 Task: Find connections with filter location Diksmuide with filter topic #cloudwith filter profile language Spanish with filter current company Idexcel with filter school International Institute of Business Studies, No.70, Sujatha Complex, KHB Main Road, RT Nagar, Bangalore-560 032 with filter industry Building Finishing Contractors with filter service category Research with filter keywords title Machinery Operator
Action: Mouse moved to (614, 114)
Screenshot: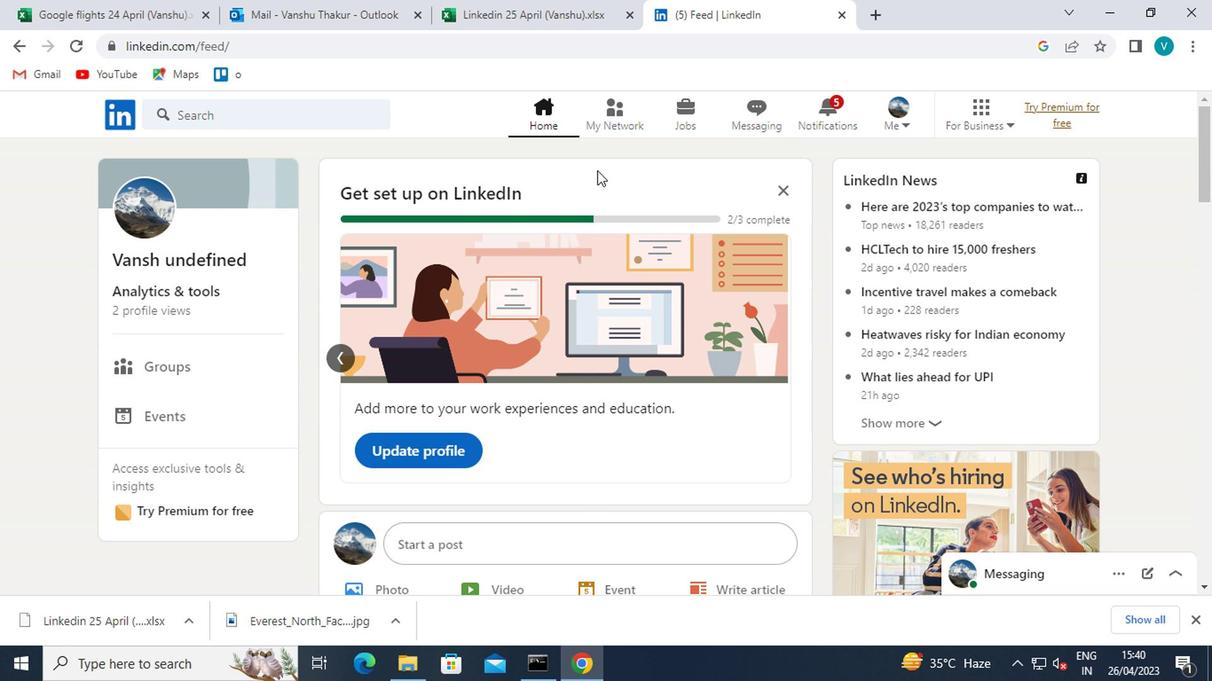 
Action: Mouse pressed left at (614, 114)
Screenshot: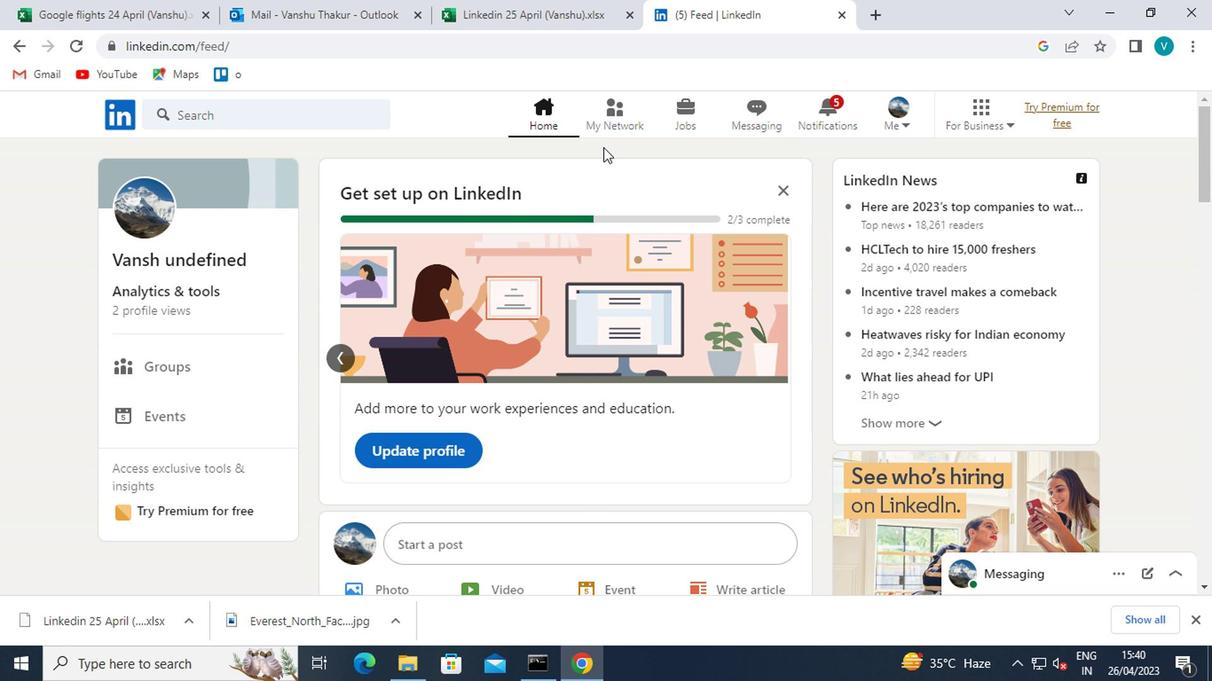 
Action: Mouse moved to (167, 210)
Screenshot: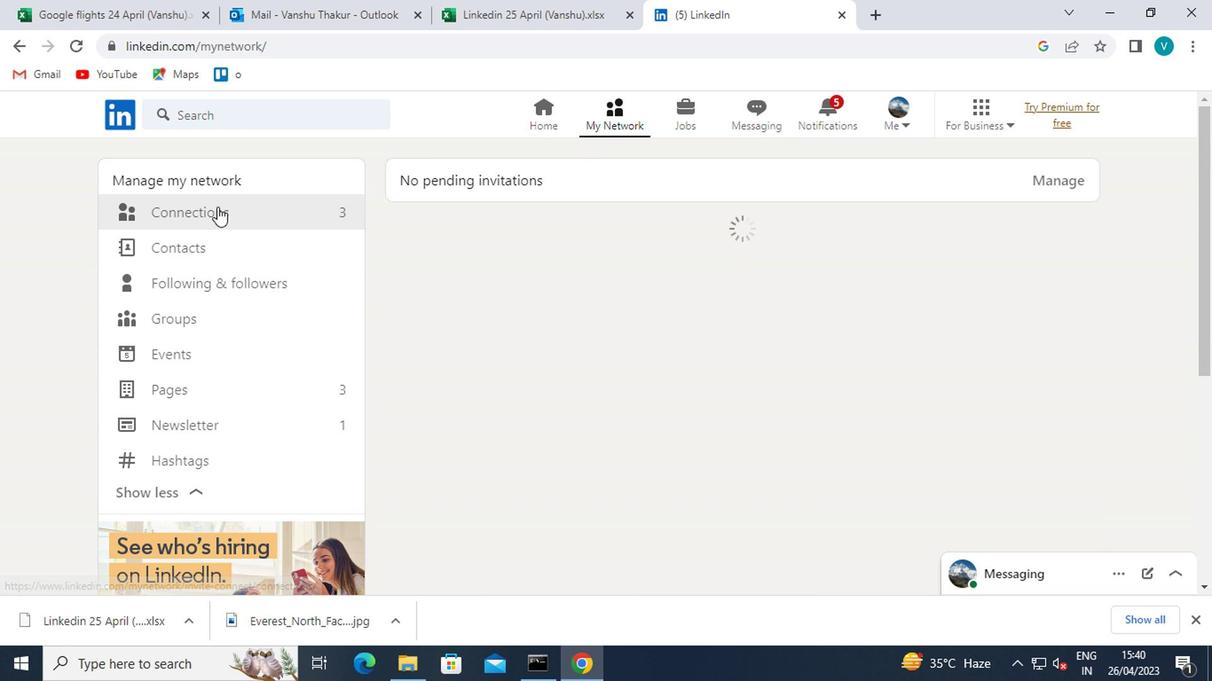 
Action: Mouse pressed left at (167, 210)
Screenshot: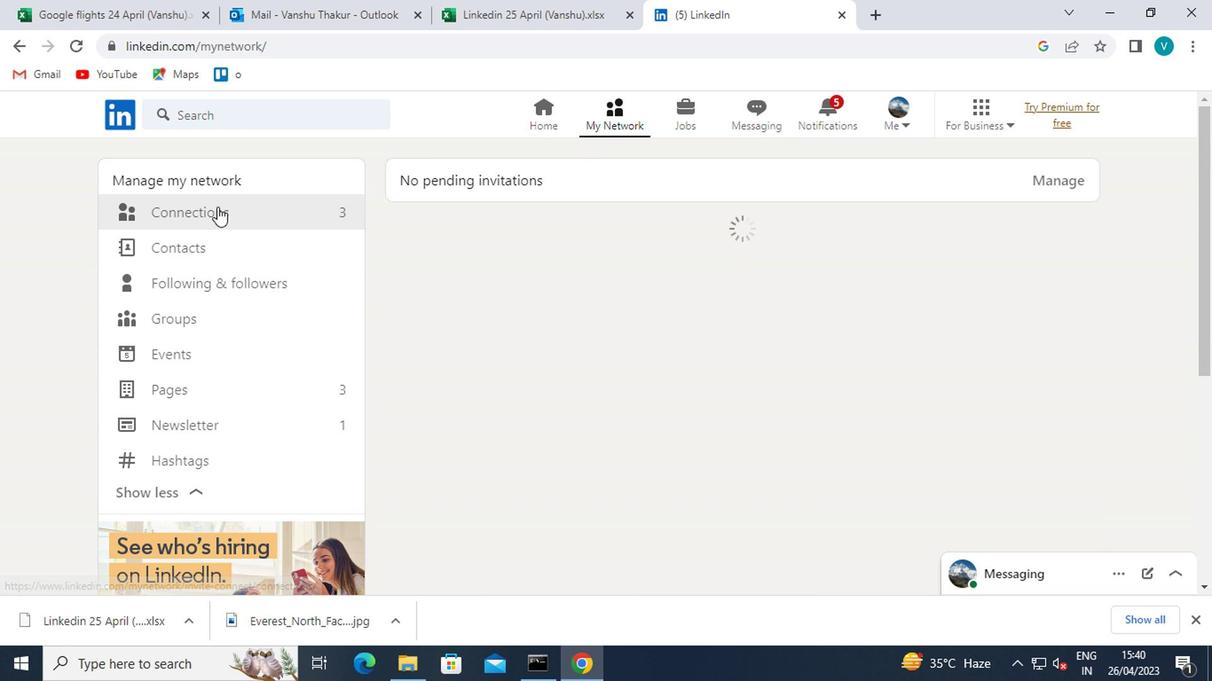 
Action: Mouse moved to (723, 218)
Screenshot: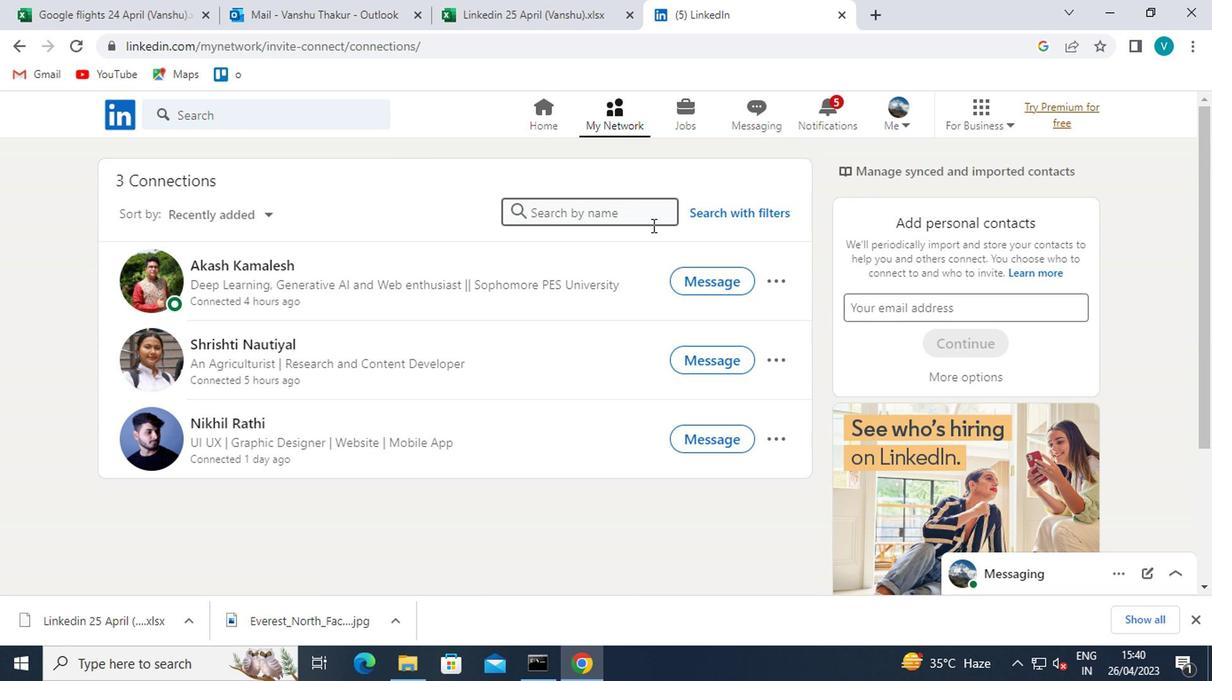 
Action: Mouse pressed left at (723, 218)
Screenshot: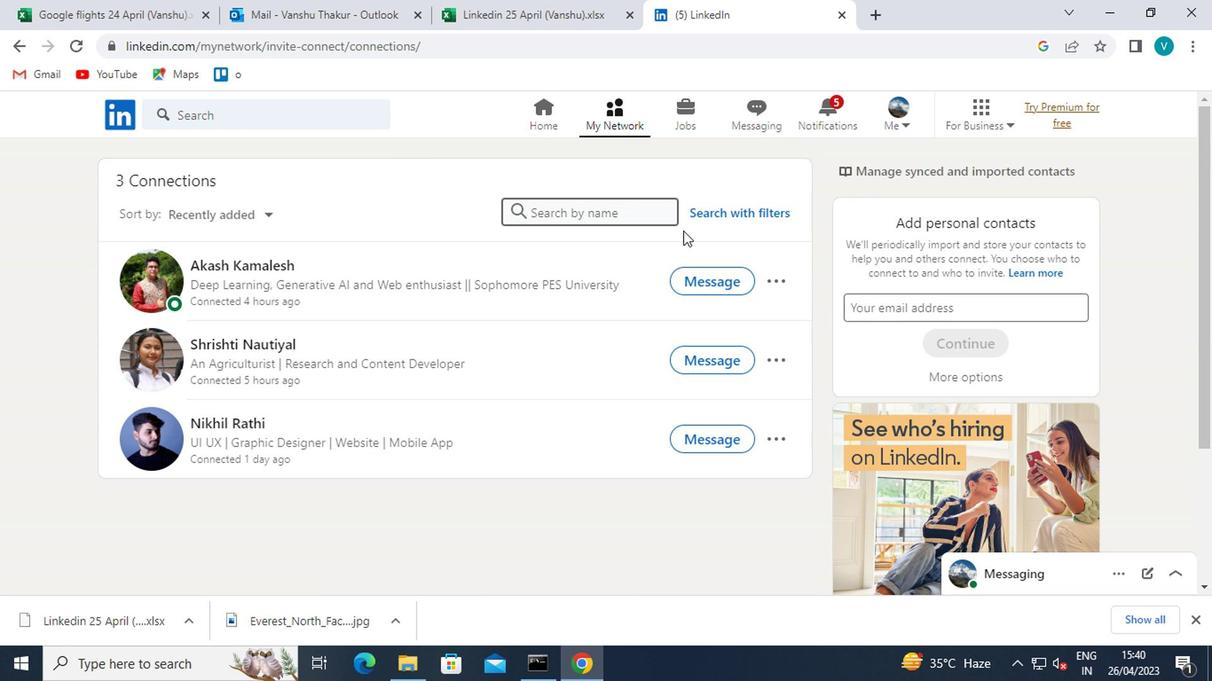 
Action: Mouse moved to (554, 161)
Screenshot: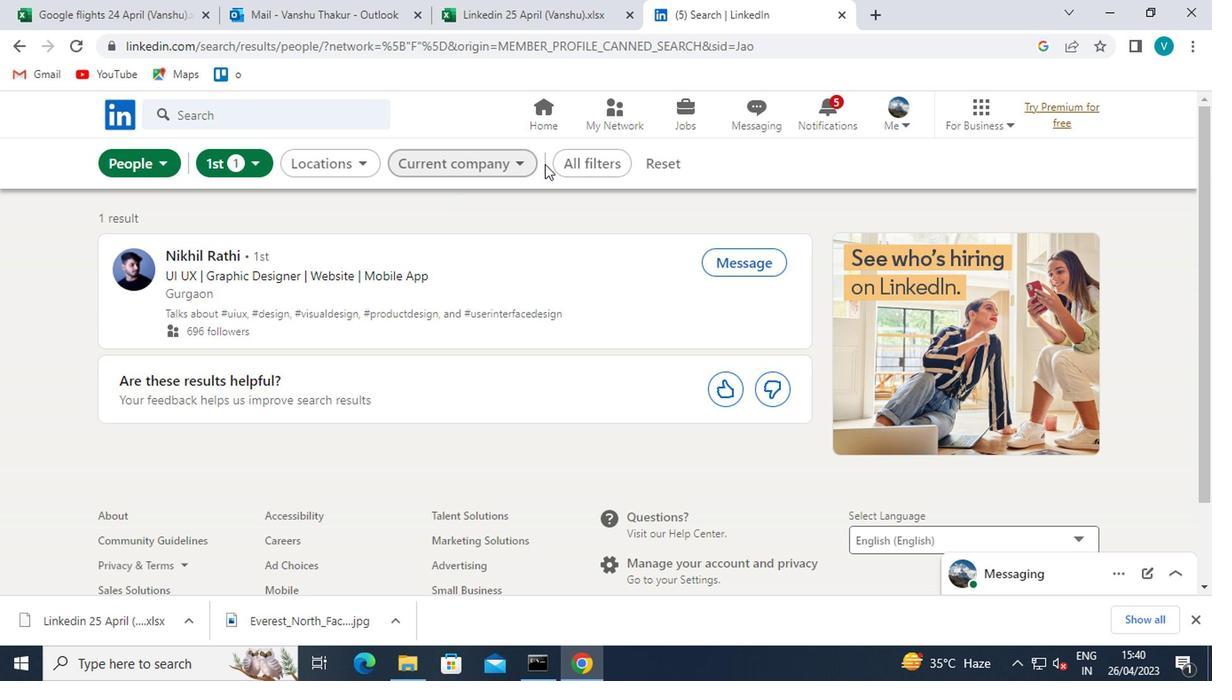 
Action: Mouse pressed left at (554, 161)
Screenshot: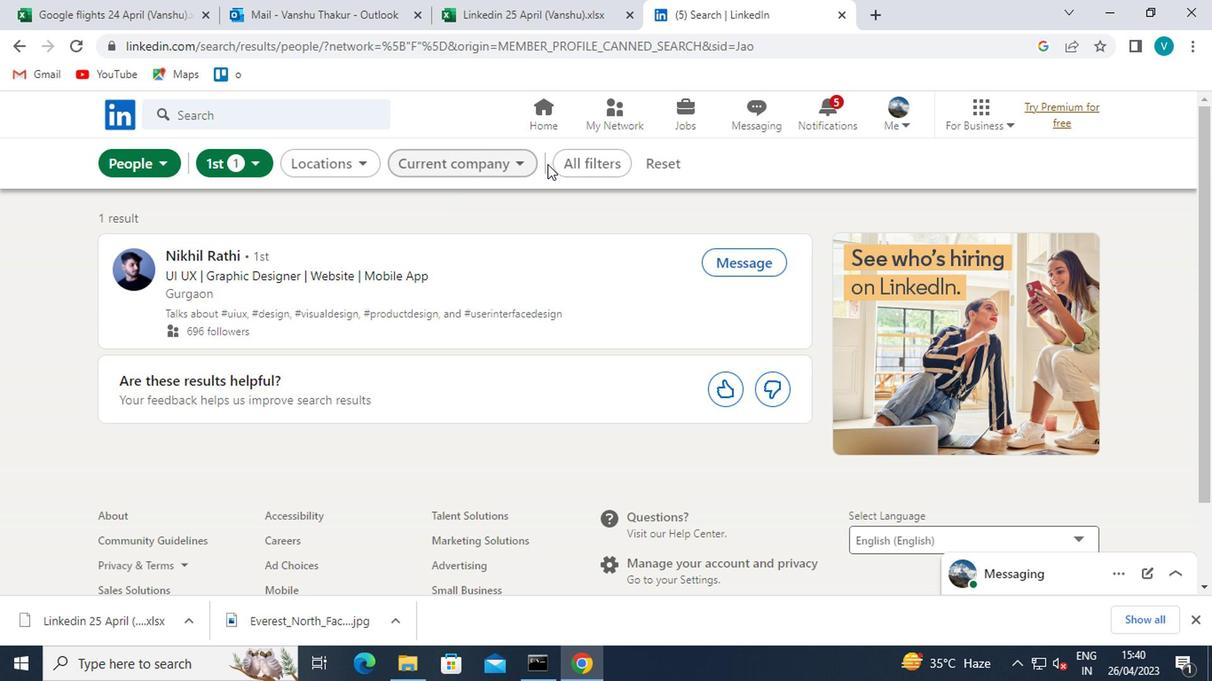 
Action: Mouse moved to (869, 375)
Screenshot: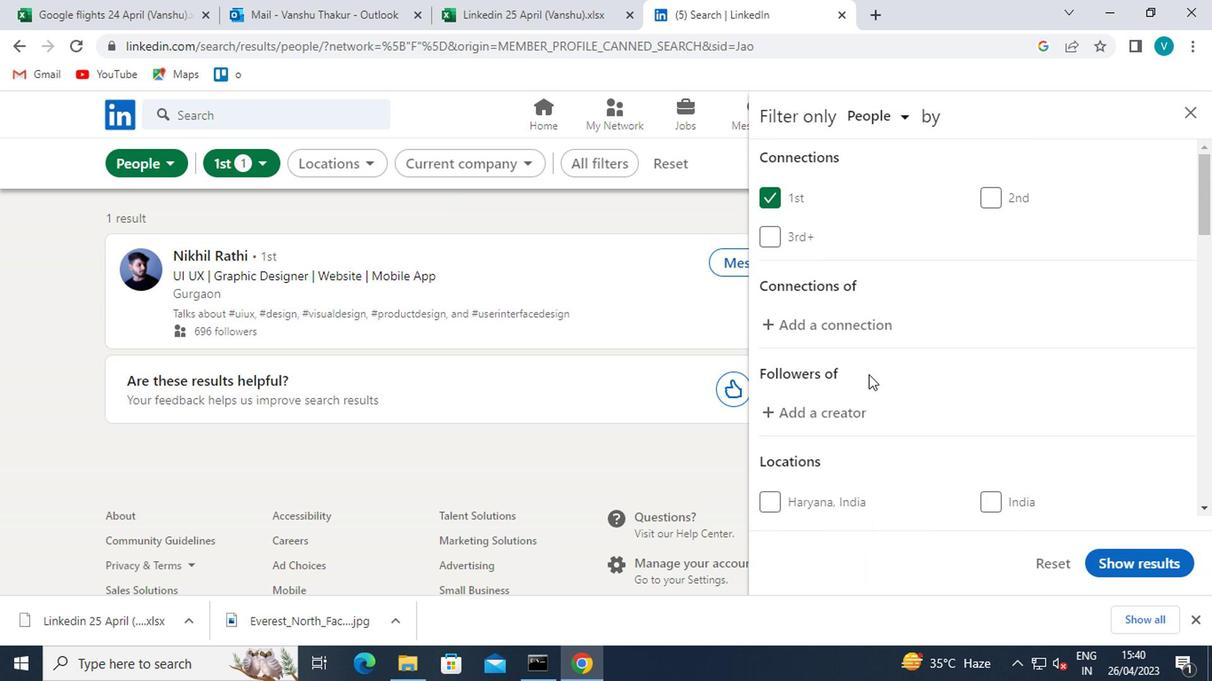 
Action: Mouse scrolled (869, 373) with delta (0, -1)
Screenshot: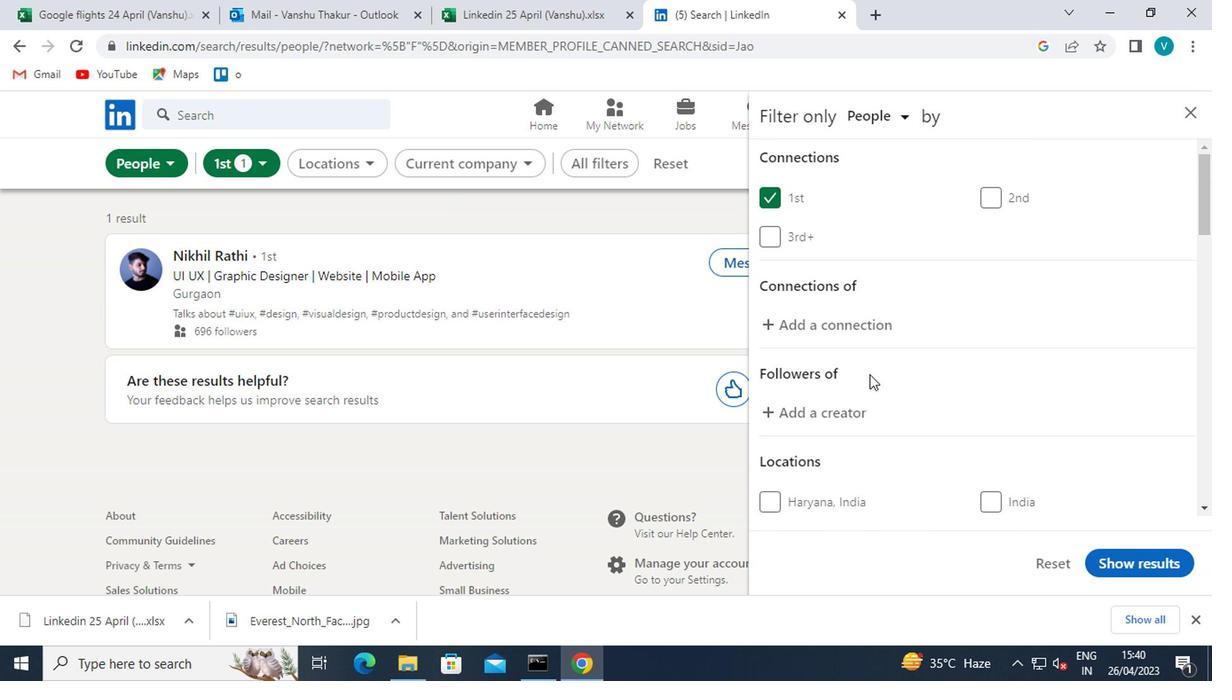 
Action: Mouse moved to (840, 496)
Screenshot: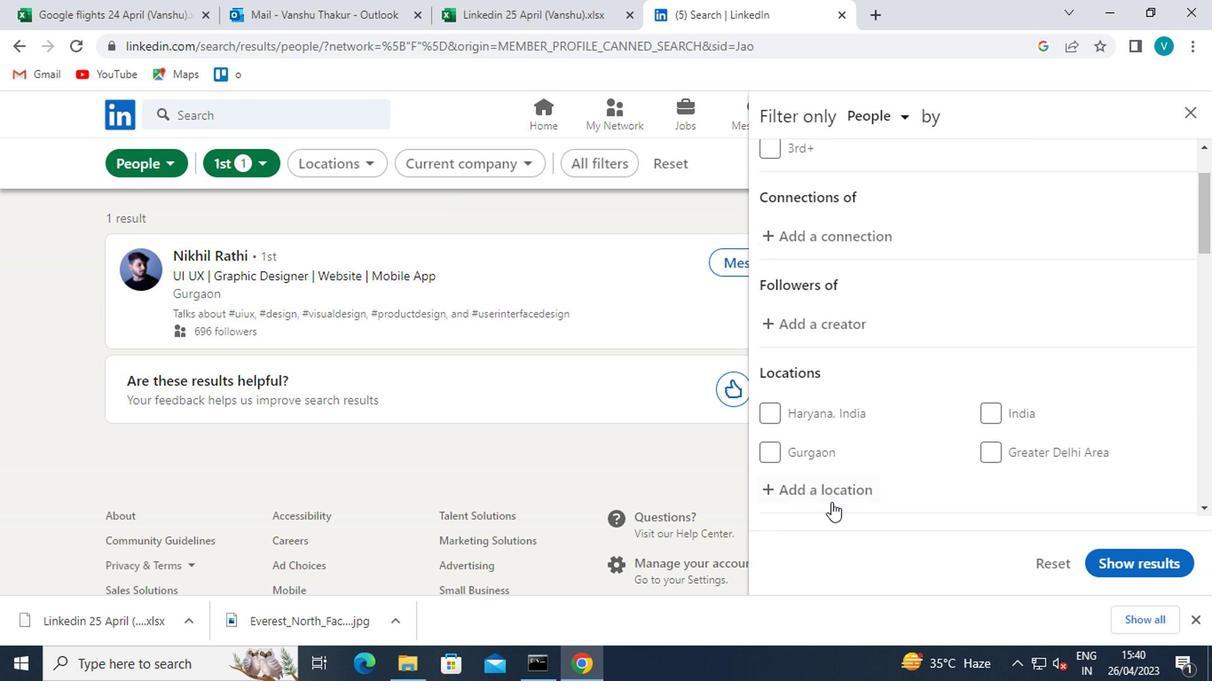 
Action: Mouse pressed left at (840, 496)
Screenshot: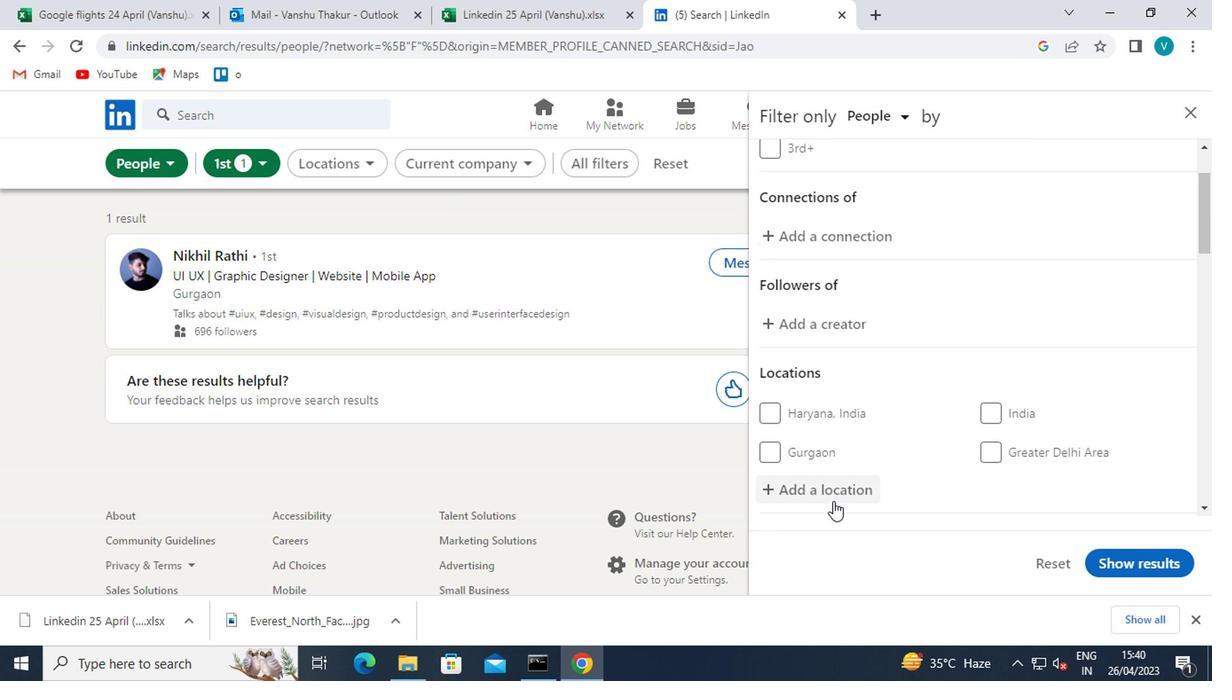 
Action: Key pressed <Key.shift>DIKS
Screenshot: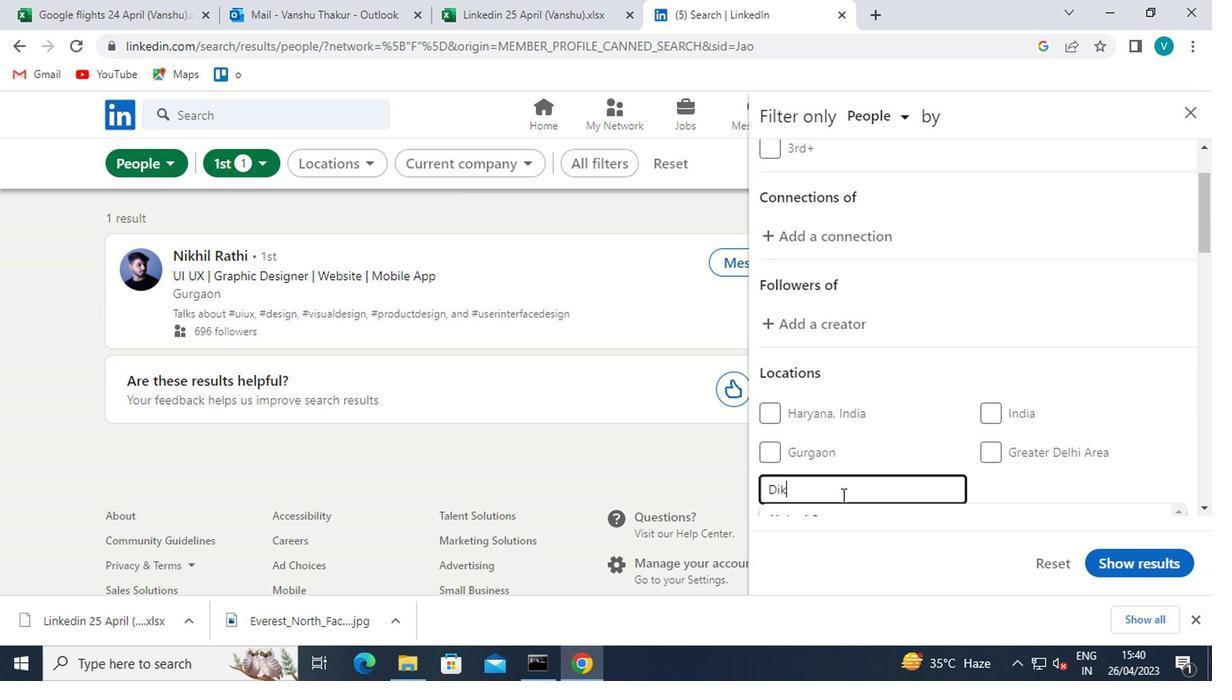 
Action: Mouse moved to (1077, 442)
Screenshot: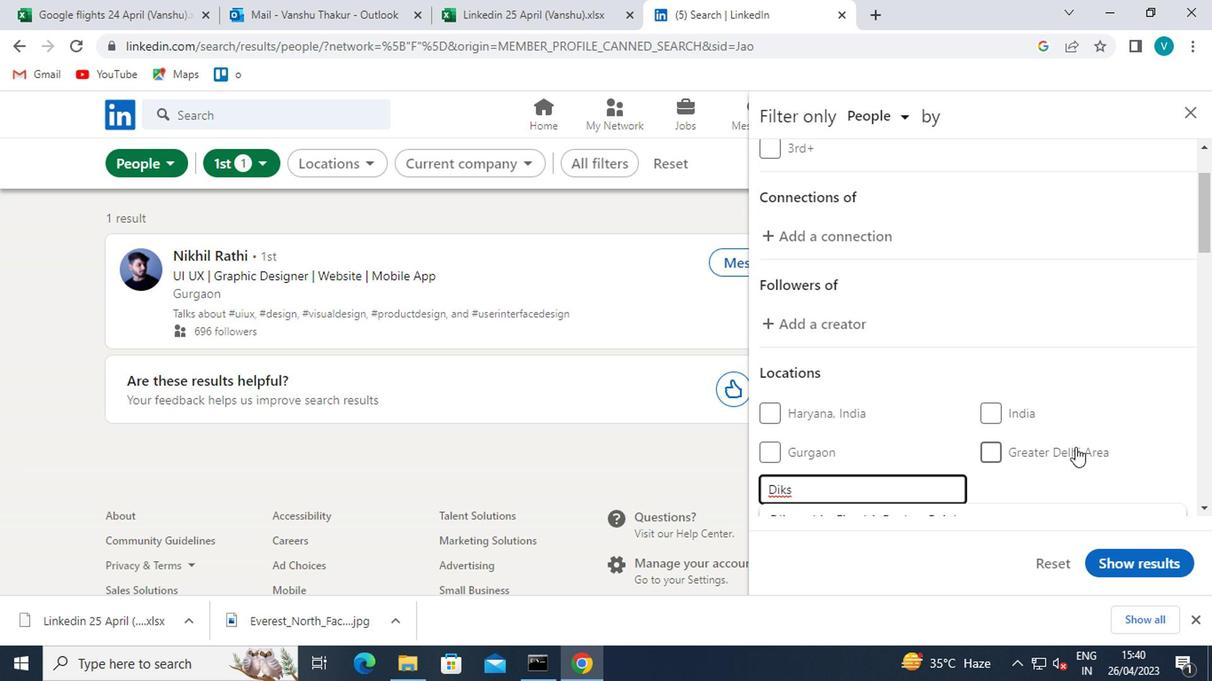 
Action: Mouse scrolled (1077, 441) with delta (0, 0)
Screenshot: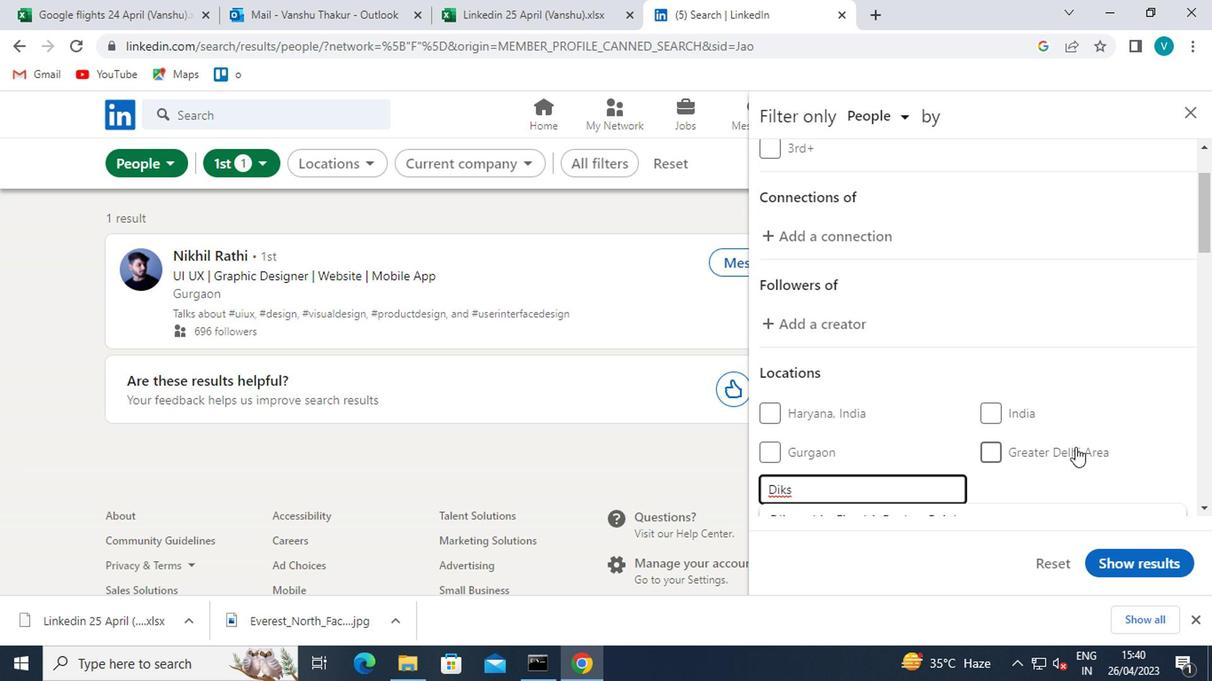 
Action: Mouse moved to (1116, 409)
Screenshot: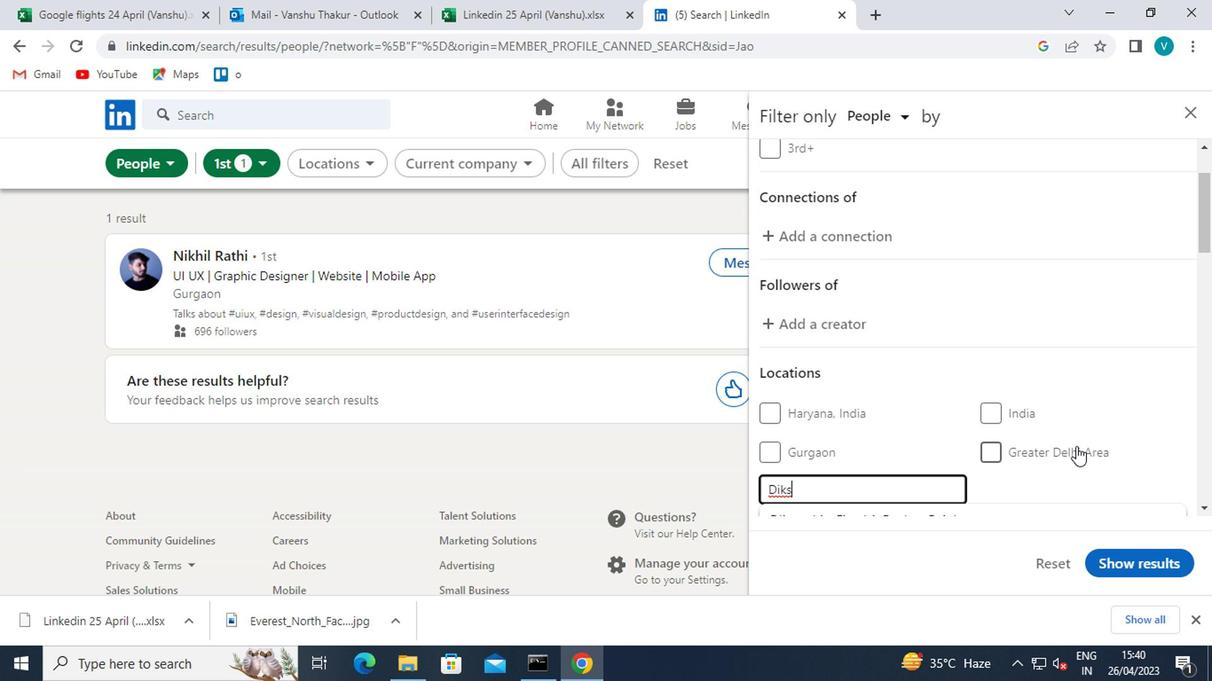 
Action: Mouse scrolled (1116, 409) with delta (0, 0)
Screenshot: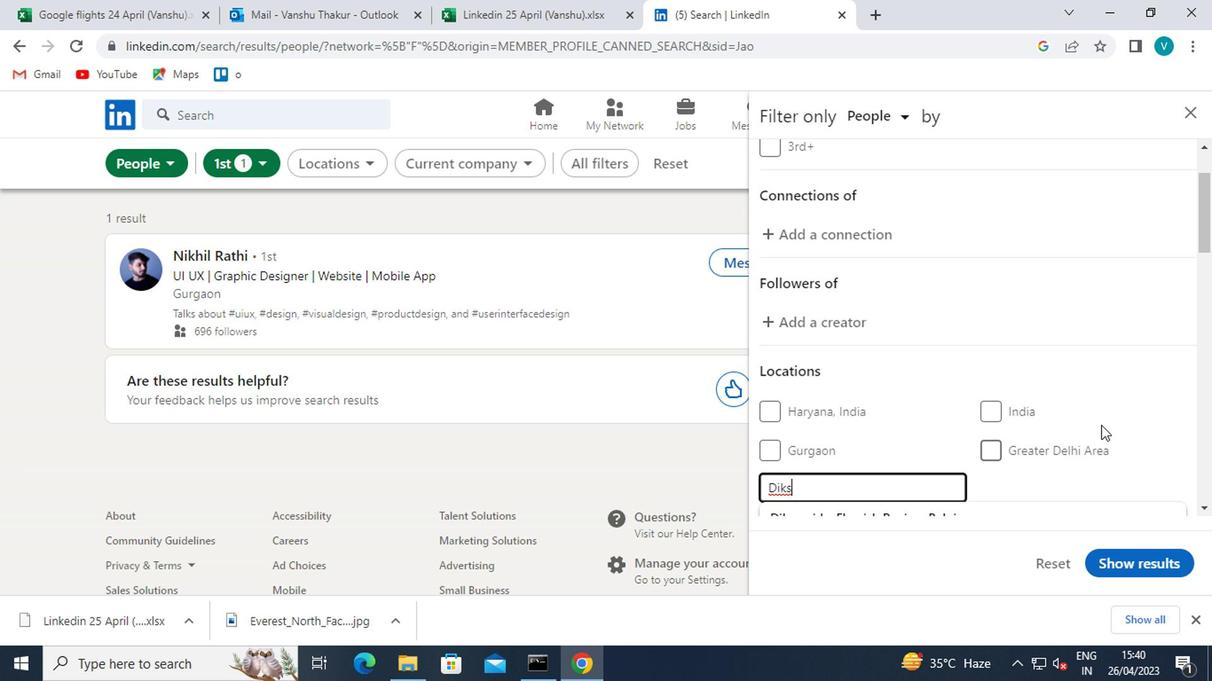 
Action: Mouse moved to (862, 349)
Screenshot: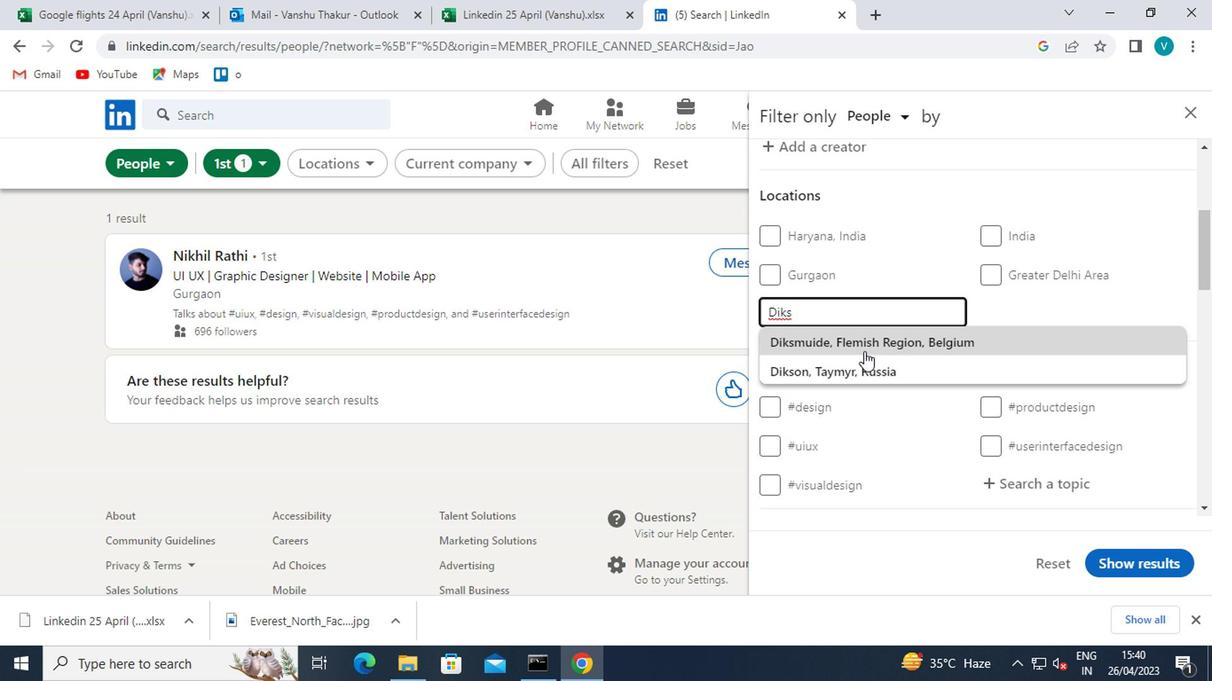 
Action: Mouse pressed left at (862, 349)
Screenshot: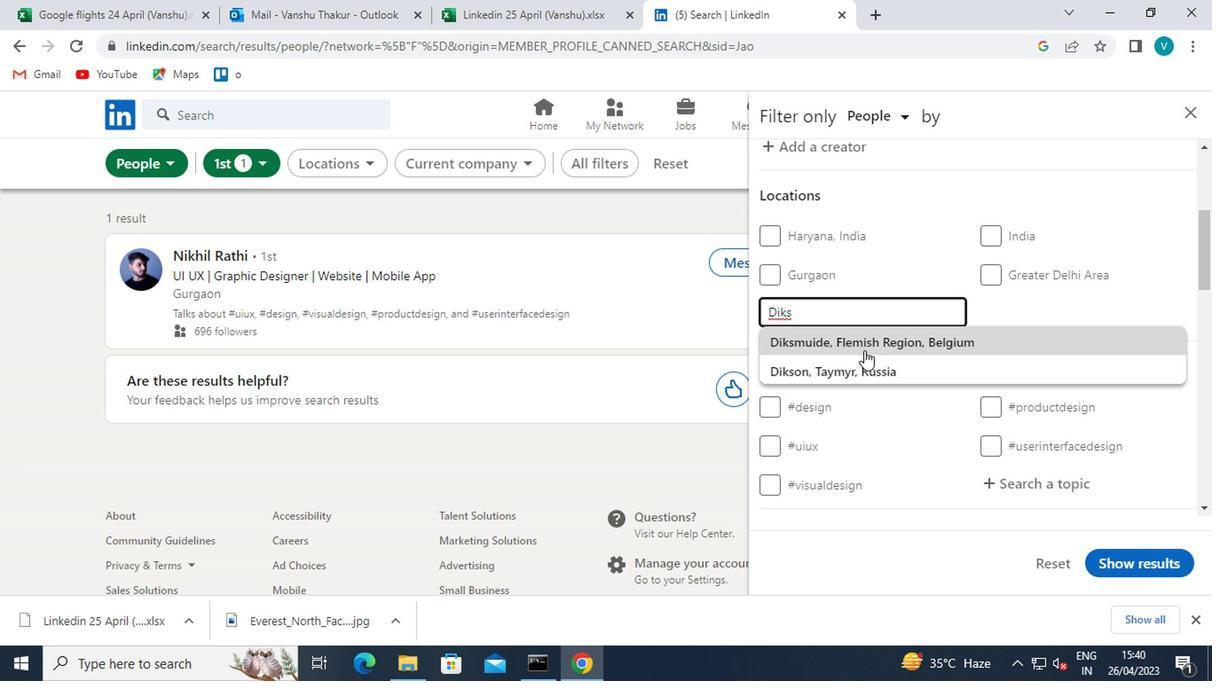 
Action: Mouse scrolled (862, 349) with delta (0, 0)
Screenshot: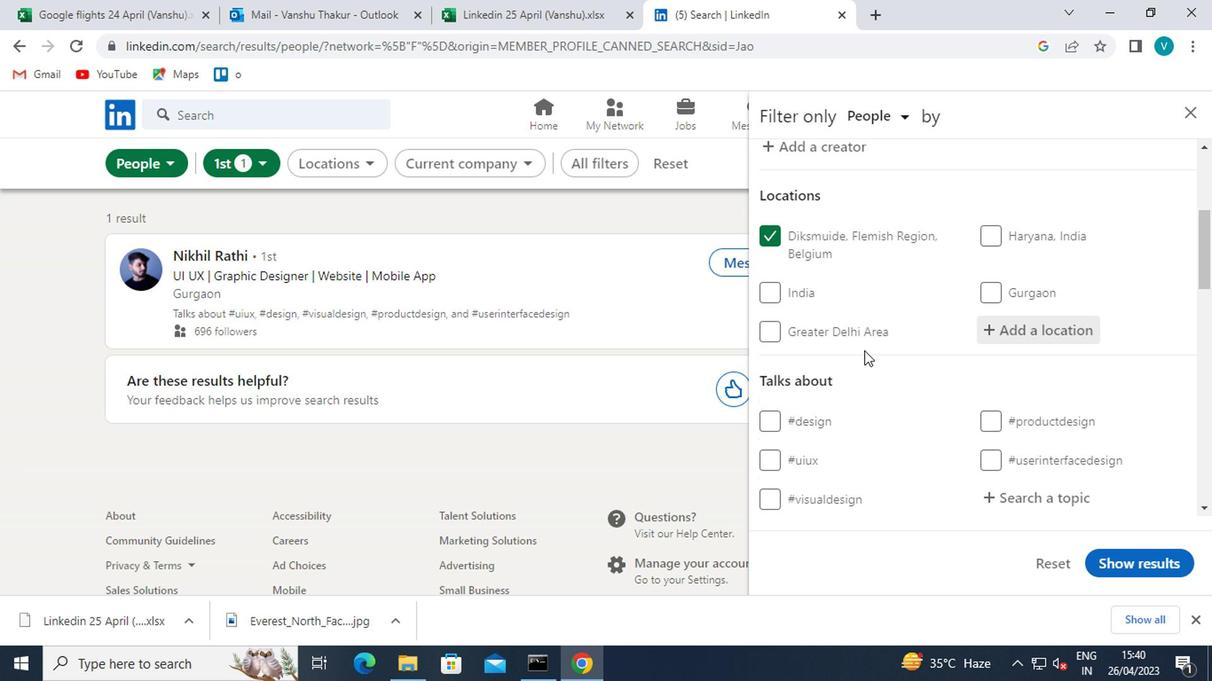 
Action: Mouse scrolled (862, 349) with delta (0, 0)
Screenshot: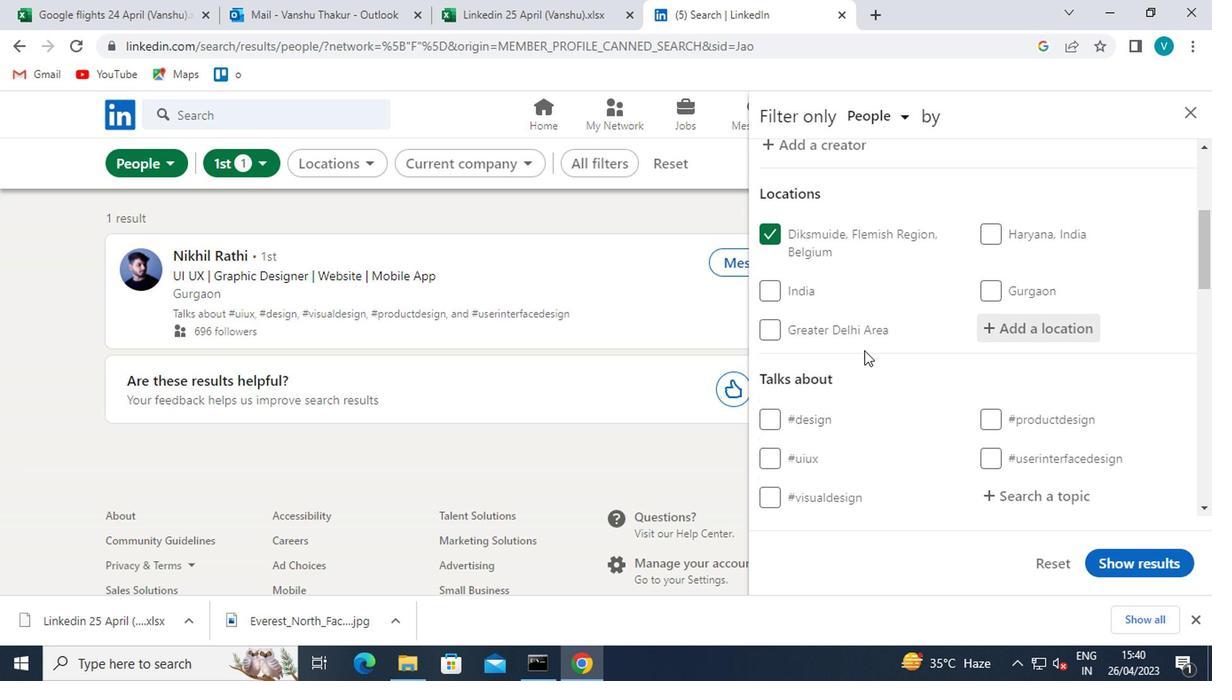
Action: Mouse moved to (1043, 322)
Screenshot: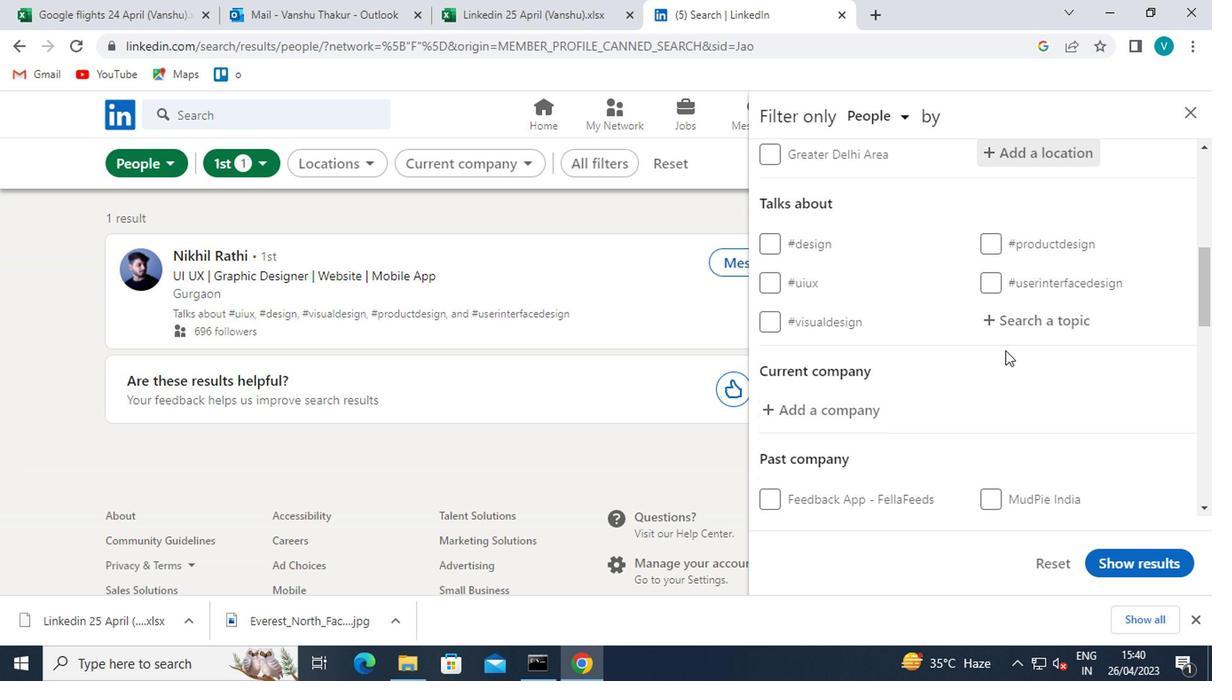 
Action: Mouse pressed left at (1043, 322)
Screenshot: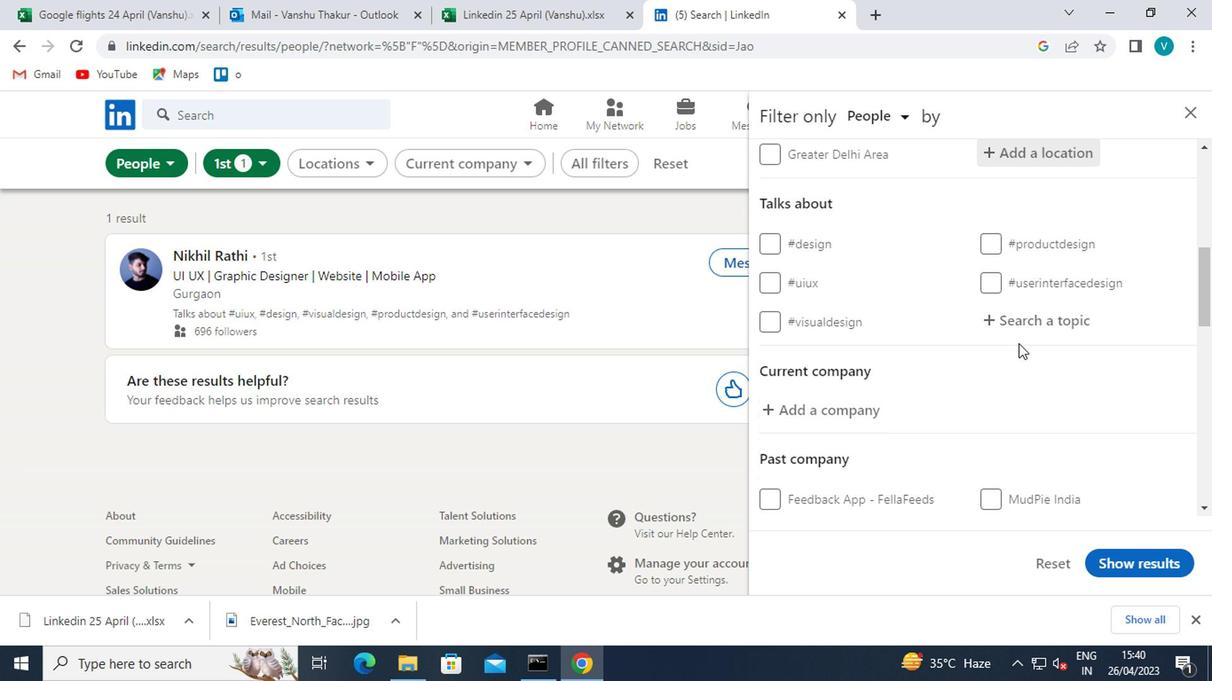 
Action: Key pressed <Key.shift>
Screenshot: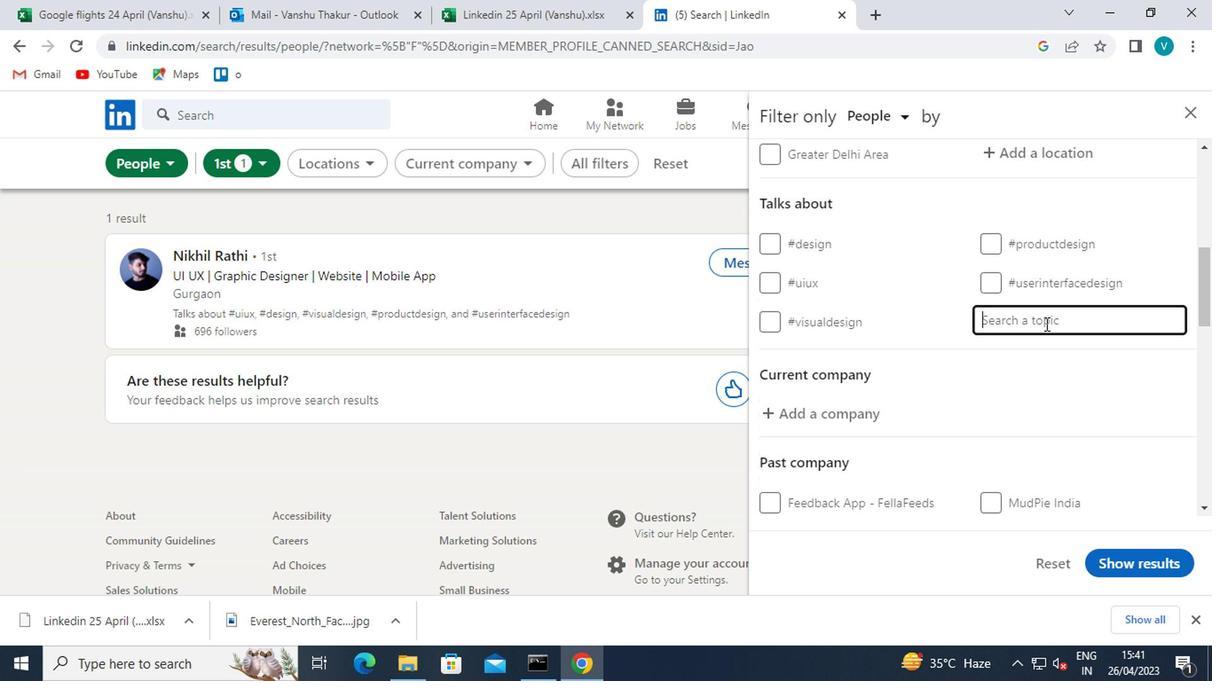 
Action: Mouse moved to (1041, 323)
Screenshot: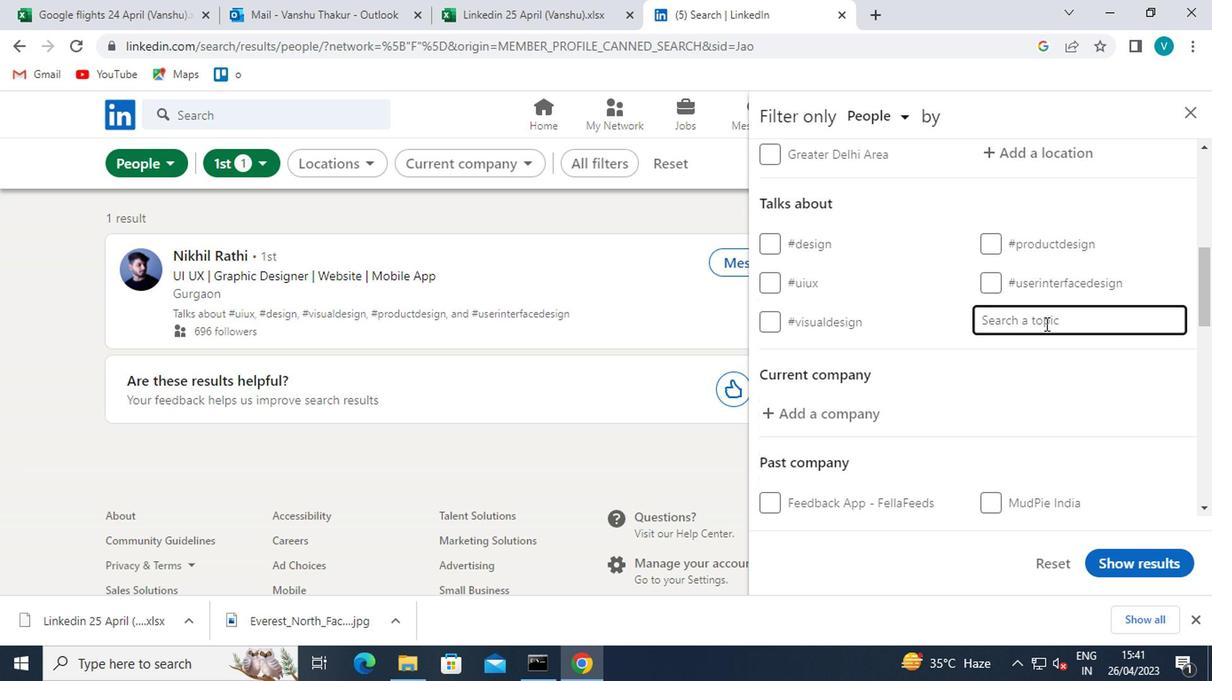 
Action: Key pressed <Key.shift>
Screenshot: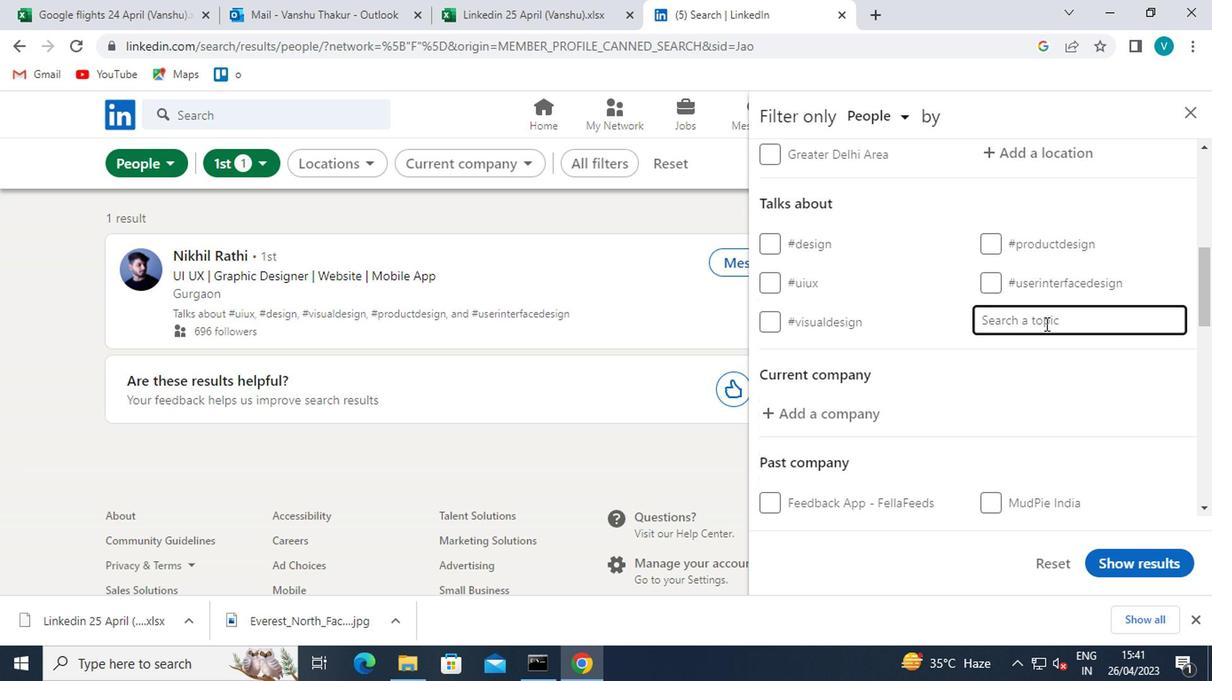 
Action: Mouse moved to (1041, 323)
Screenshot: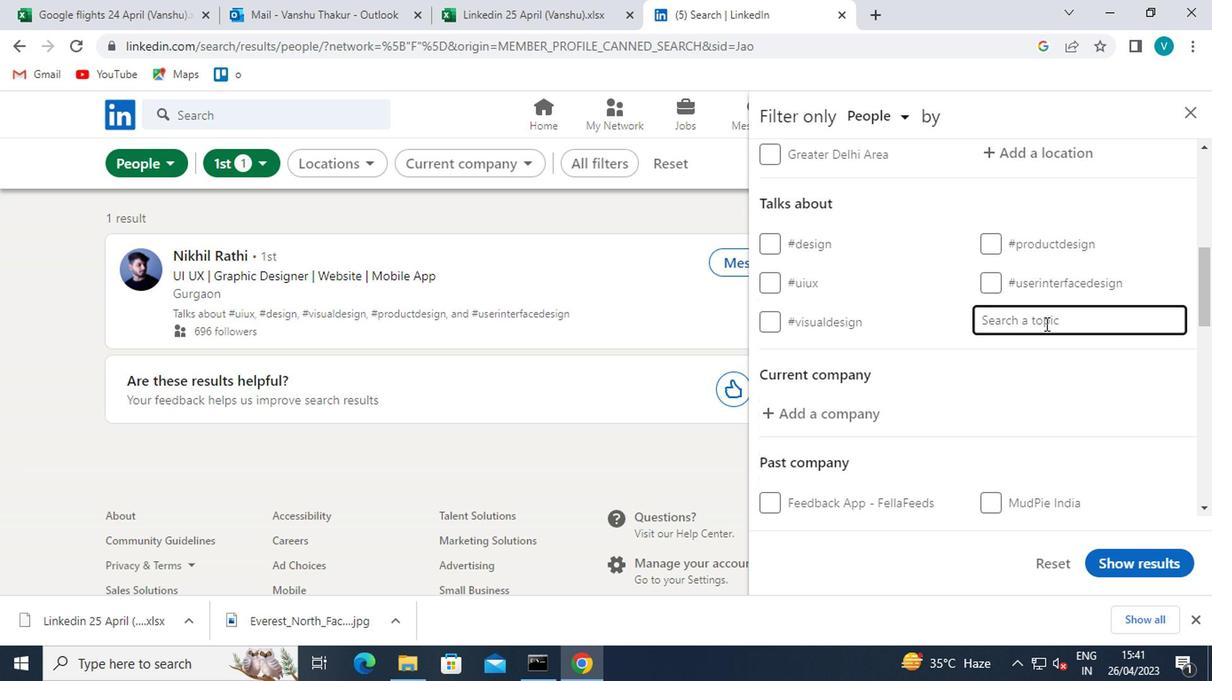 
Action: Key pressed <Key.shift>
Screenshot: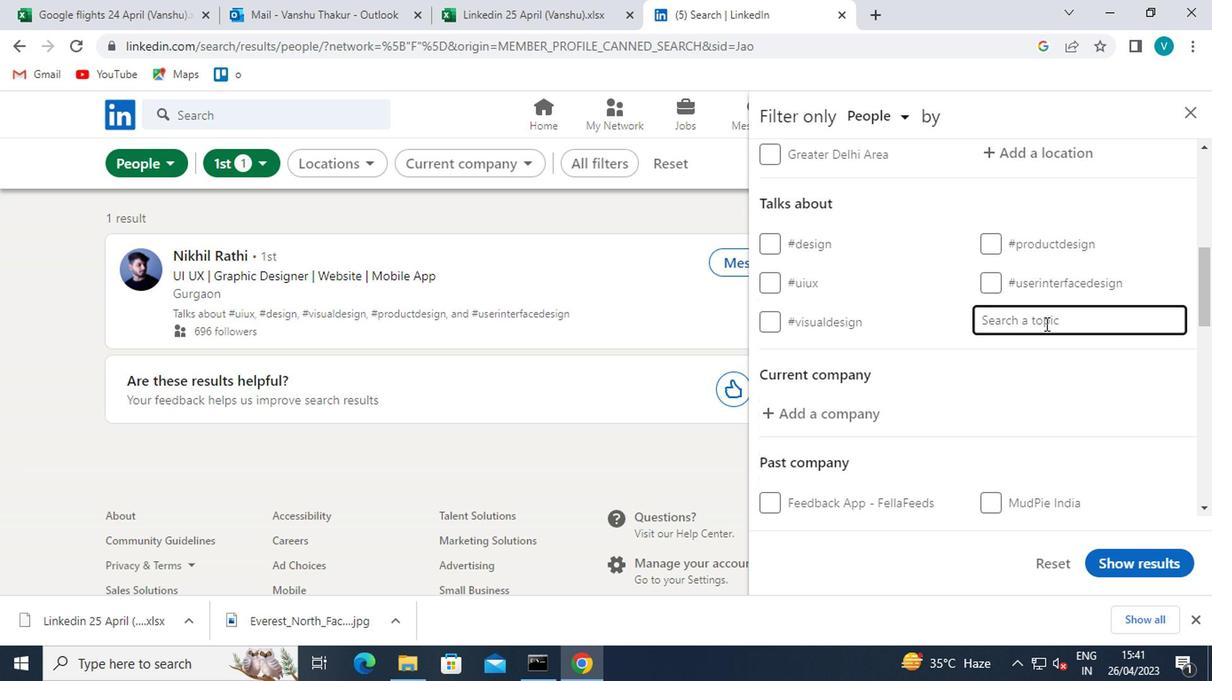 
Action: Mouse moved to (1041, 324)
Screenshot: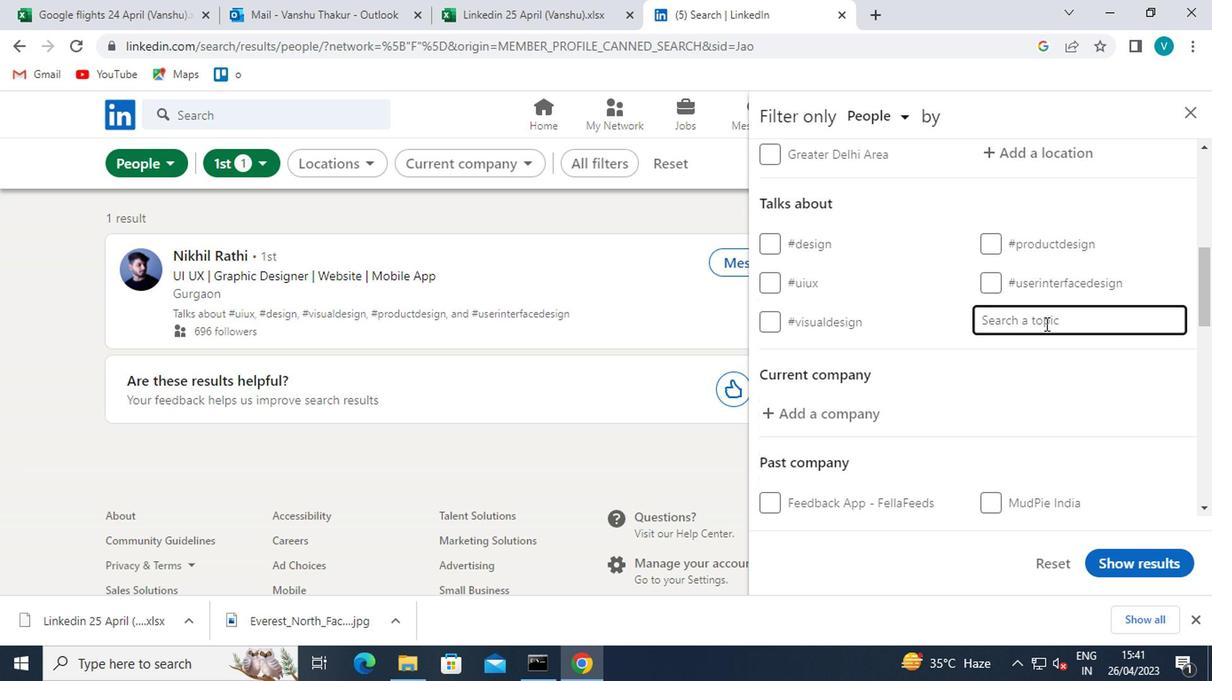 
Action: Key pressed <Key.shift><Key.shift><Key.shift><Key.shift><Key.shift><Key.shift><Key.shift><Key.shift><Key.shift><Key.shift><Key.shift>
Screenshot: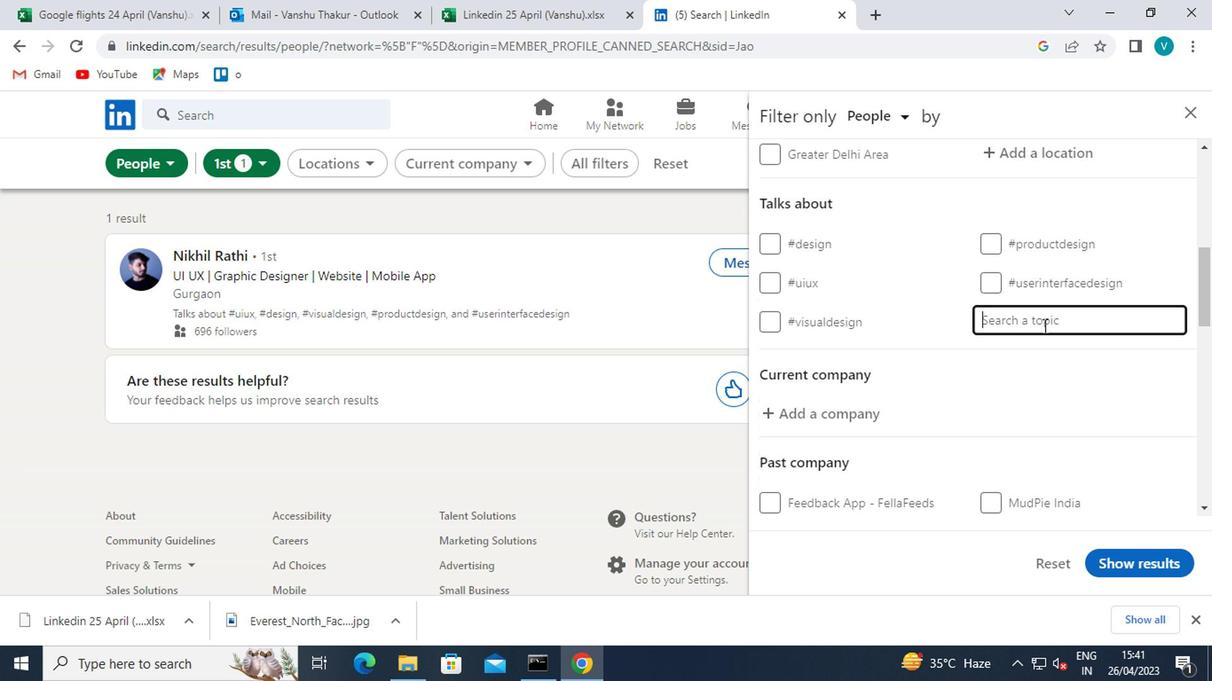 
Action: Mouse moved to (1040, 324)
Screenshot: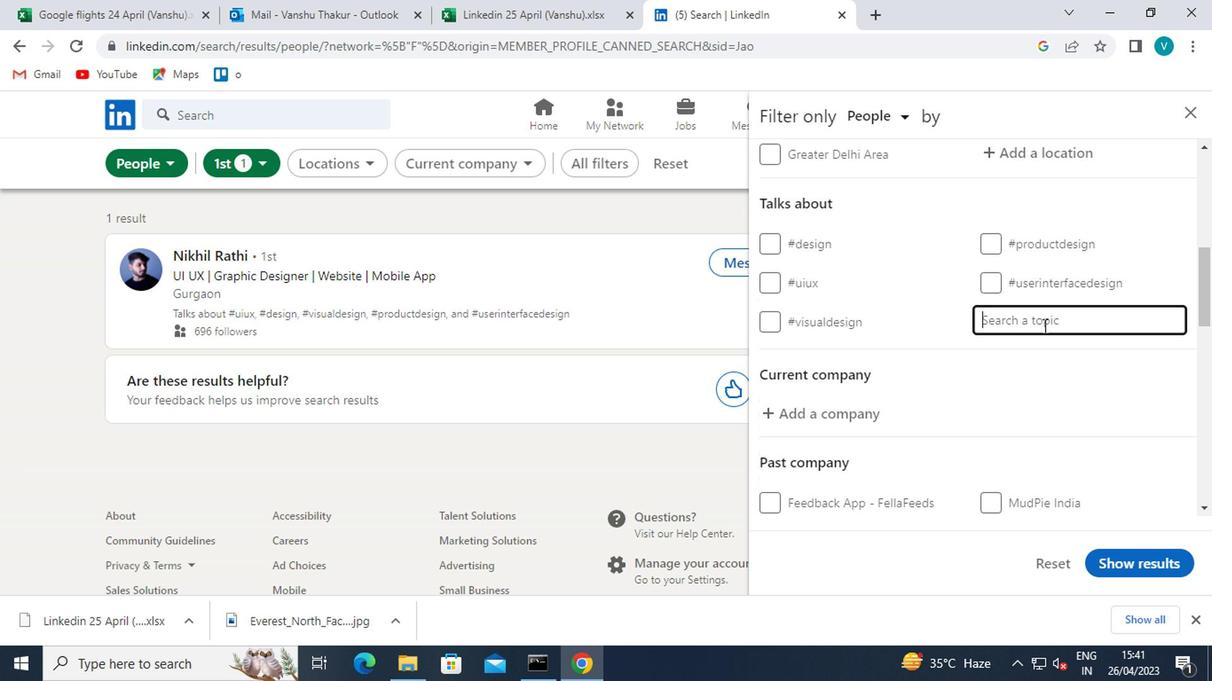
Action: Key pressed <Key.shift>
Screenshot: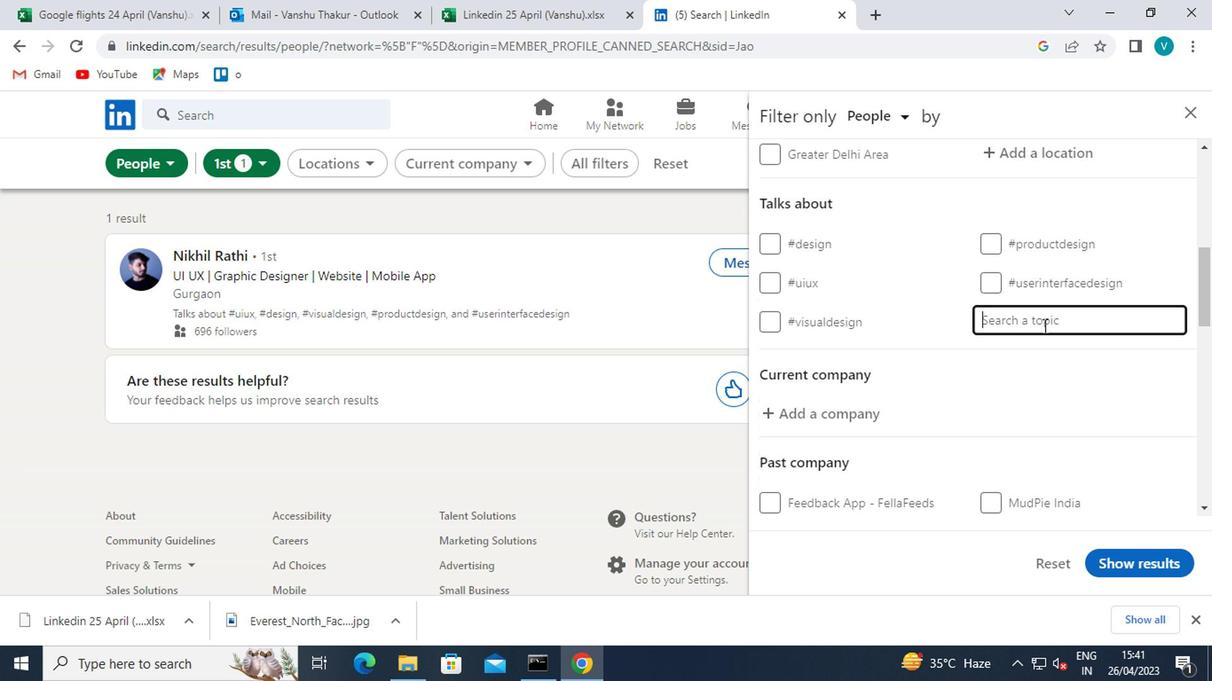 
Action: Mouse moved to (1039, 325)
Screenshot: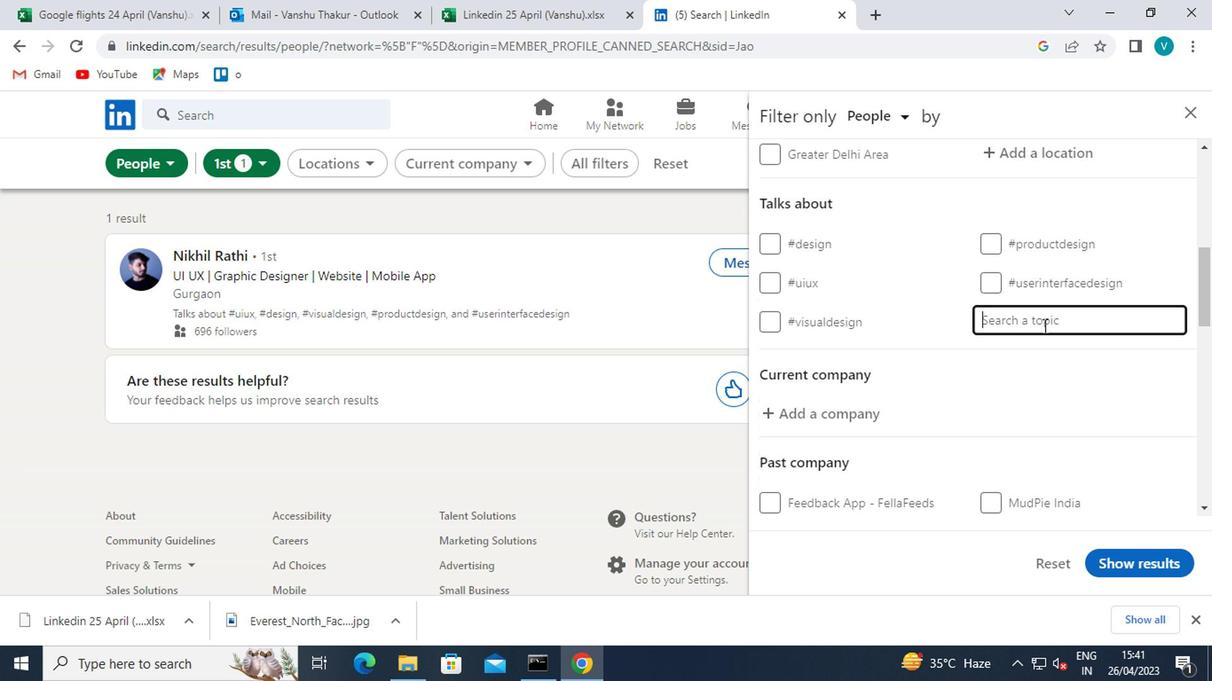 
Action: Key pressed <Key.shift><Key.shift><Key.shift><Key.shift><Key.shift><Key.shift><Key.shift><Key.shift><Key.shift><Key.shift><Key.shift><Key.shift>#
Screenshot: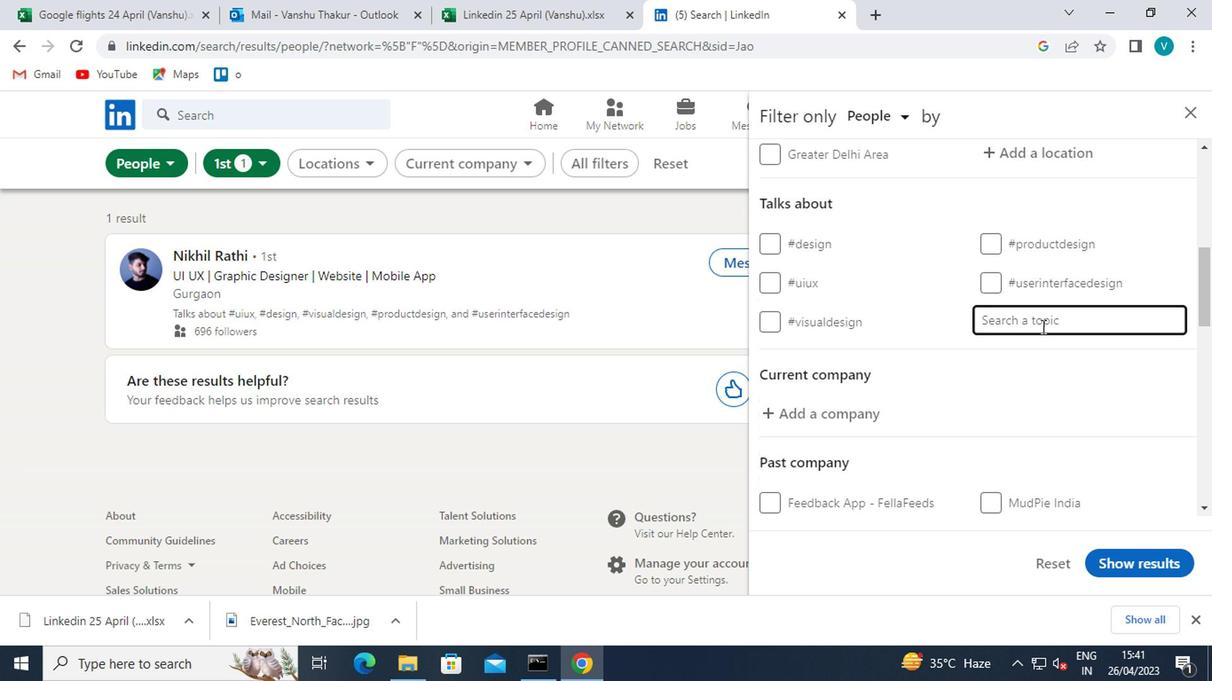 
Action: Mouse moved to (1037, 325)
Screenshot: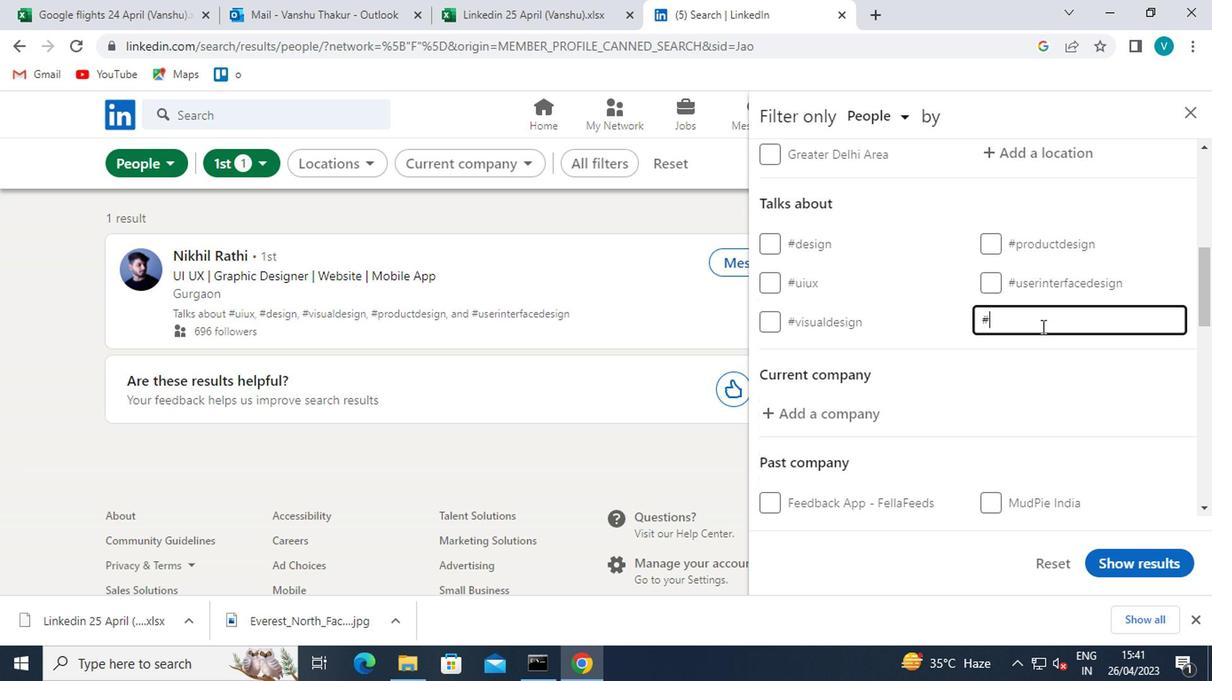 
Action: Key pressed CLOUD
Screenshot: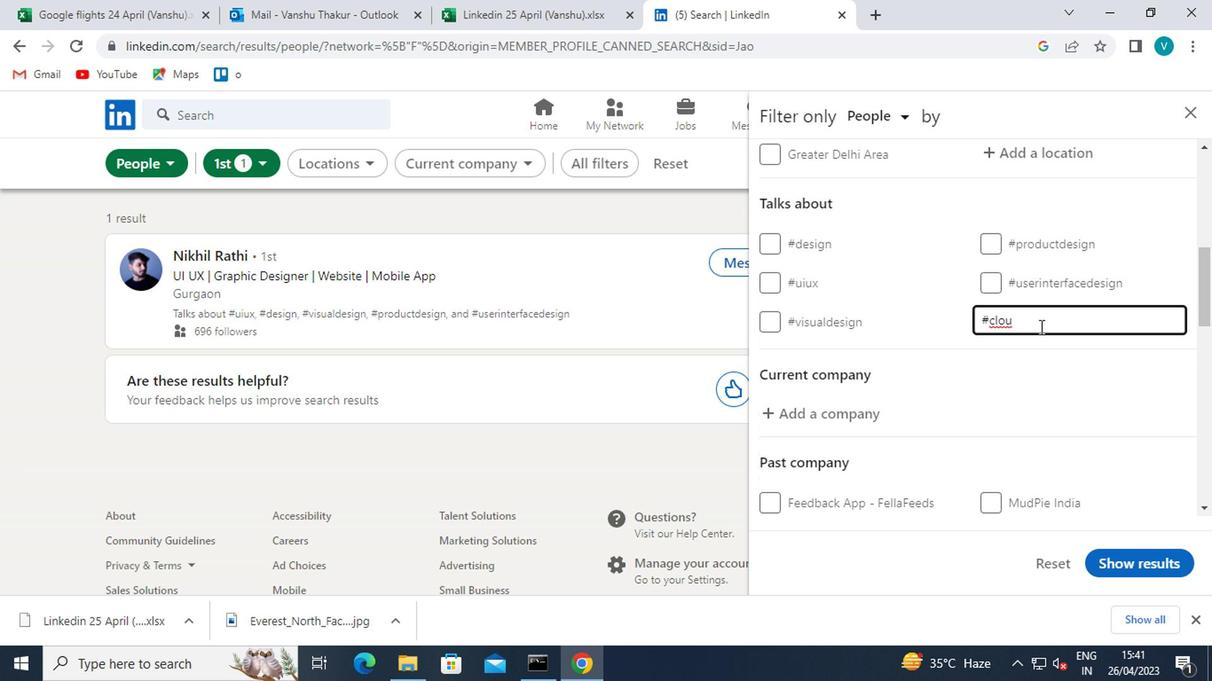 
Action: Mouse moved to (1022, 337)
Screenshot: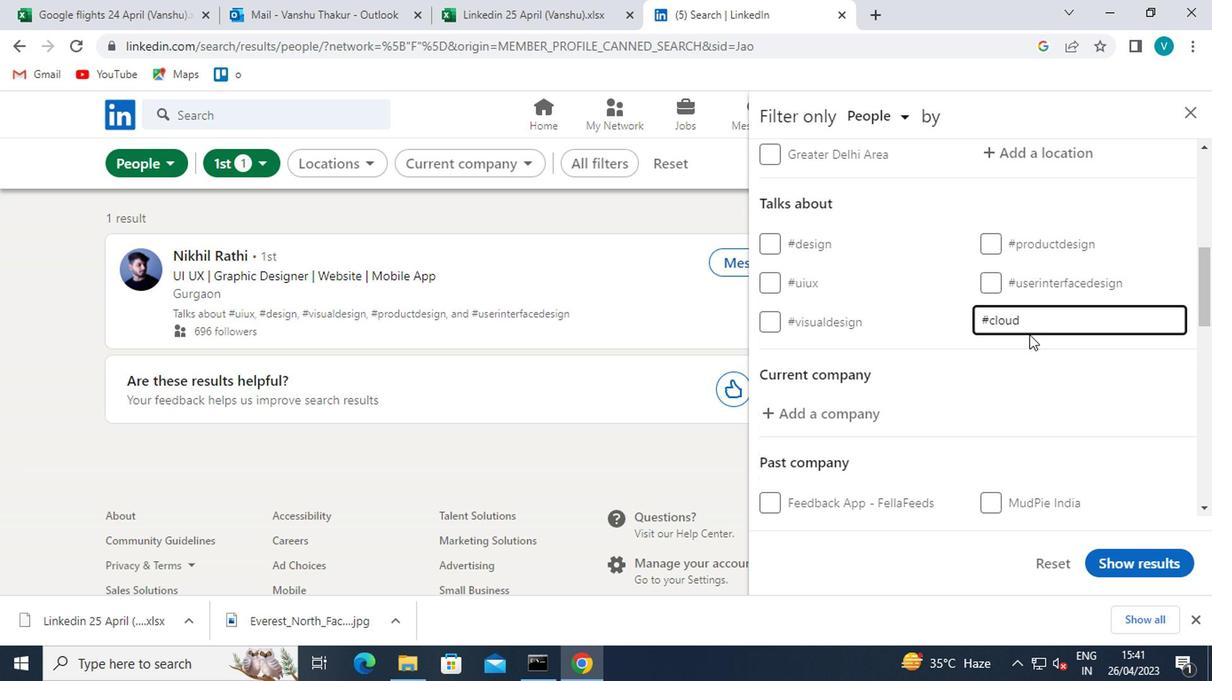 
Action: Key pressed W<Key.backspace>
Screenshot: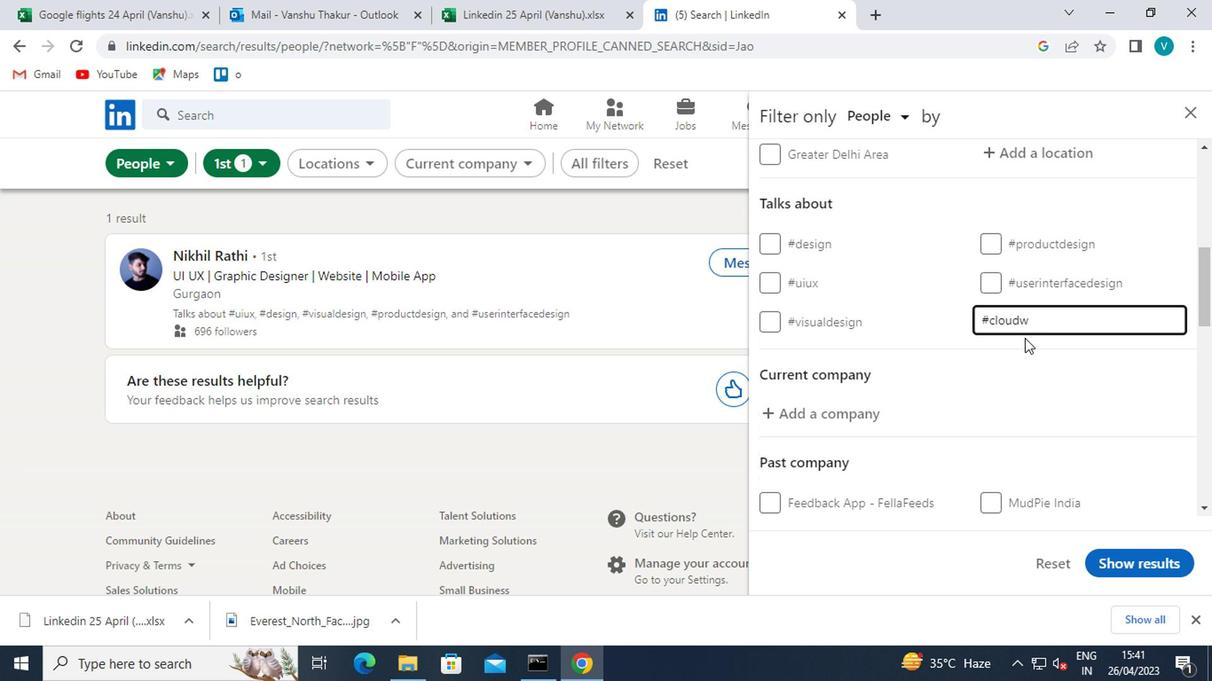 
Action: Mouse moved to (1016, 340)
Screenshot: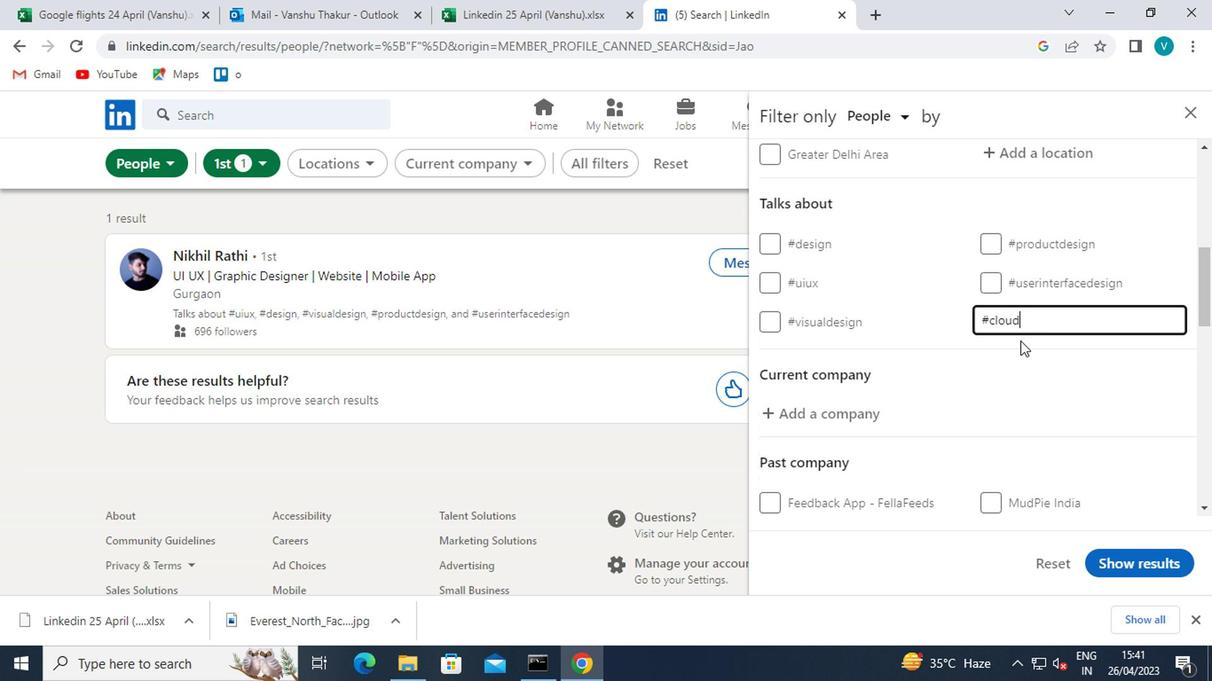 
Action: Mouse pressed left at (1016, 340)
Screenshot: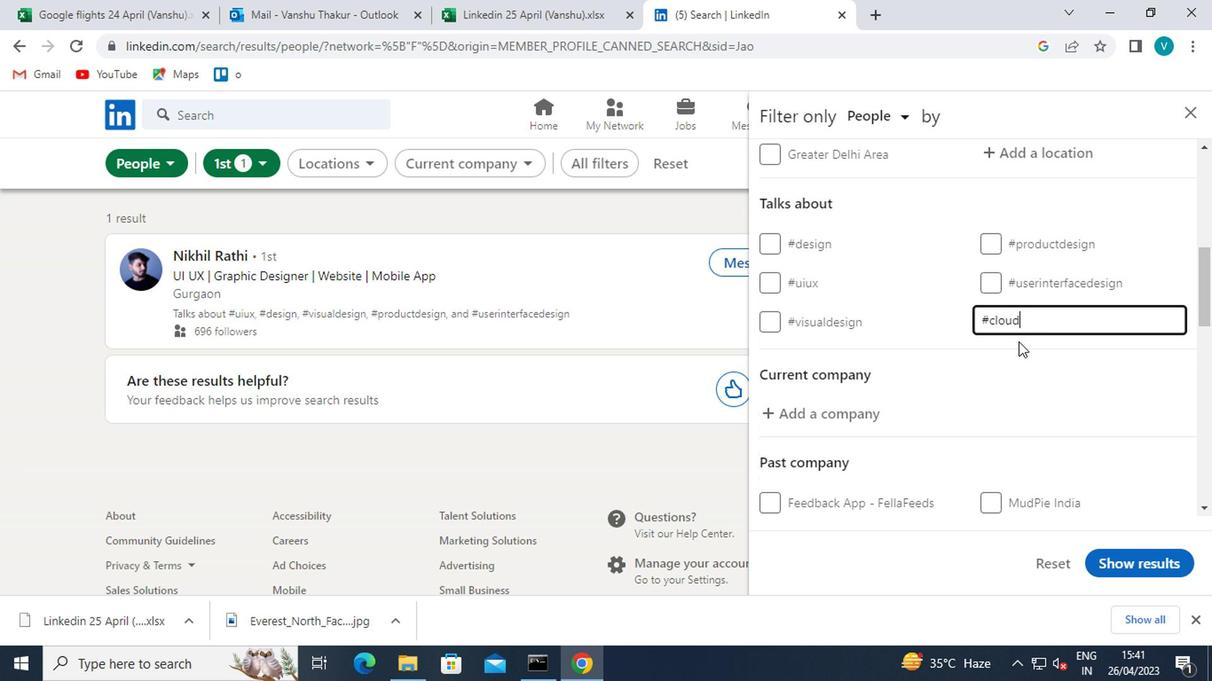 
Action: Mouse moved to (1014, 344)
Screenshot: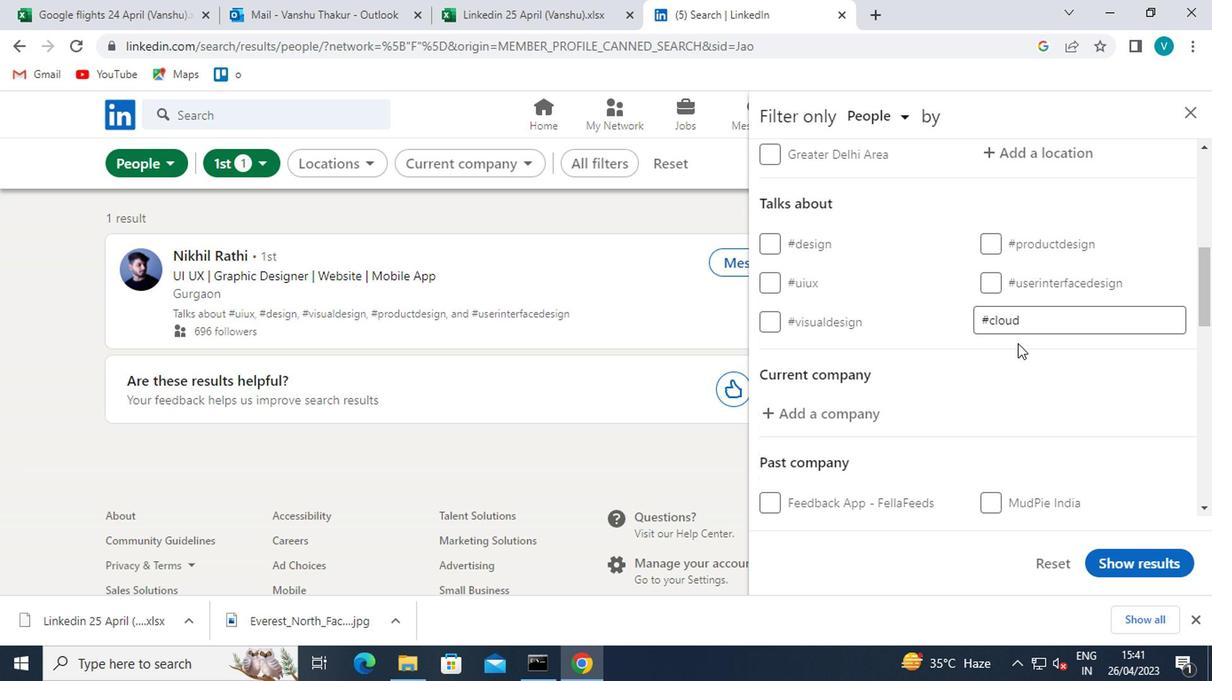 
Action: Mouse scrolled (1014, 343) with delta (0, 0)
Screenshot: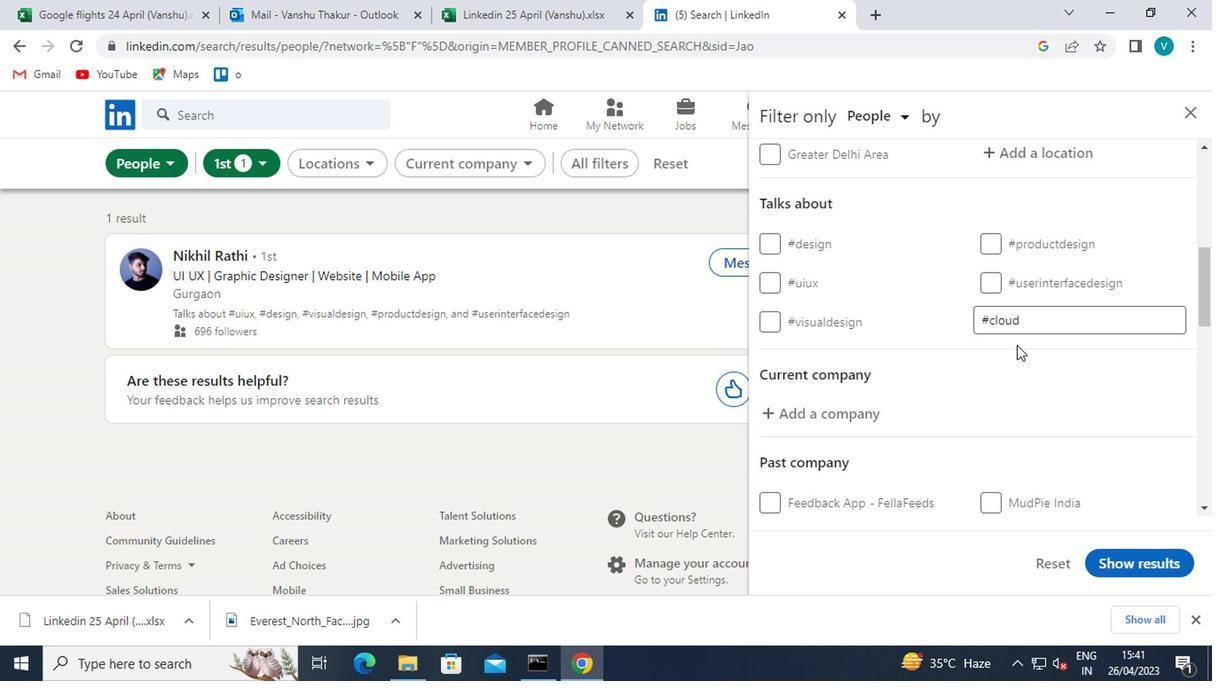 
Action: Mouse scrolled (1014, 343) with delta (0, 0)
Screenshot: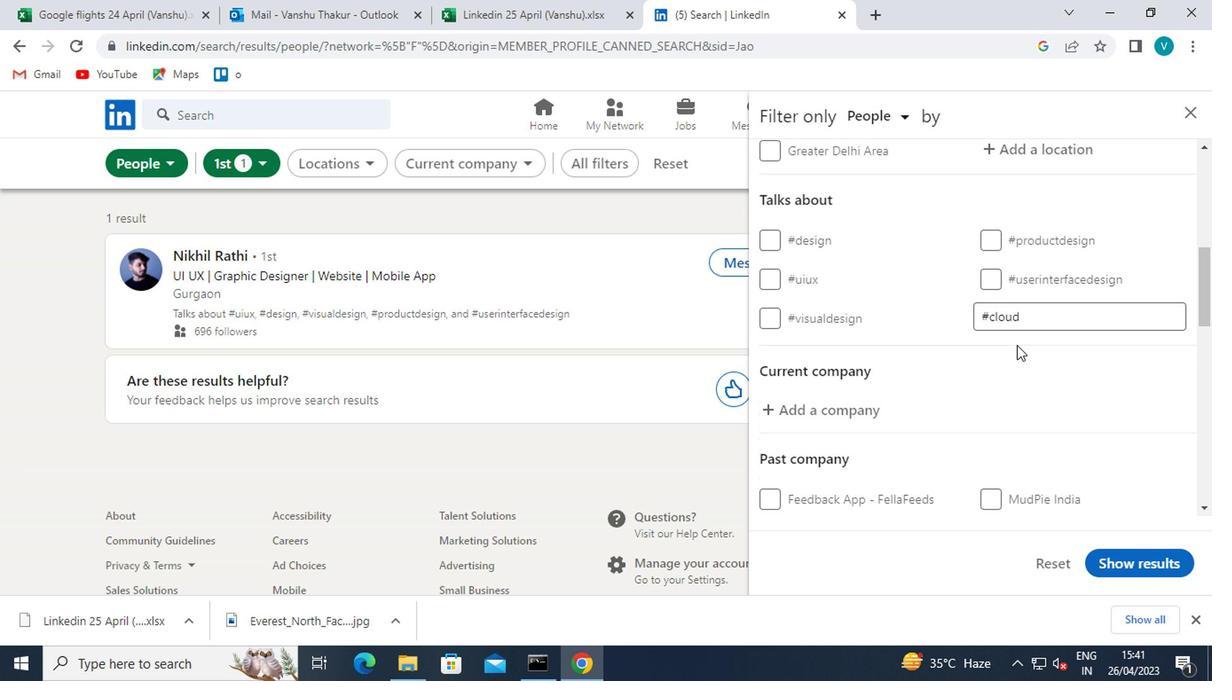 
Action: Mouse moved to (805, 234)
Screenshot: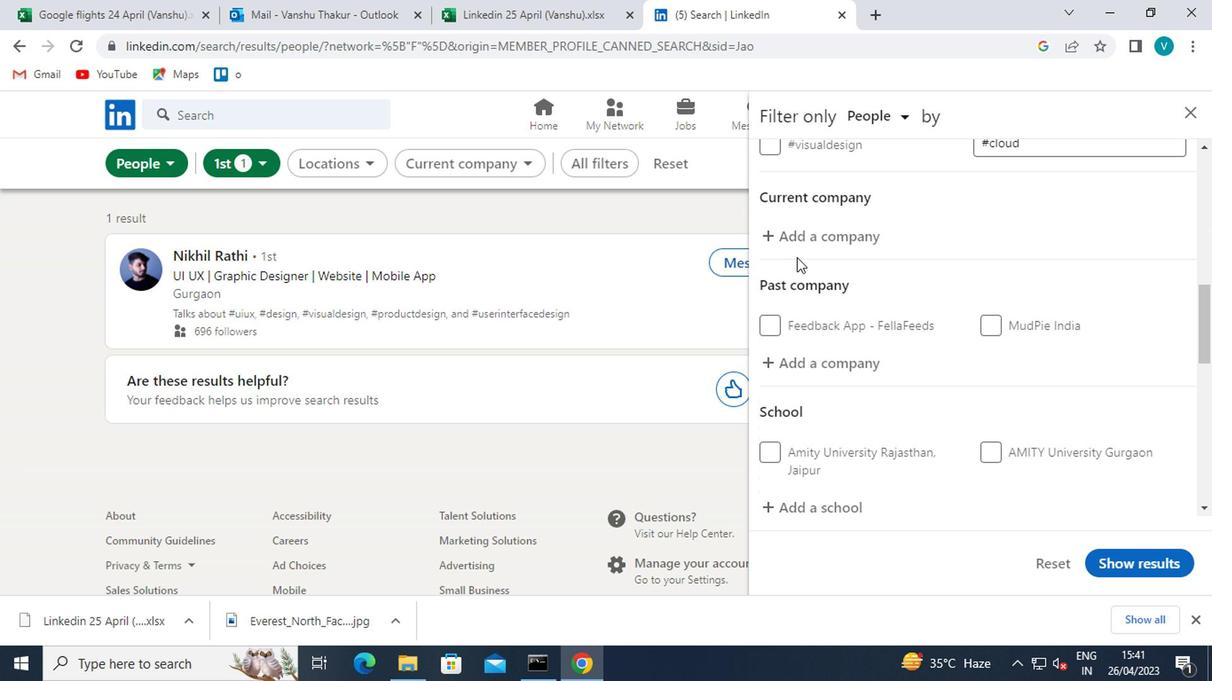 
Action: Mouse pressed left at (805, 234)
Screenshot: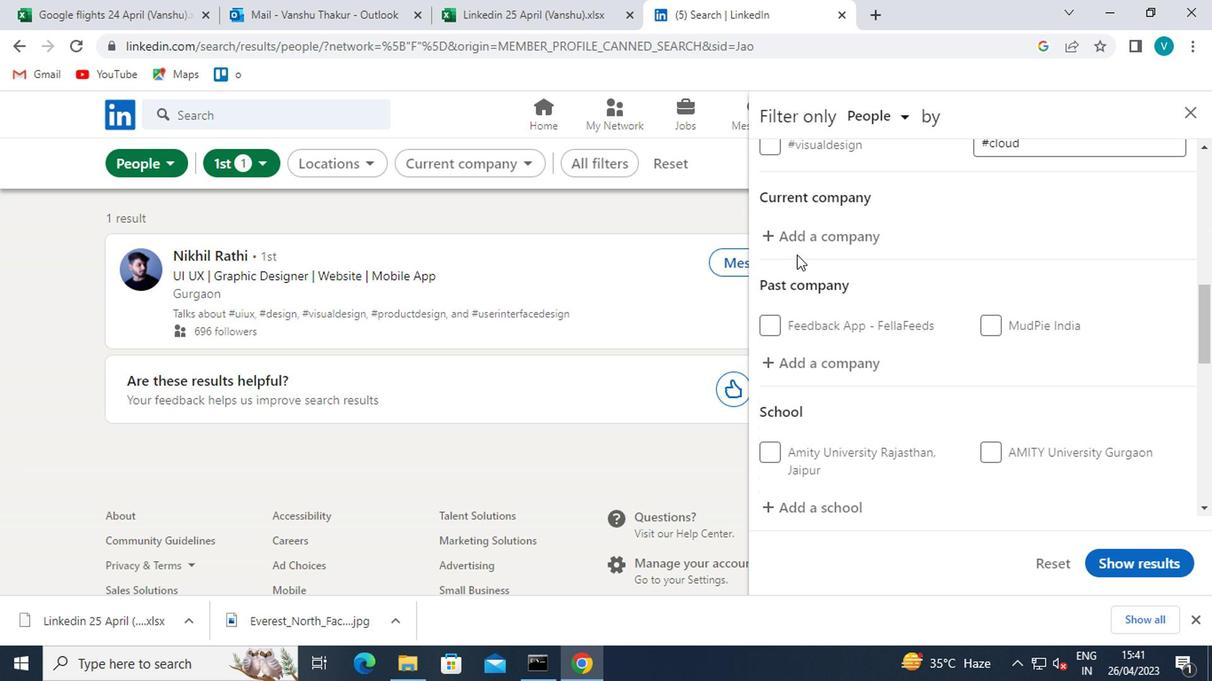 
Action: Mouse moved to (806, 233)
Screenshot: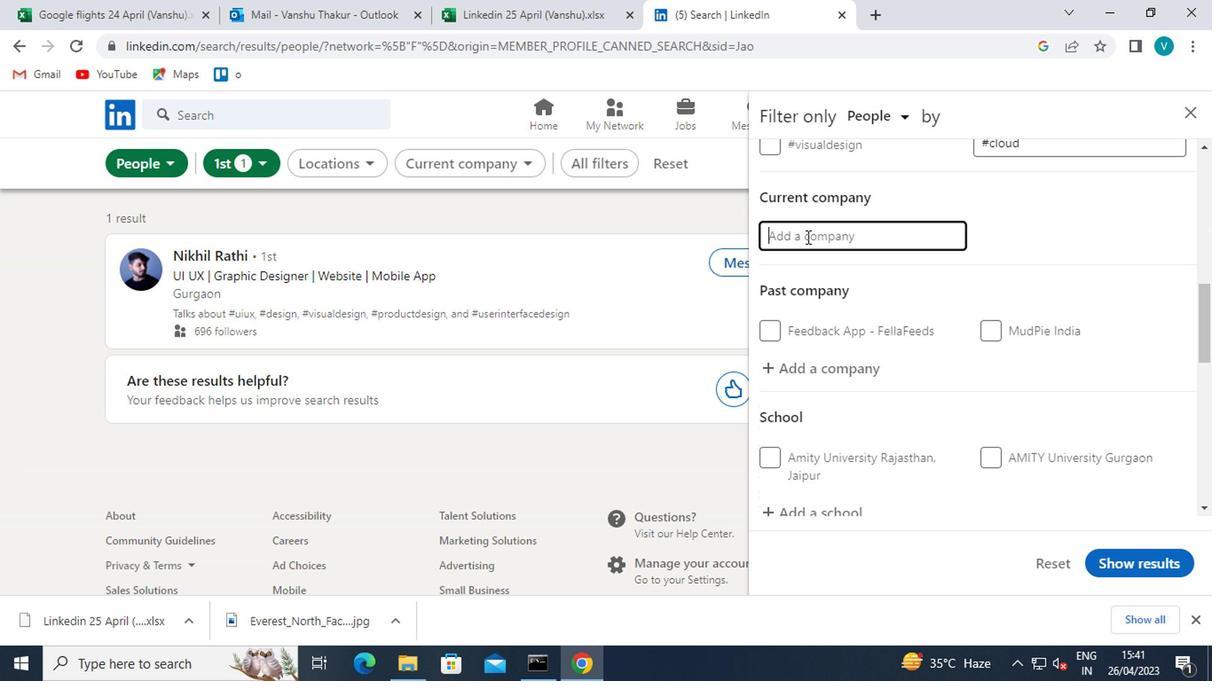 
Action: Key pressed LDEXCEL
Screenshot: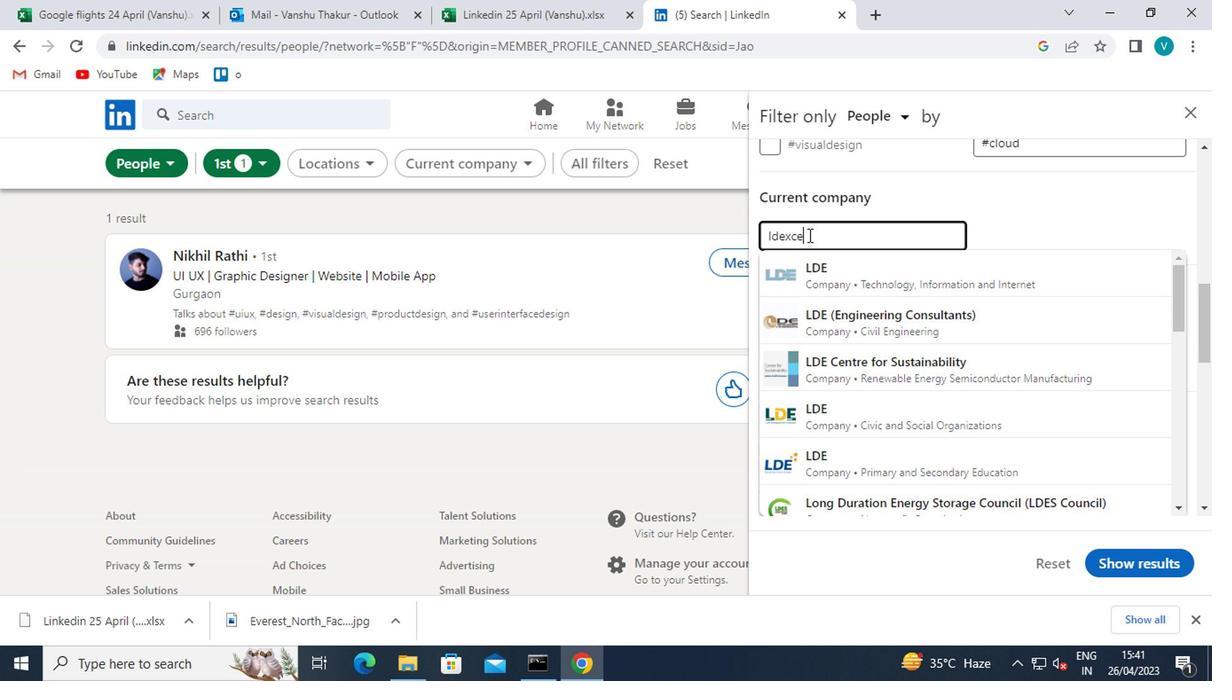 
Action: Mouse moved to (840, 266)
Screenshot: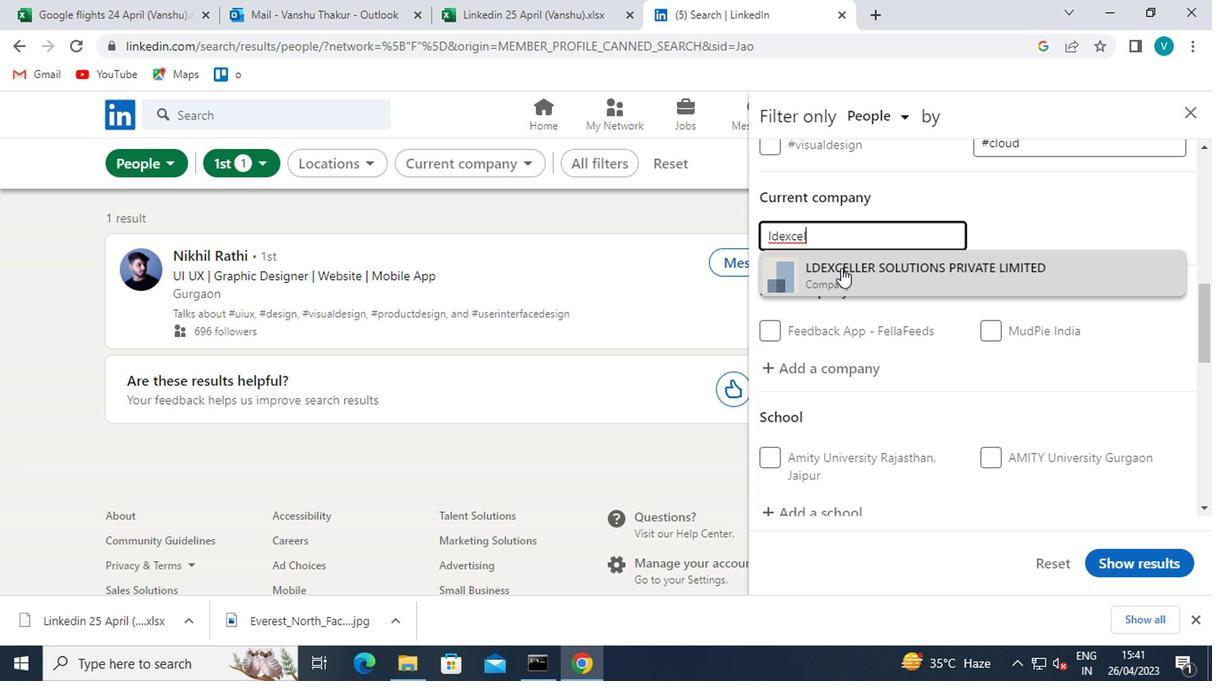 
Action: Mouse pressed left at (840, 266)
Screenshot: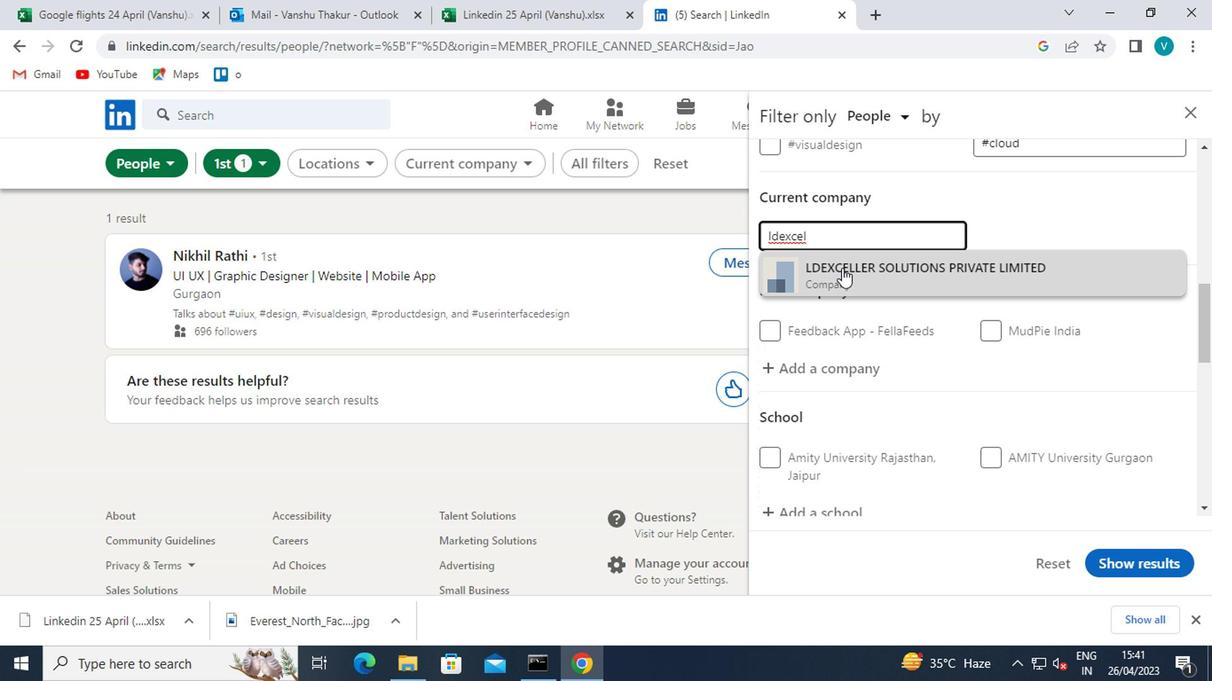 
Action: Mouse scrolled (840, 265) with delta (0, -1)
Screenshot: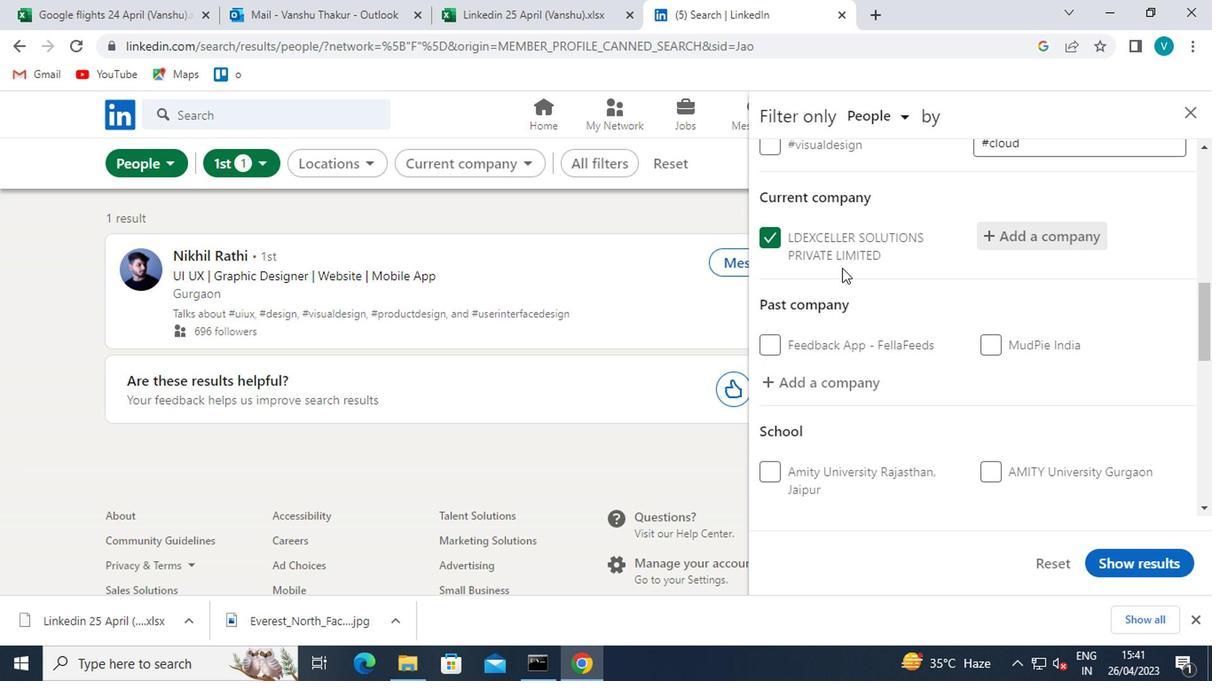
Action: Mouse moved to (816, 443)
Screenshot: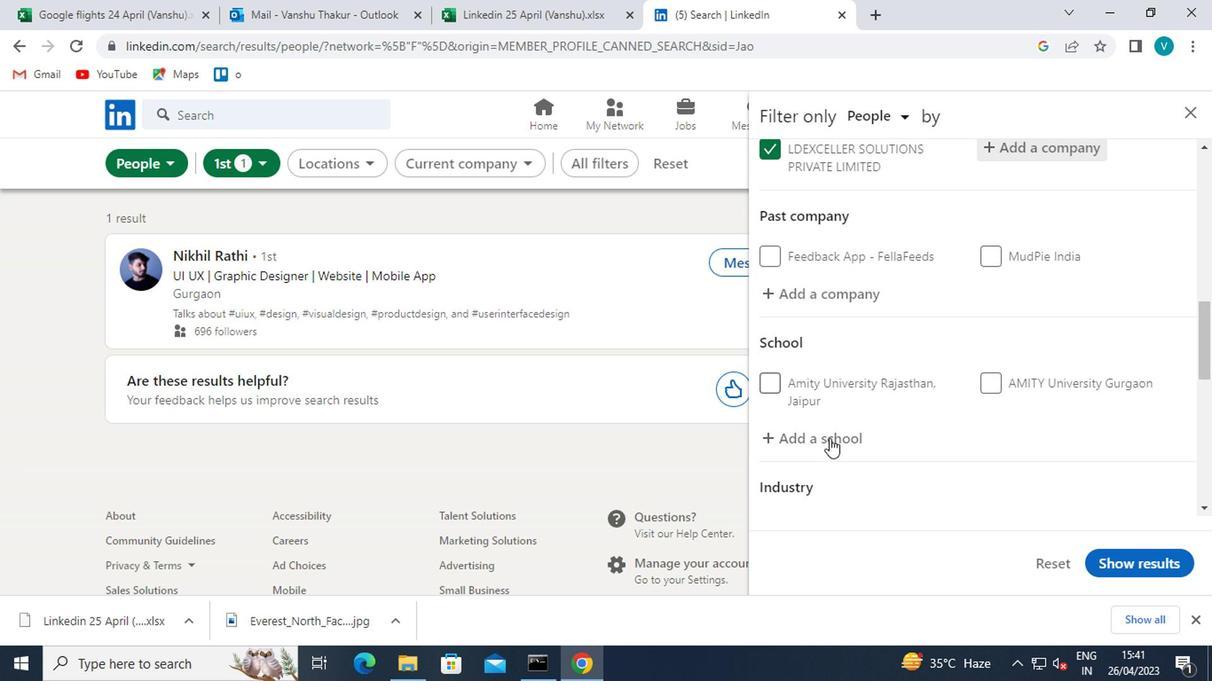 
Action: Mouse pressed left at (816, 443)
Screenshot: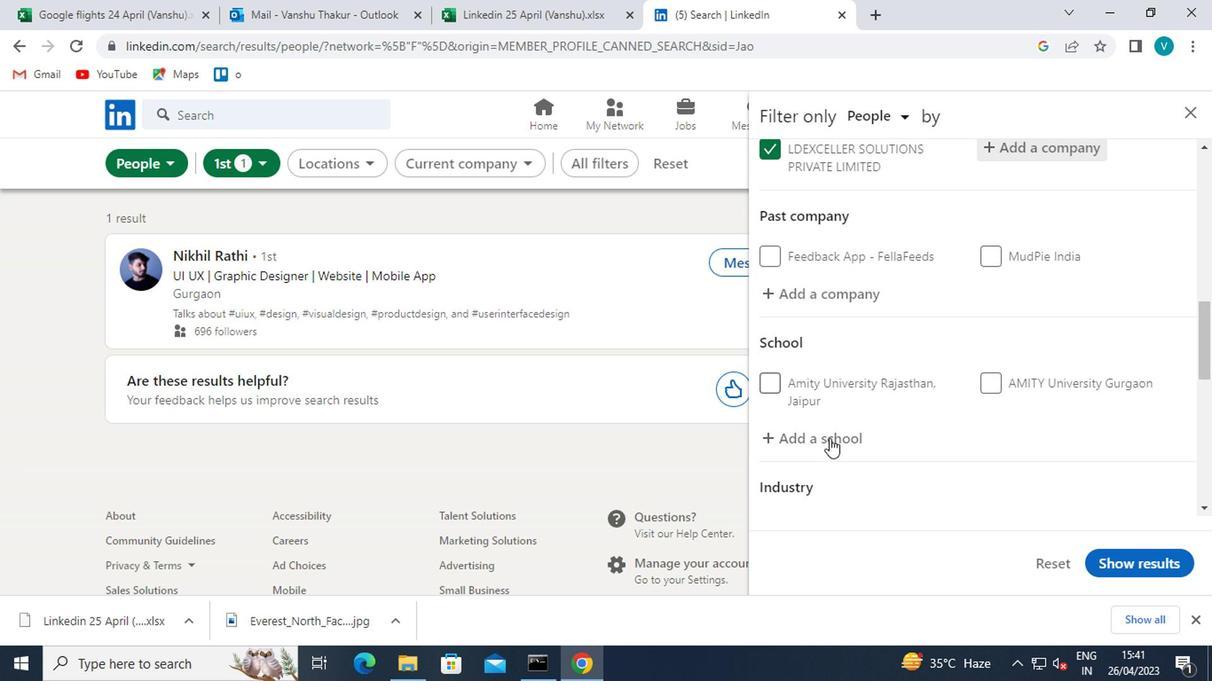 
Action: Mouse moved to (836, 443)
Screenshot: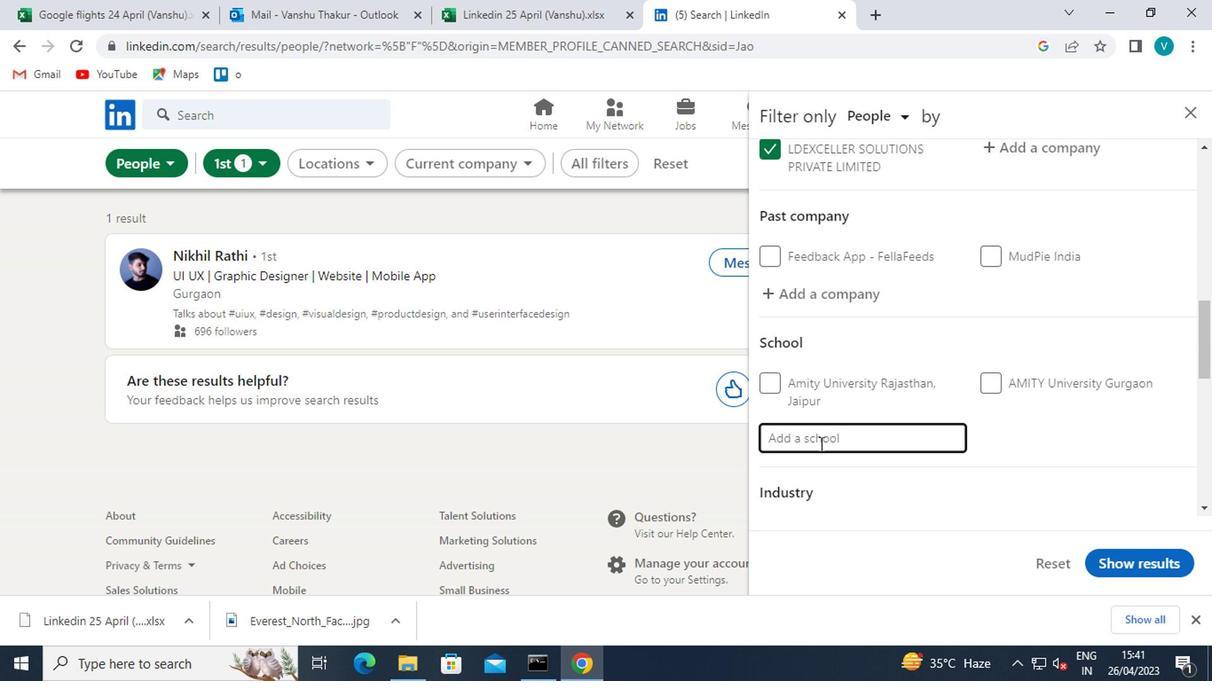 
Action: Key pressed <Key.shift>INTERNATIONAL
Screenshot: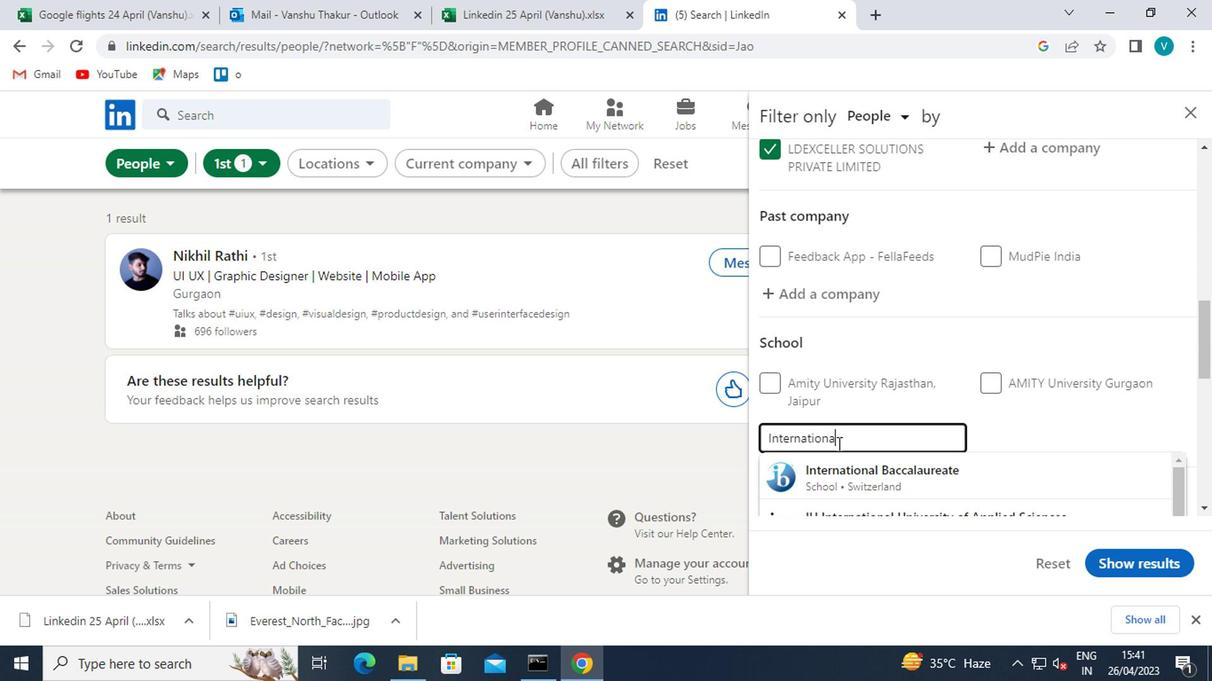 
Action: Mouse moved to (1101, 426)
Screenshot: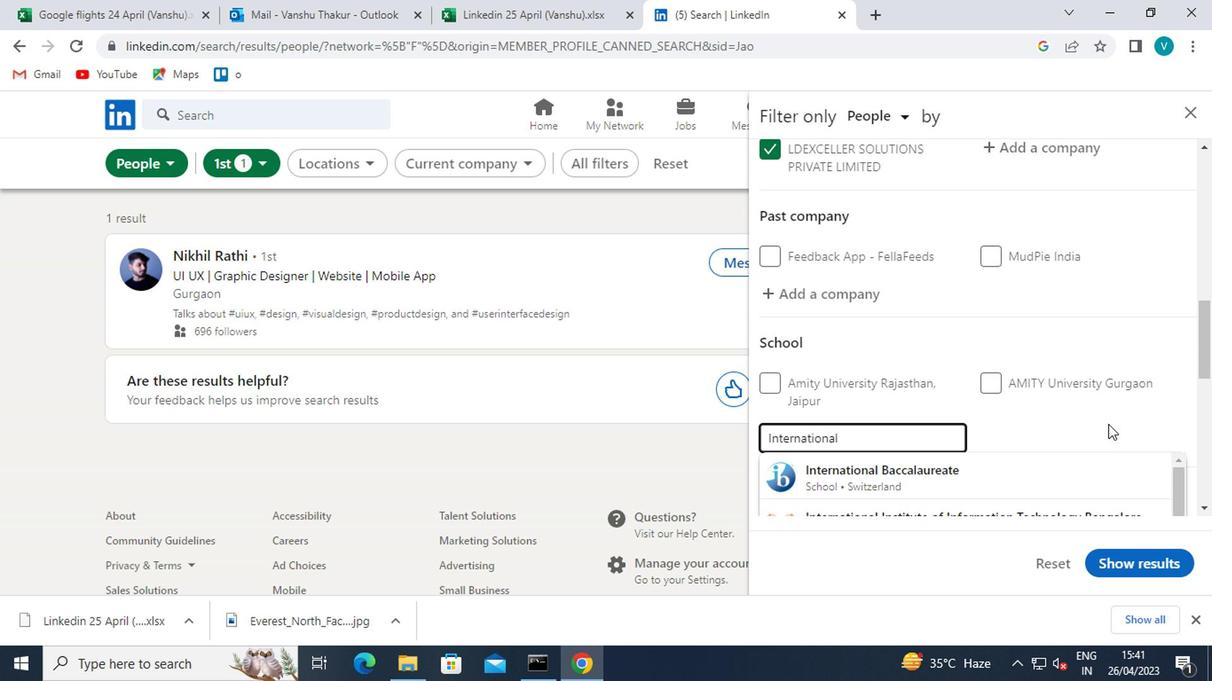 
Action: Mouse scrolled (1101, 426) with delta (0, 0)
Screenshot: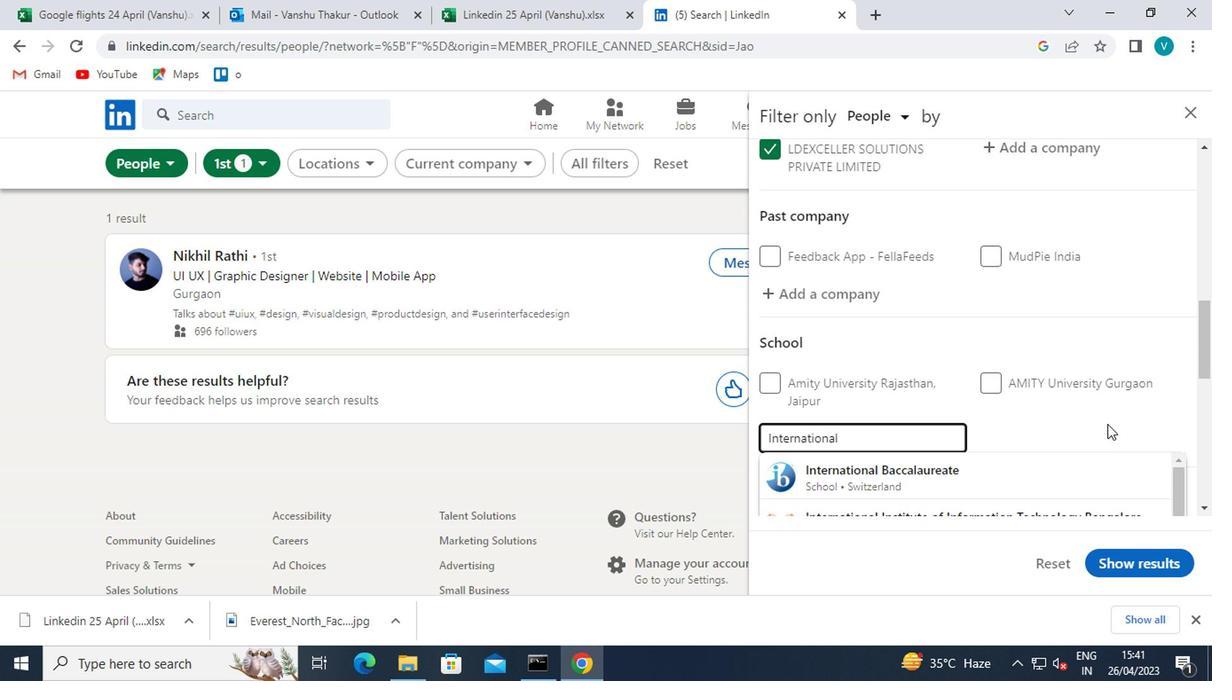 
Action: Mouse moved to (1082, 441)
Screenshot: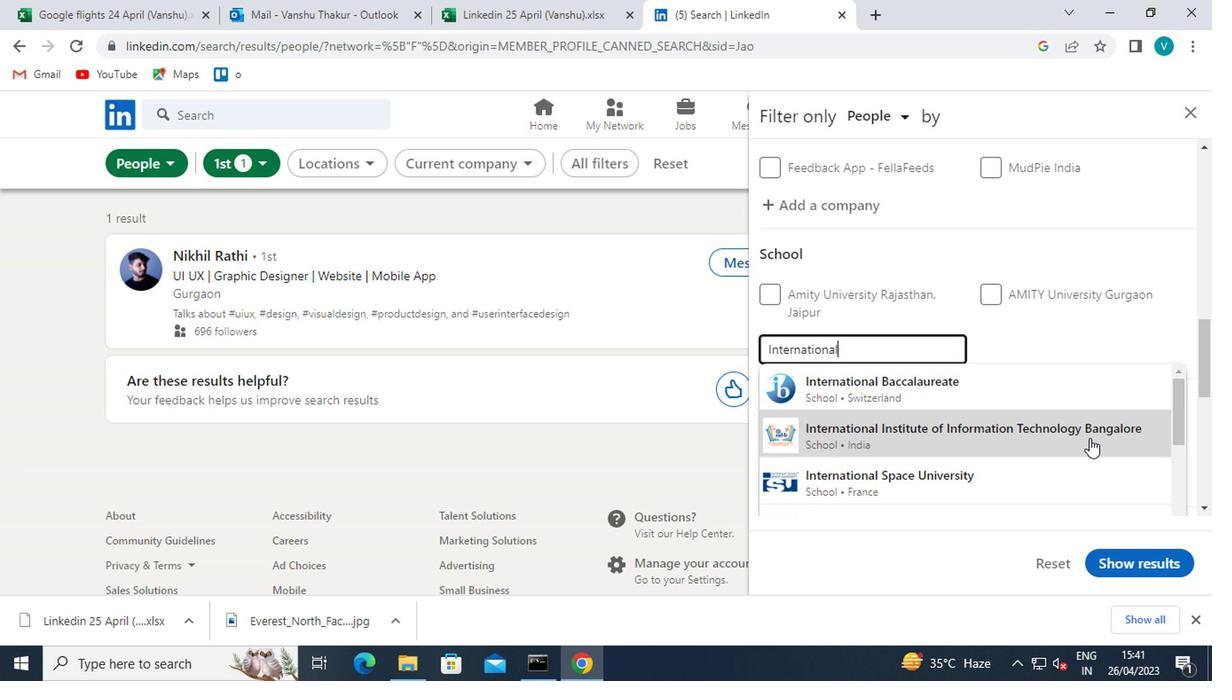 
Action: Mouse scrolled (1082, 440) with delta (0, 0)
Screenshot: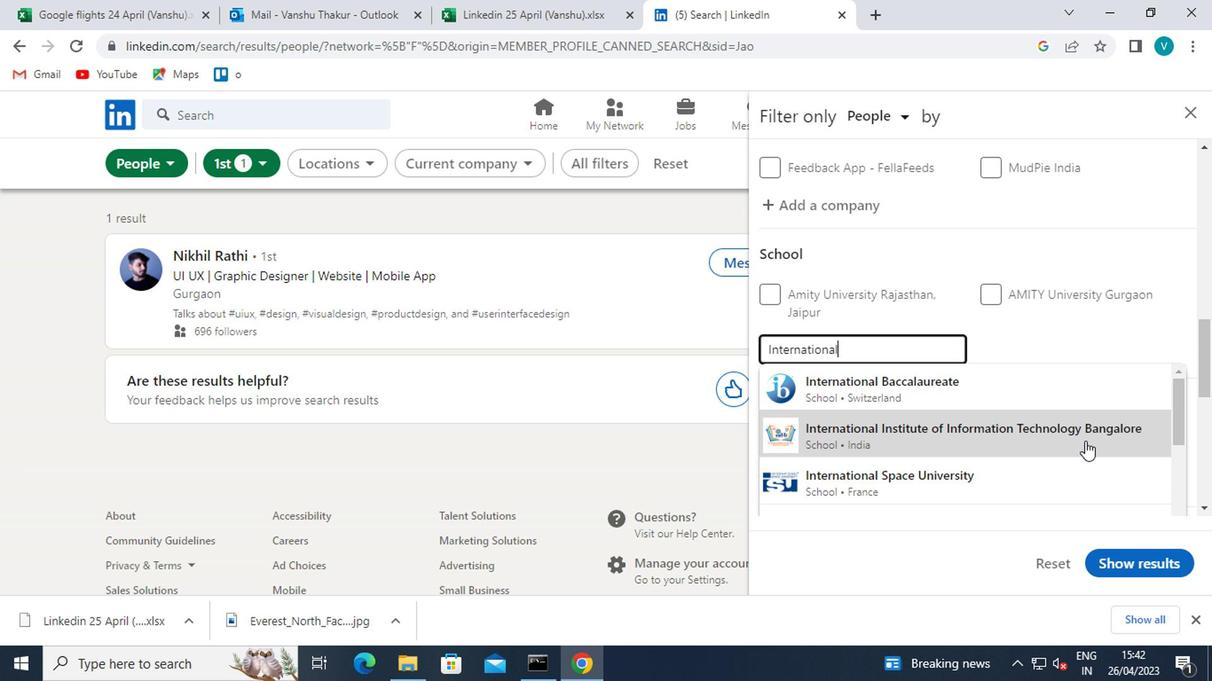 
Action: Mouse scrolled (1082, 440) with delta (0, 0)
Screenshot: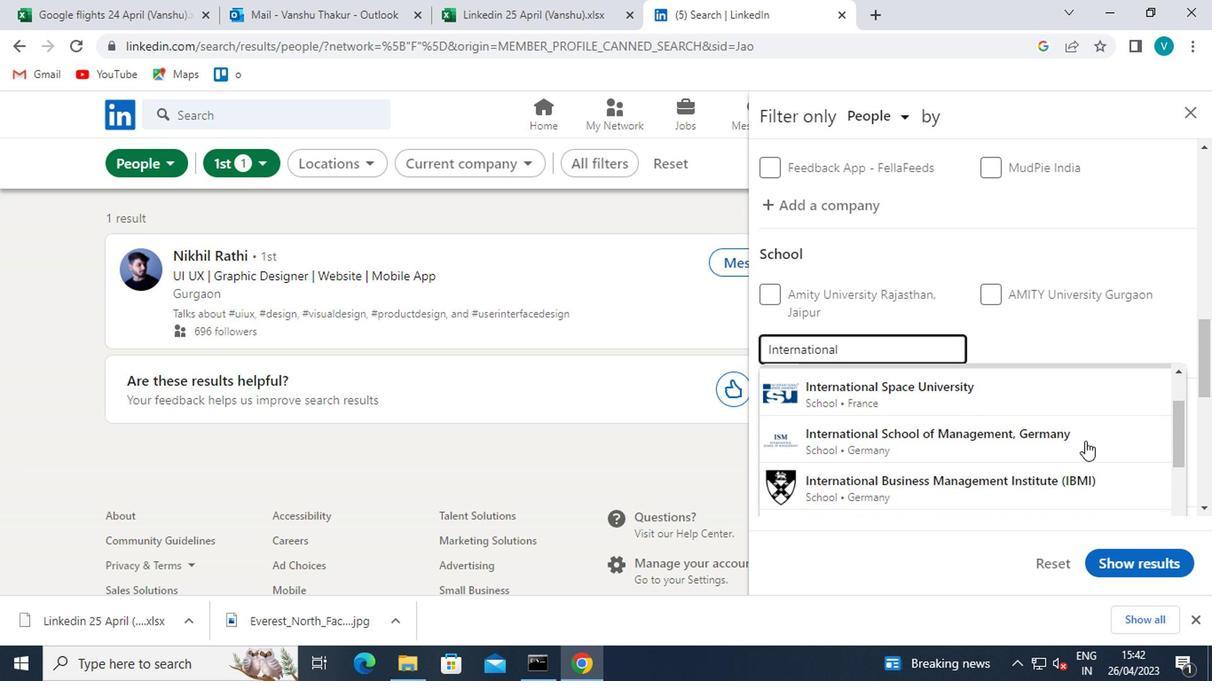 
Action: Mouse scrolled (1082, 440) with delta (0, 0)
Screenshot: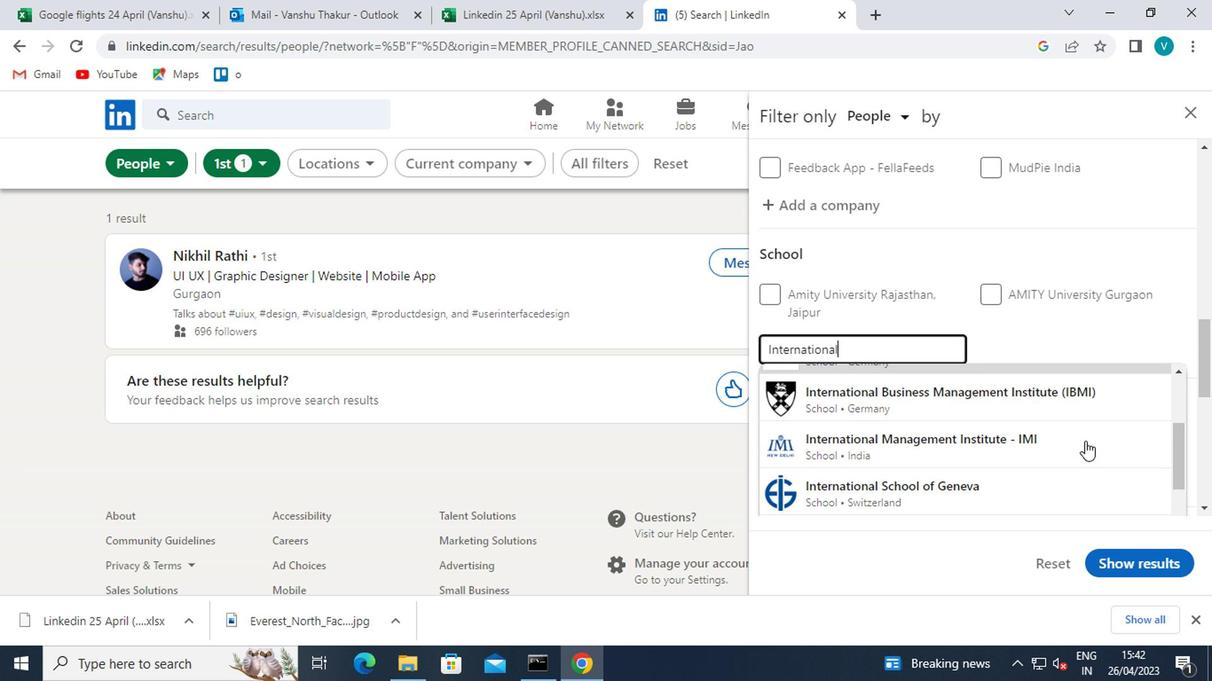 
Action: Mouse scrolled (1082, 440) with delta (0, 0)
Screenshot: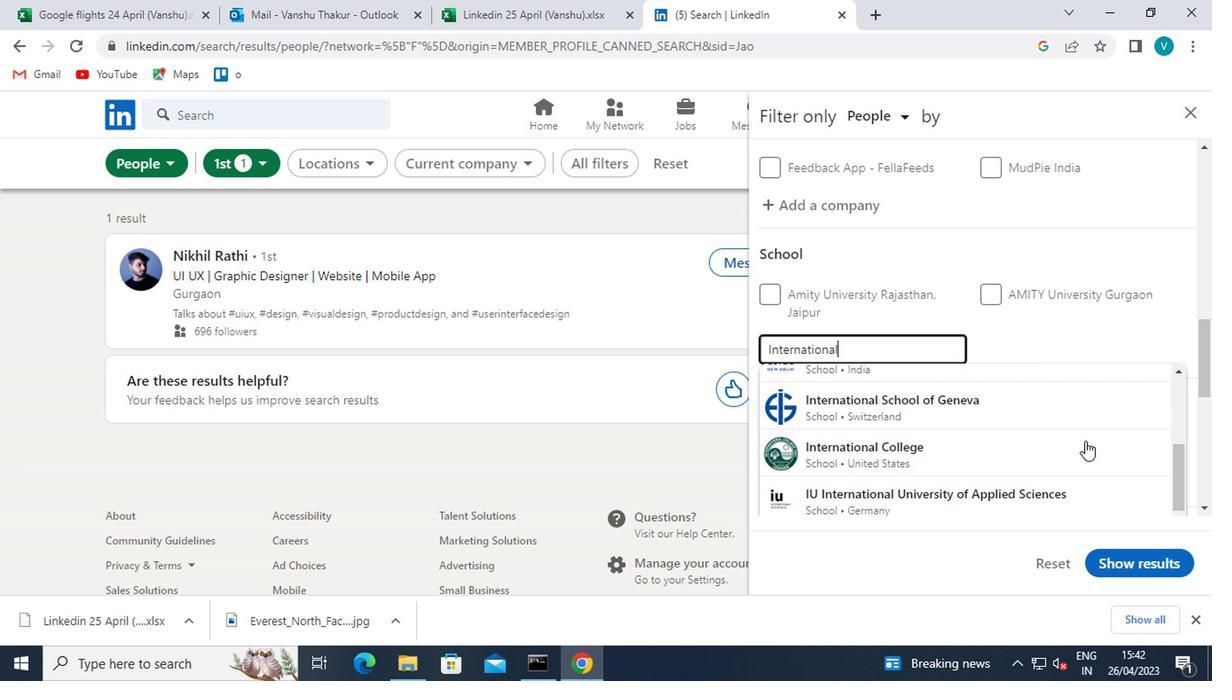 
Action: Mouse scrolled (1082, 440) with delta (0, 0)
Screenshot: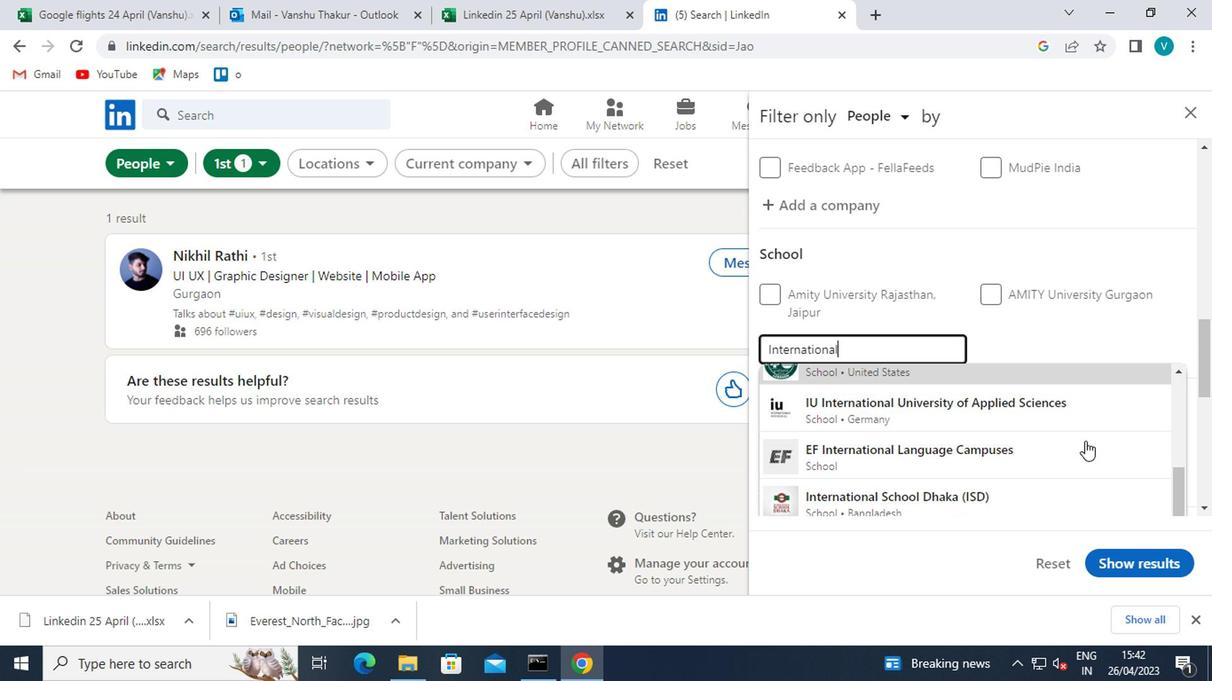 
Action: Mouse scrolled (1082, 440) with delta (0, 0)
Screenshot: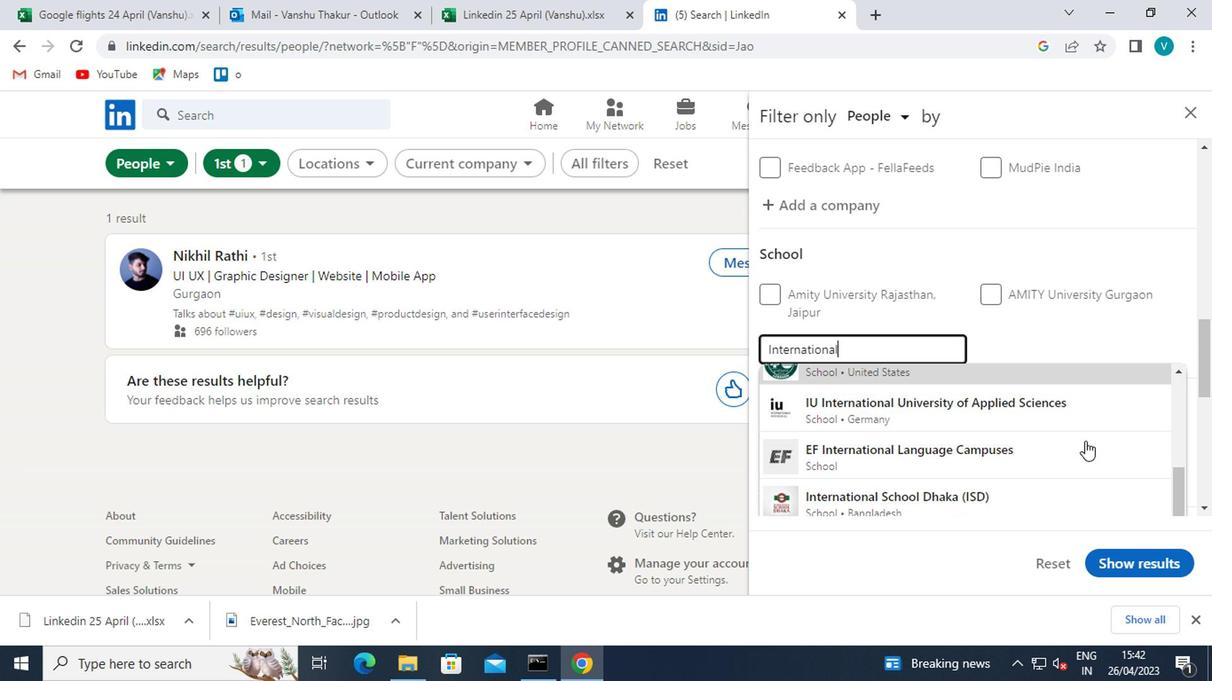 
Action: Mouse scrolled (1082, 440) with delta (0, 0)
Screenshot: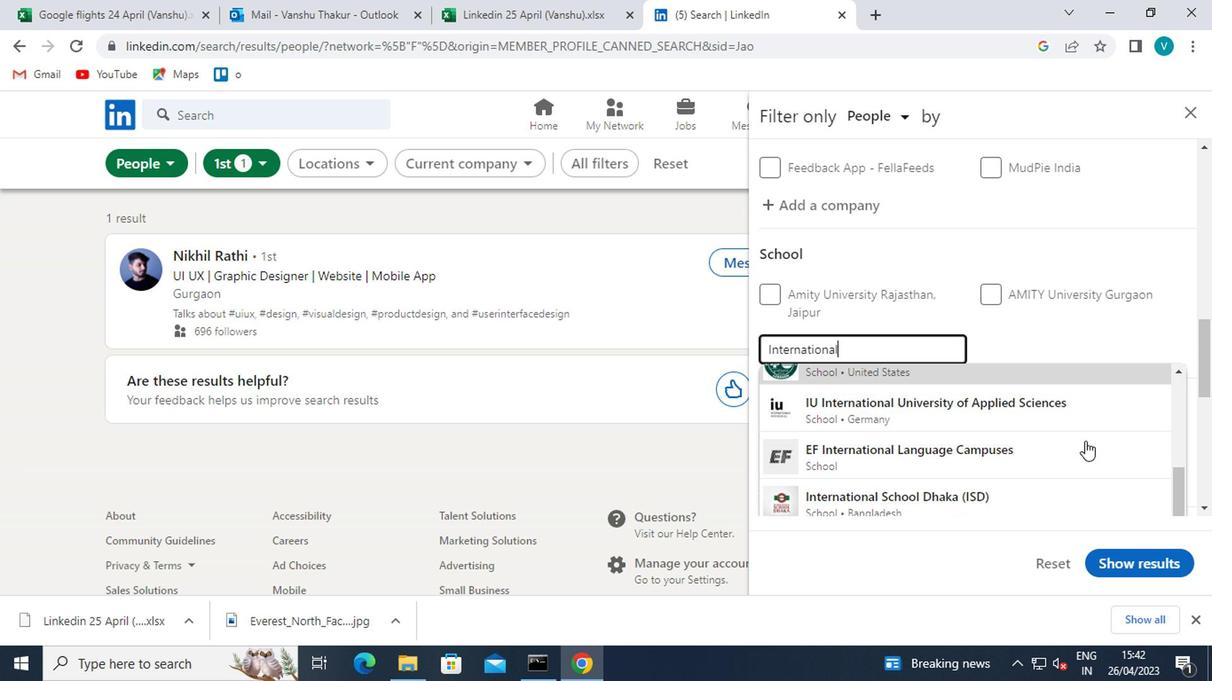 
Action: Mouse scrolled (1082, 442) with delta (0, 0)
Screenshot: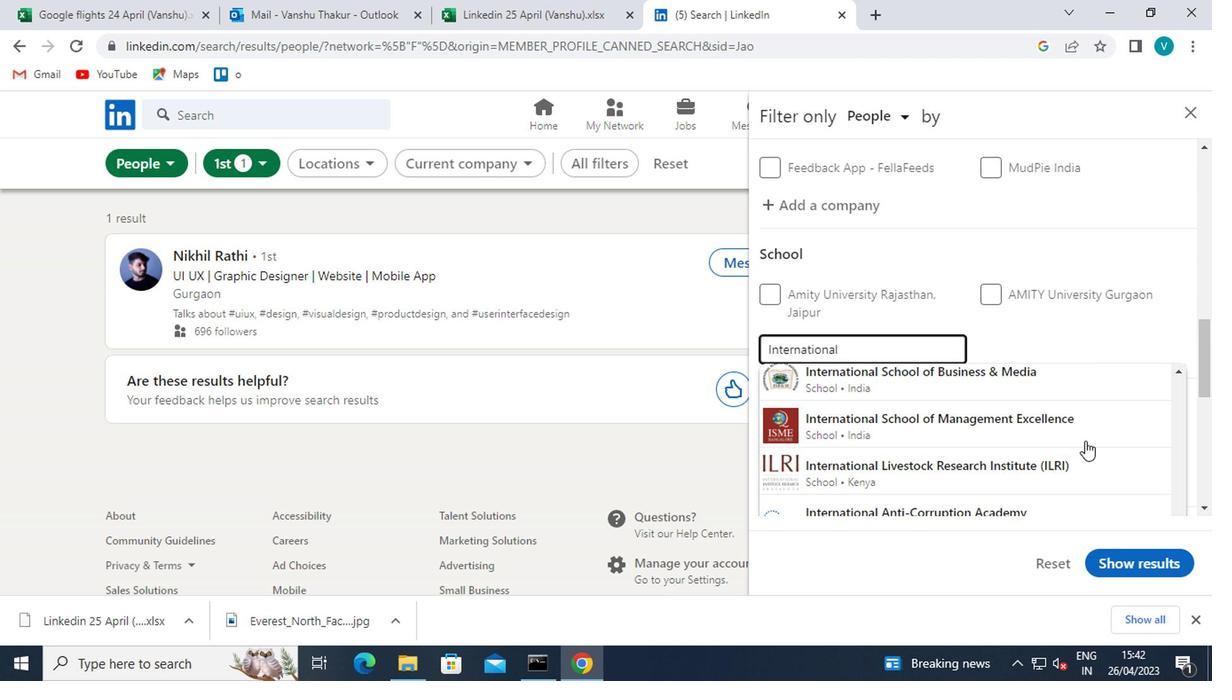 
Action: Mouse scrolled (1082, 442) with delta (0, 0)
Screenshot: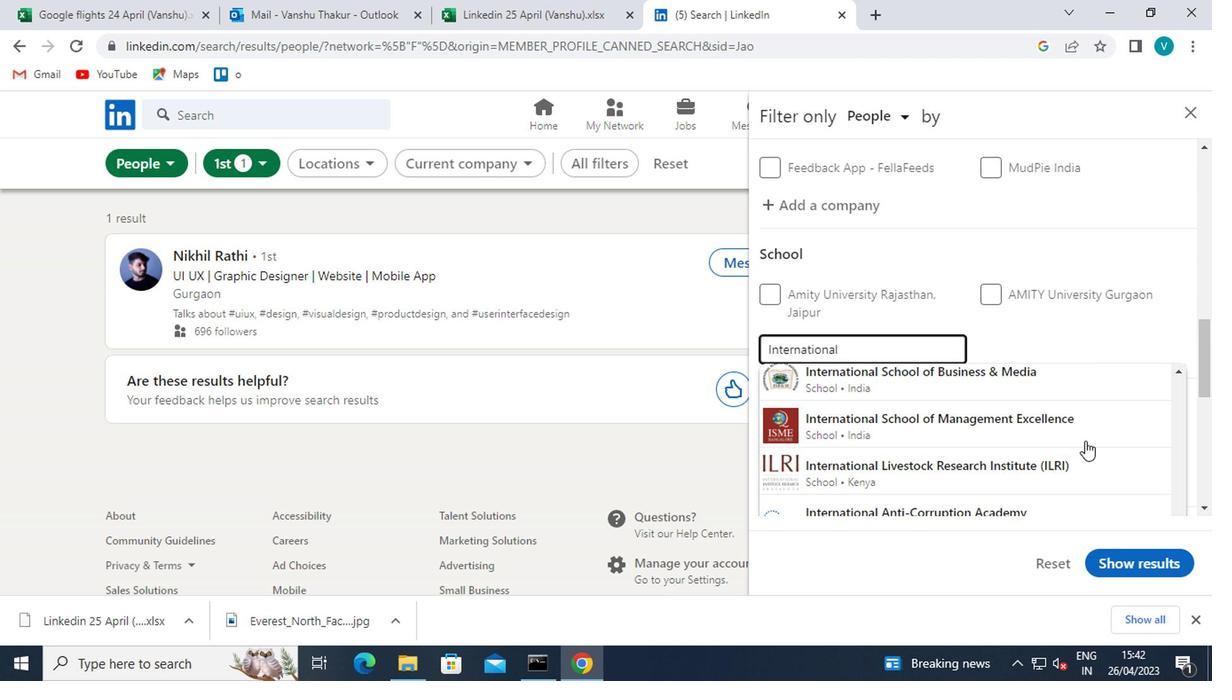 
Action: Mouse scrolled (1082, 442) with delta (0, 0)
Screenshot: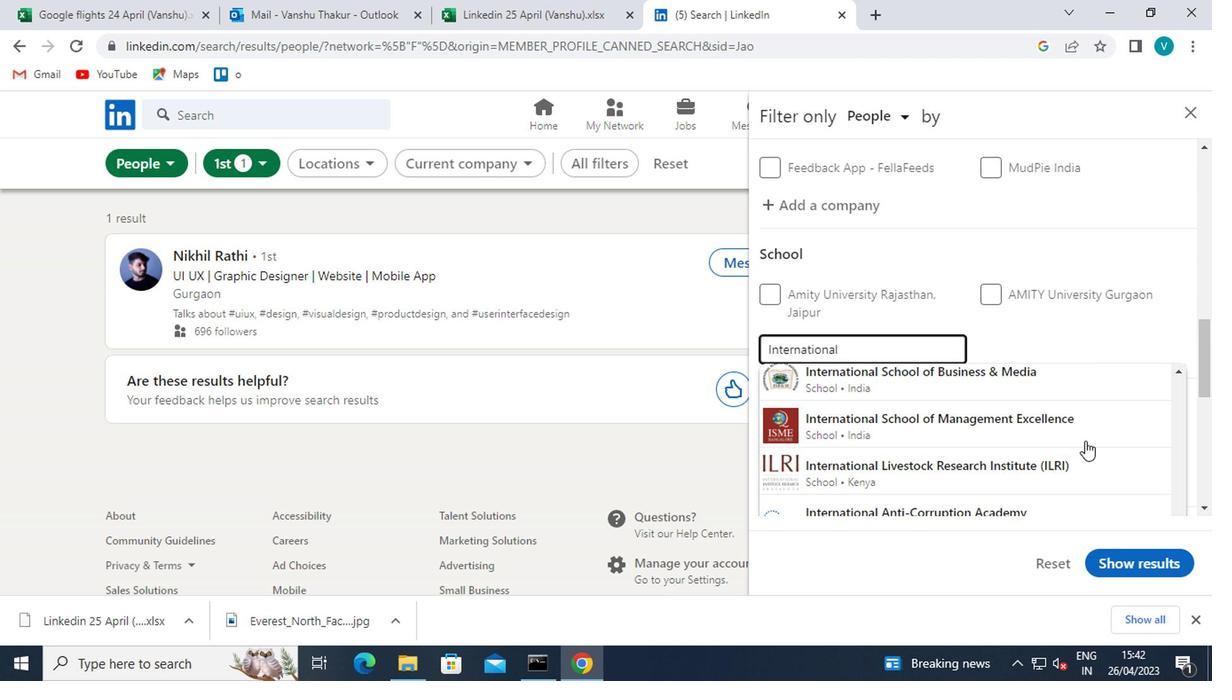 
Action: Mouse scrolled (1082, 442) with delta (0, 0)
Screenshot: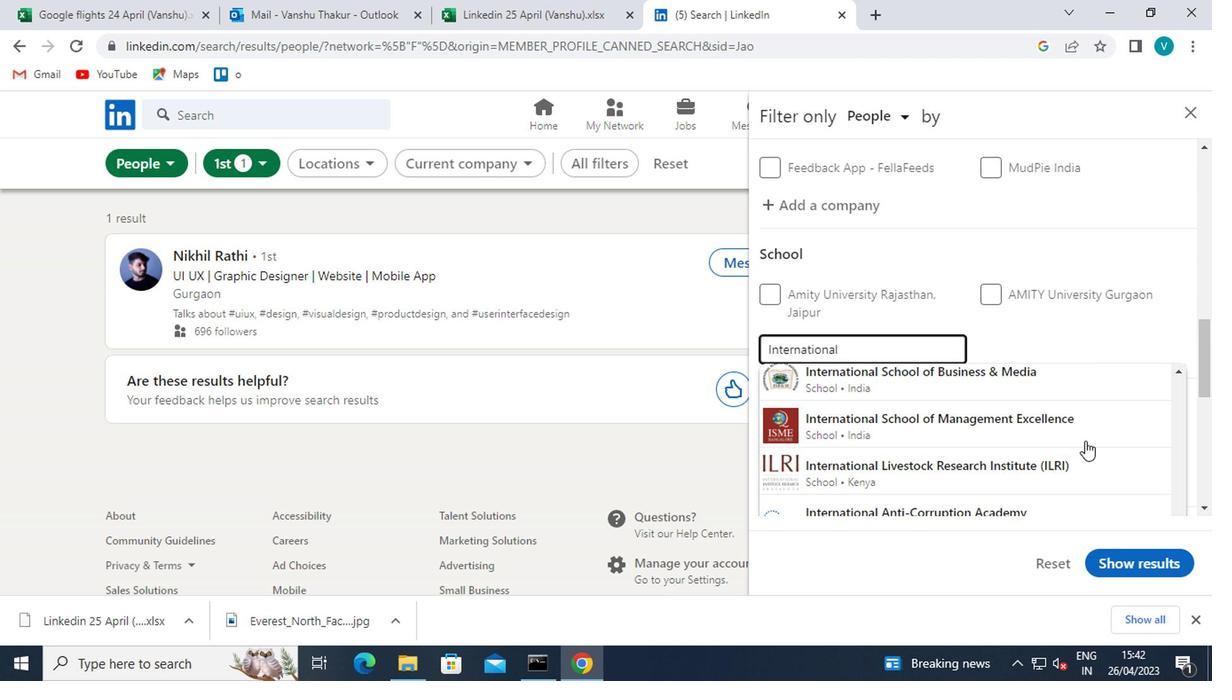 
Action: Mouse scrolled (1082, 442) with delta (0, 0)
Screenshot: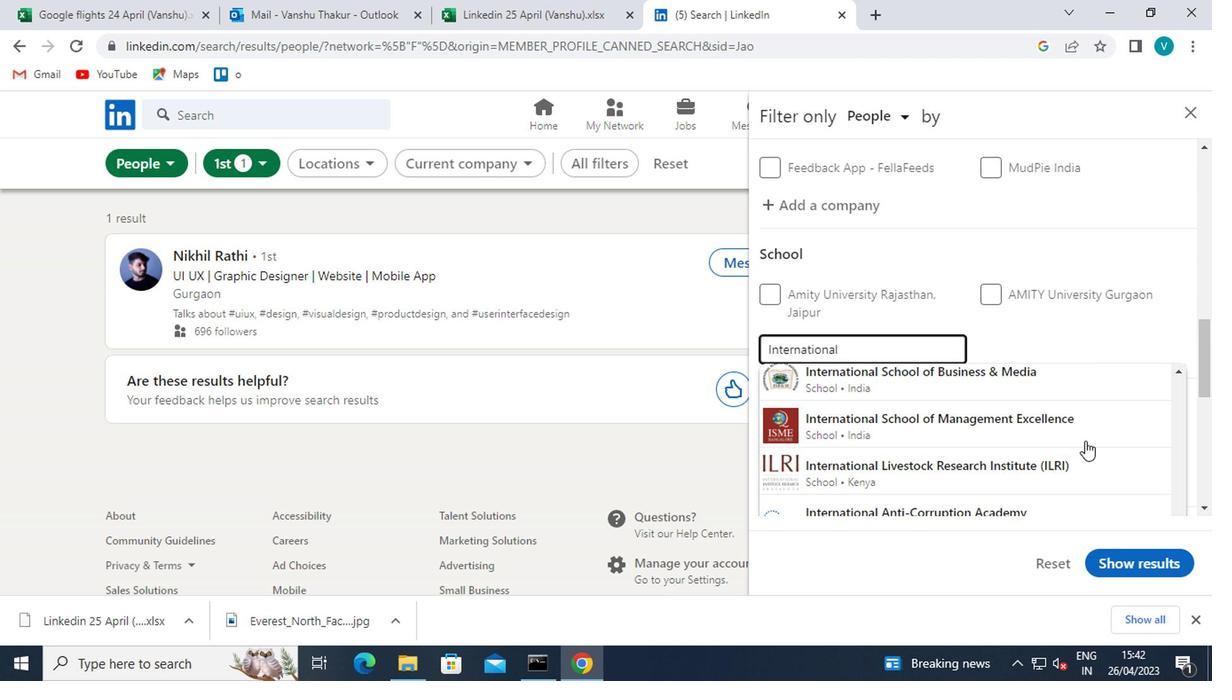 
Action: Mouse scrolled (1082, 442) with delta (0, 0)
Screenshot: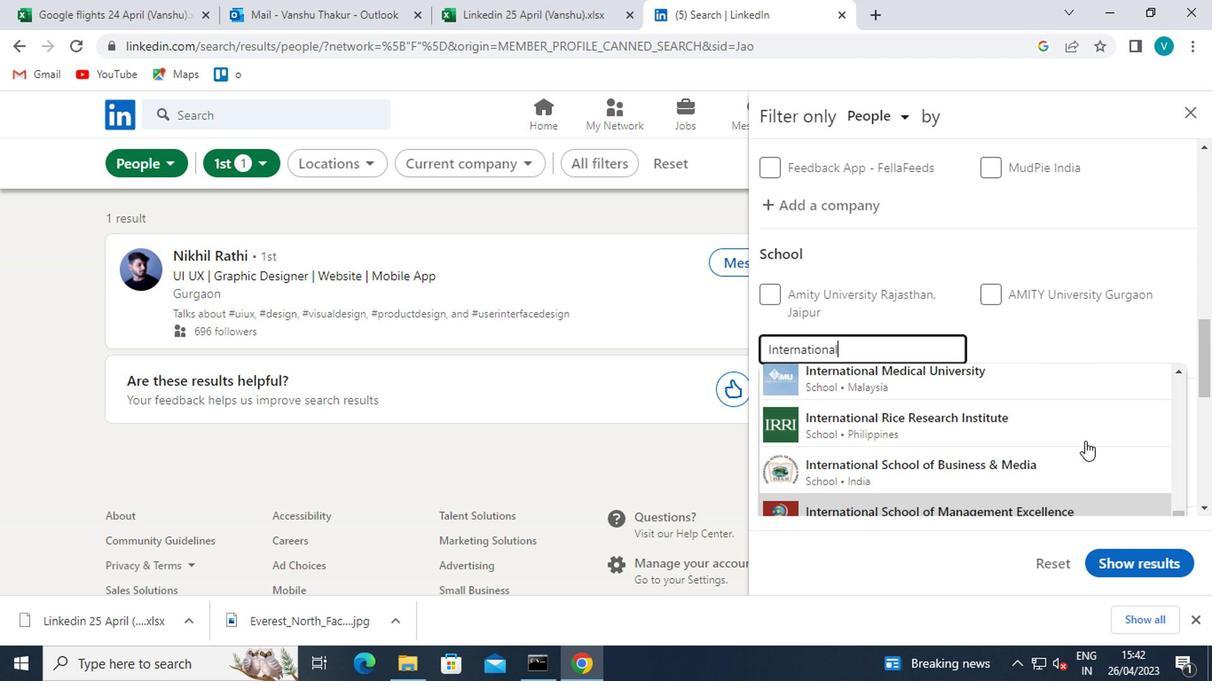 
Action: Mouse scrolled (1082, 442) with delta (0, 0)
Screenshot: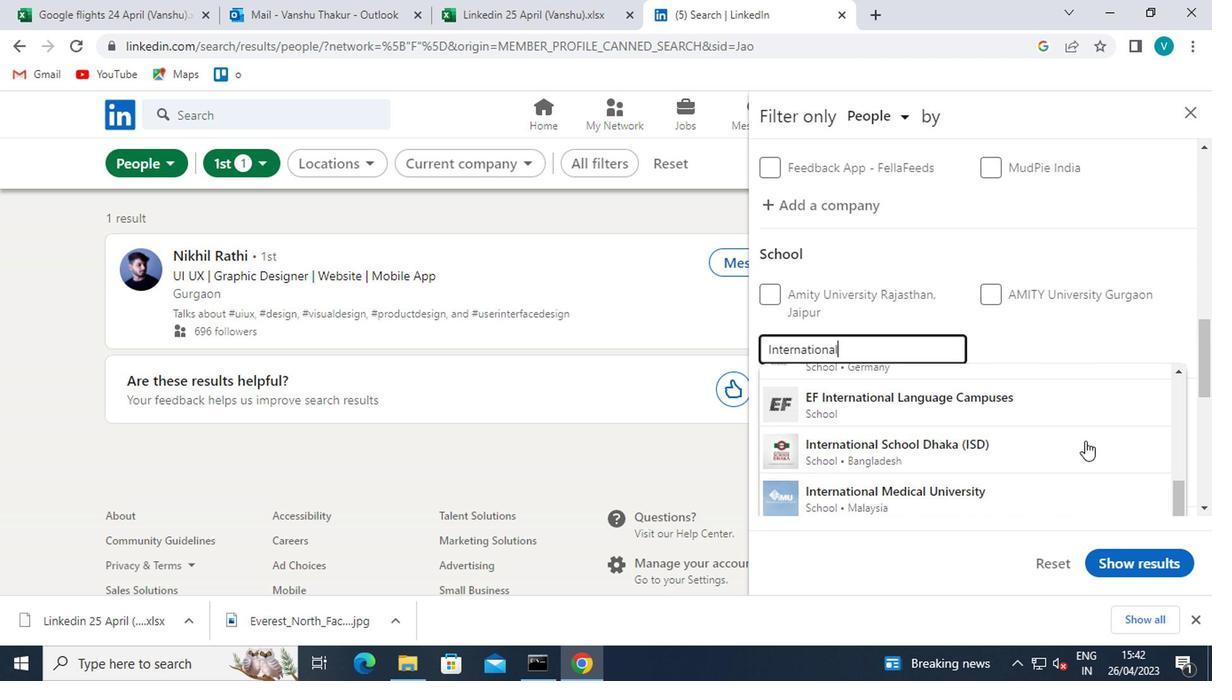 
Action: Mouse scrolled (1082, 442) with delta (0, 0)
Screenshot: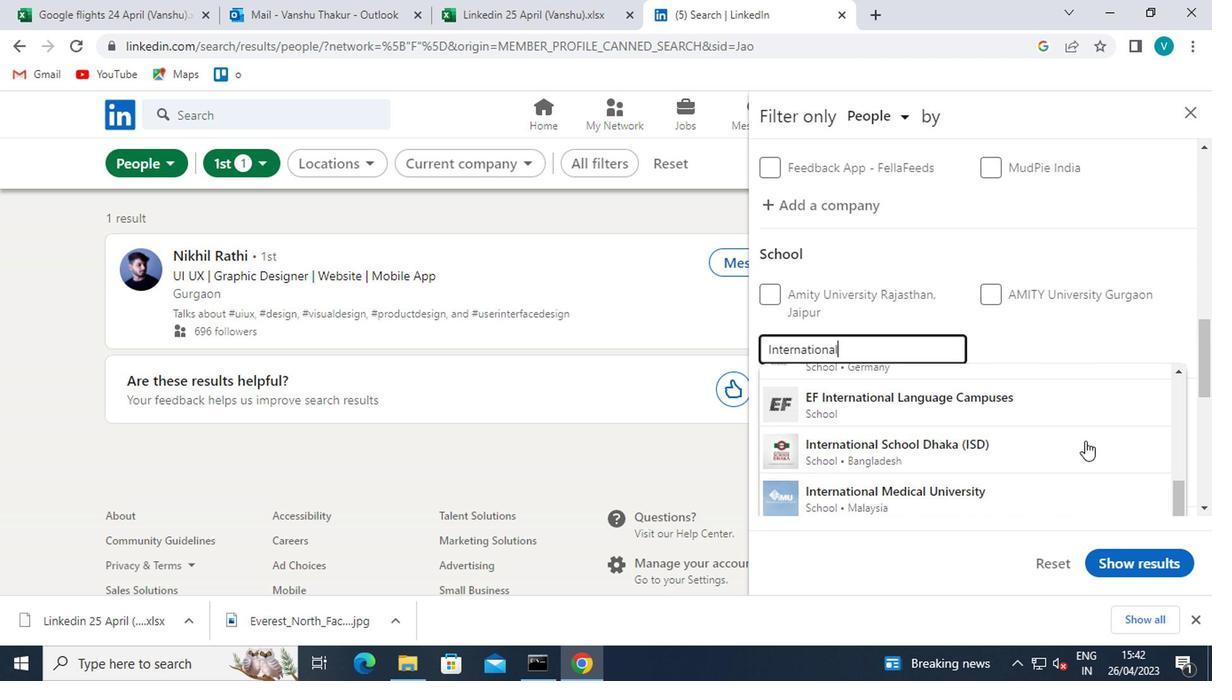
Action: Mouse scrolled (1082, 442) with delta (0, 0)
Screenshot: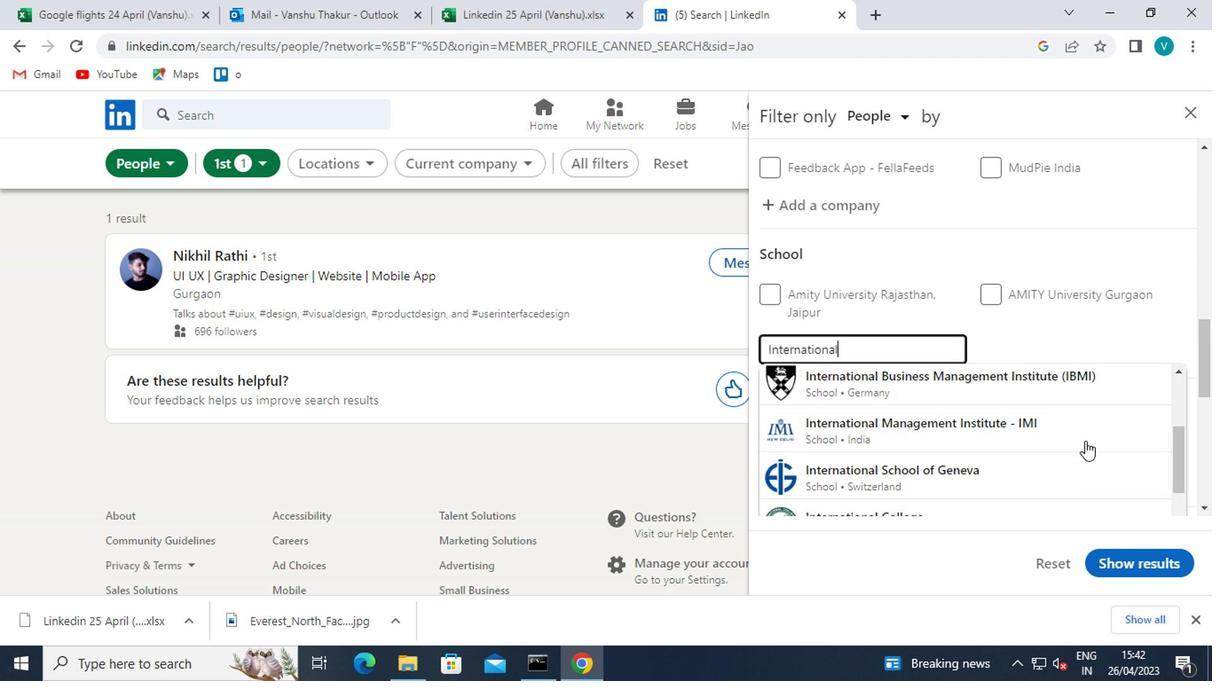 
Action: Mouse moved to (1056, 428)
Screenshot: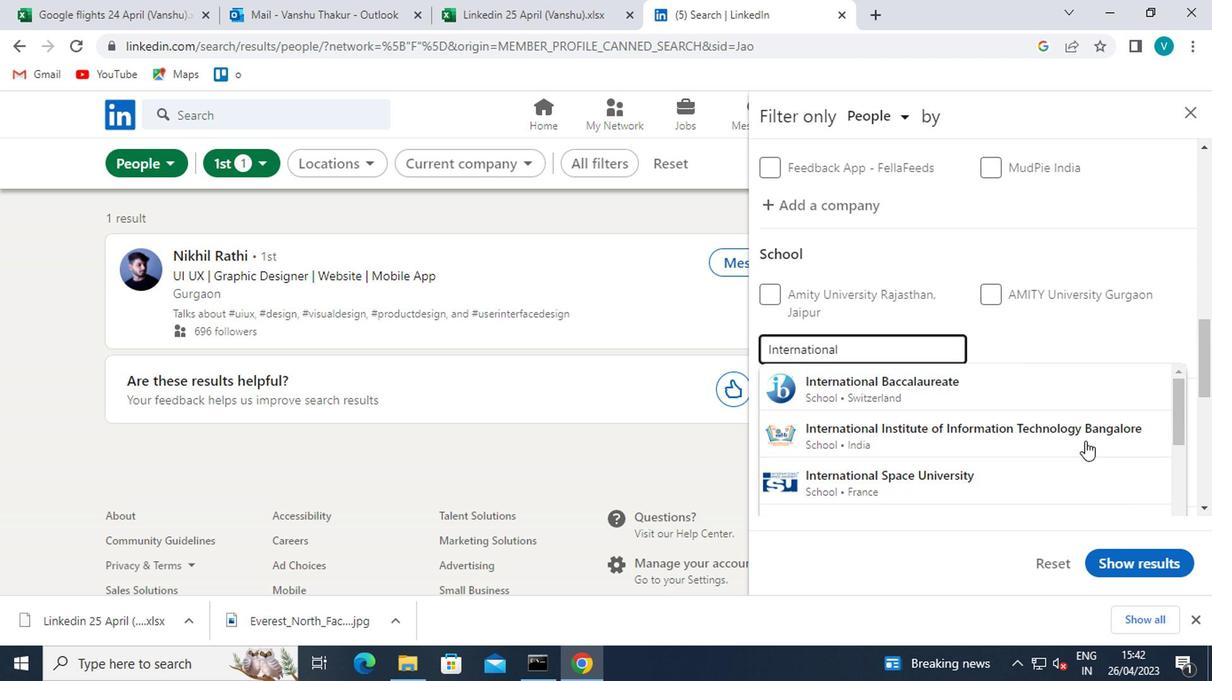 
Action: Mouse scrolled (1056, 430) with delta (0, 1)
Screenshot: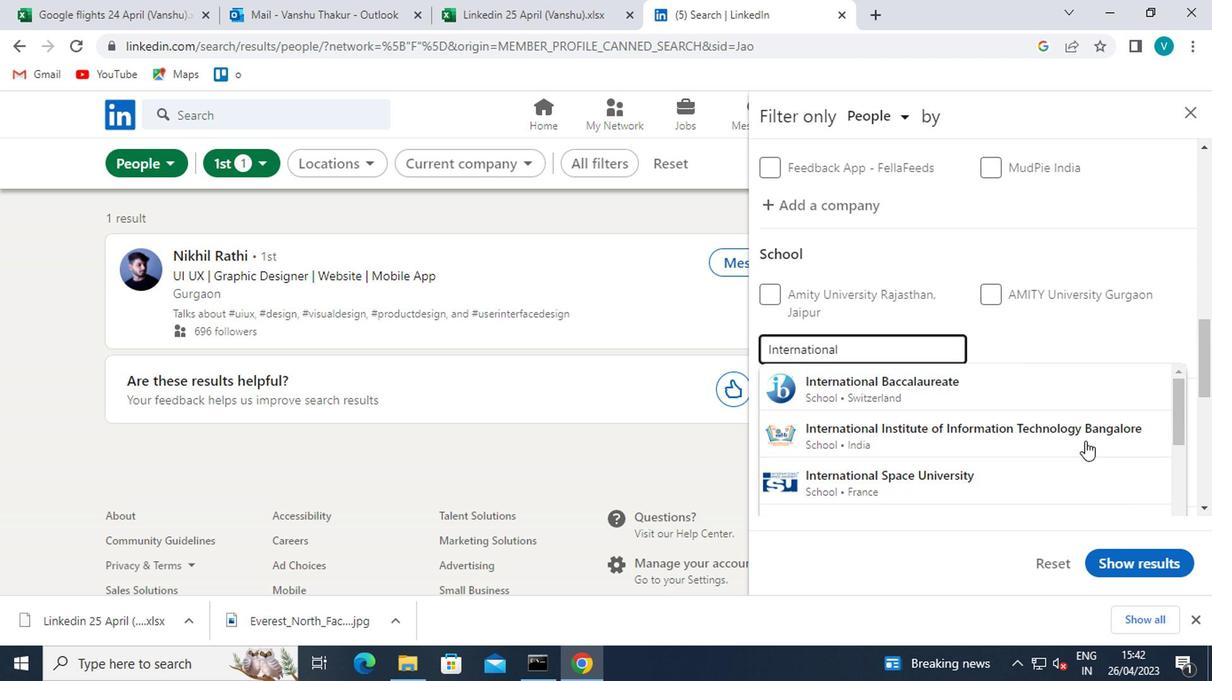 
Action: Mouse scrolled (1056, 430) with delta (0, 1)
Screenshot: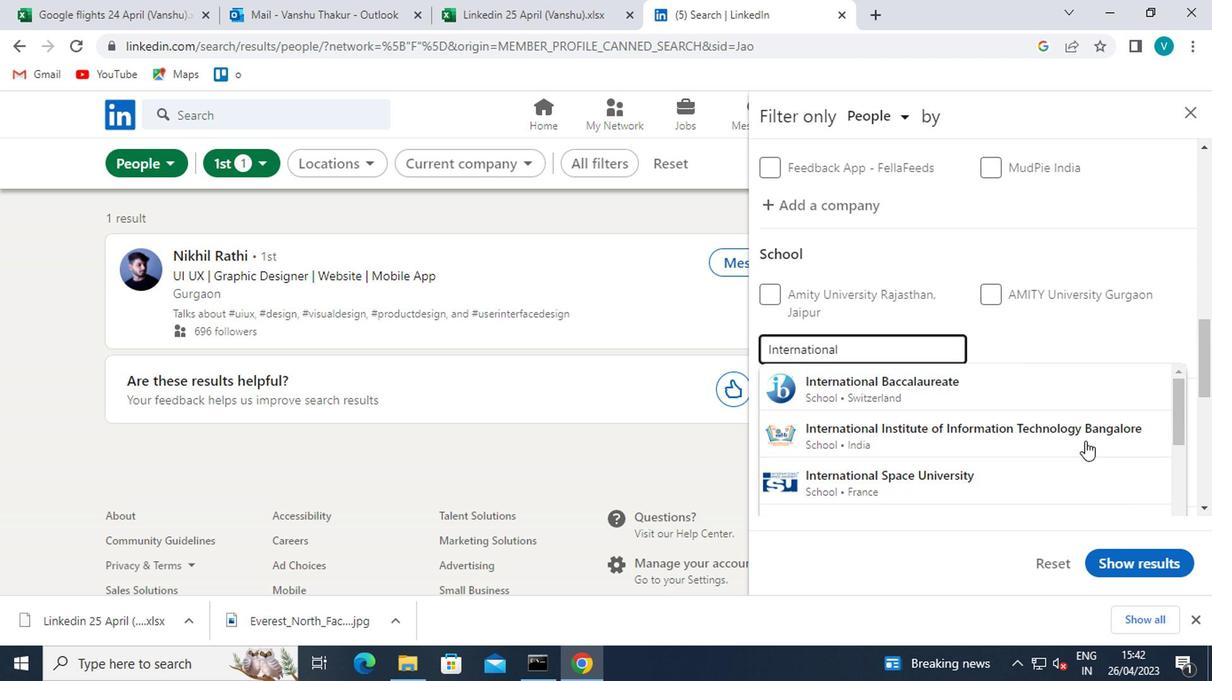 
Action: Mouse moved to (1055, 428)
Screenshot: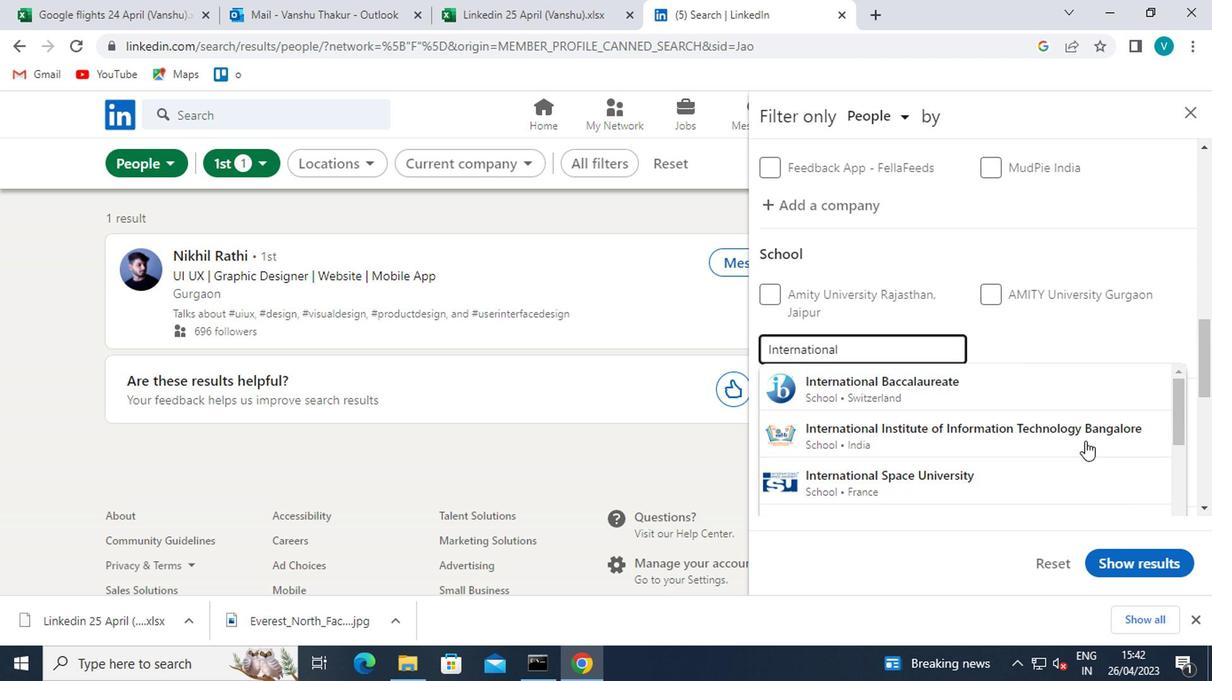 
Action: Mouse scrolled (1055, 428) with delta (0, 0)
Screenshot: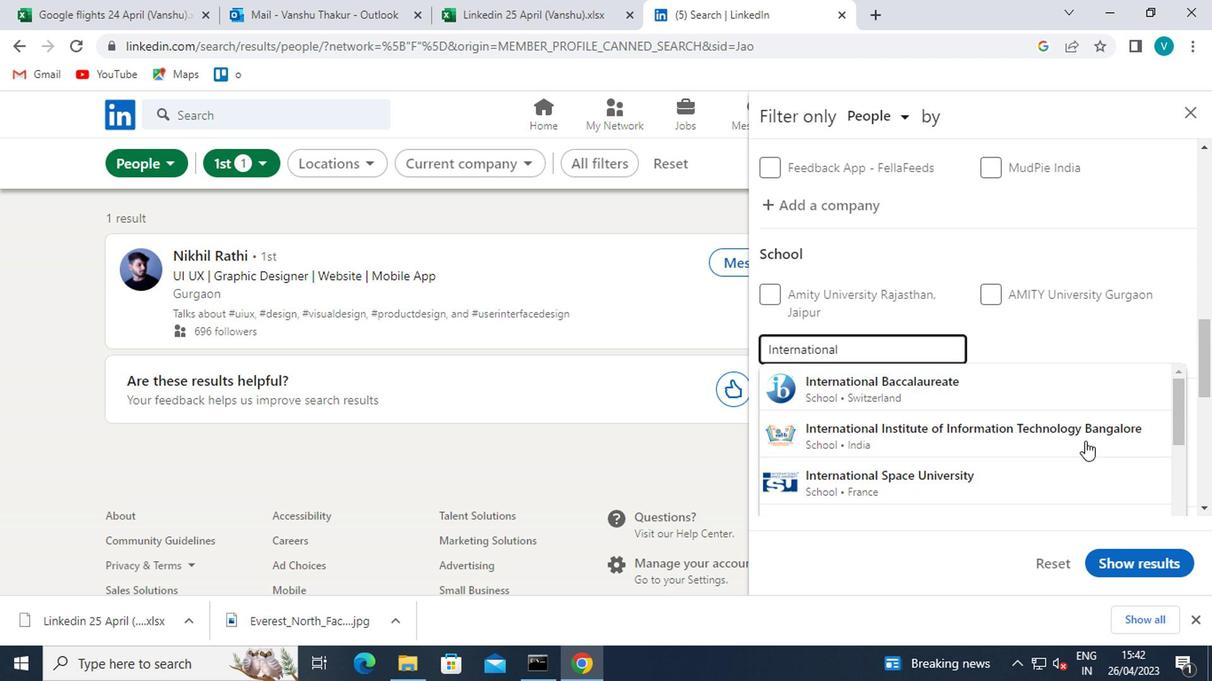 
Action: Mouse moved to (1144, 373)
Screenshot: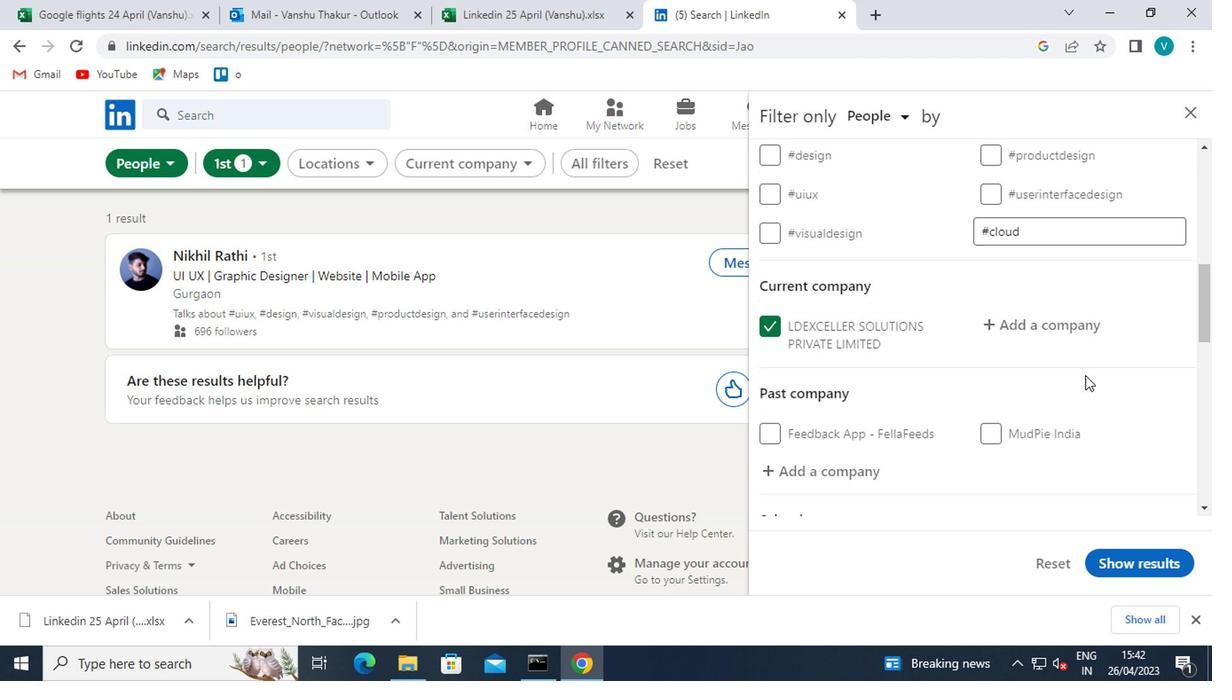 
Action: Mouse scrolled (1144, 373) with delta (0, 0)
Screenshot: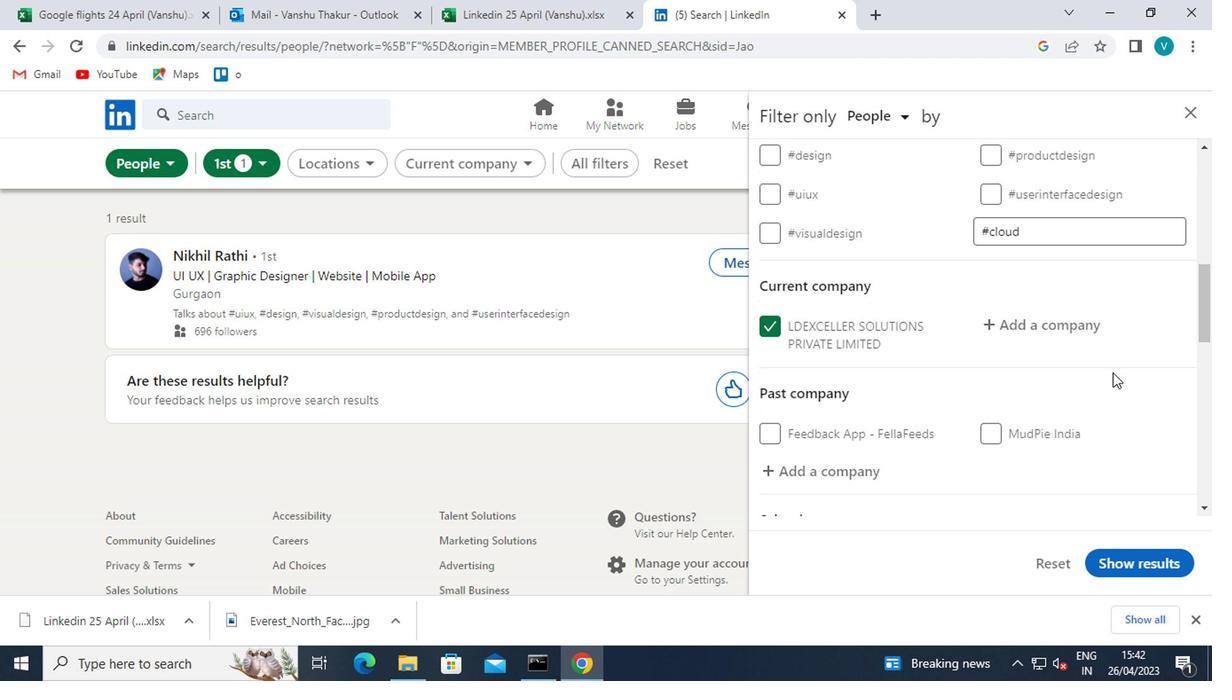 
Action: Mouse moved to (1144, 375)
Screenshot: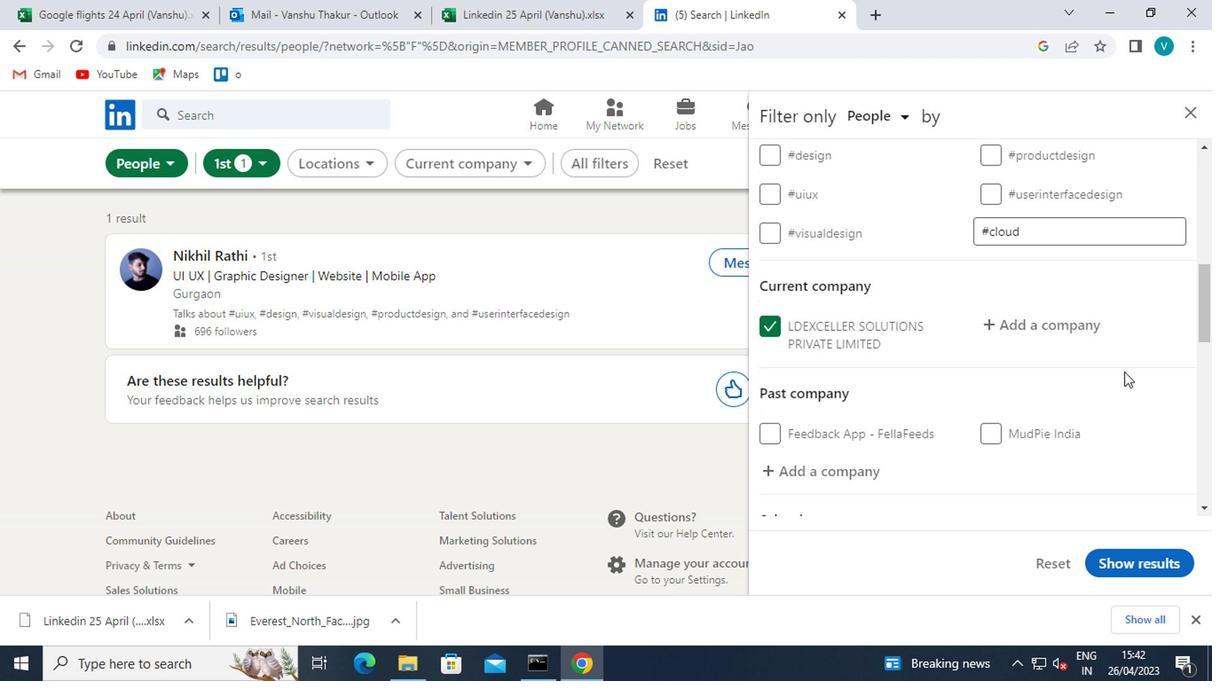 
Action: Mouse scrolled (1144, 375) with delta (0, 0)
Screenshot: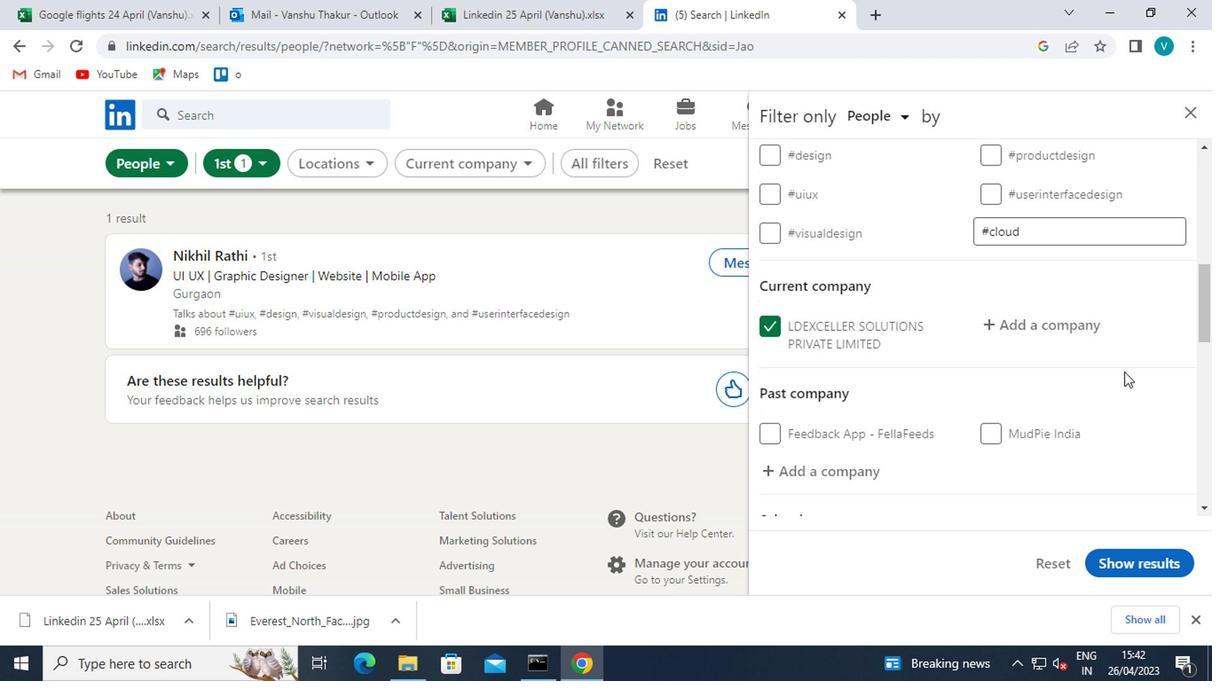 
Action: Mouse moved to (884, 441)
Screenshot: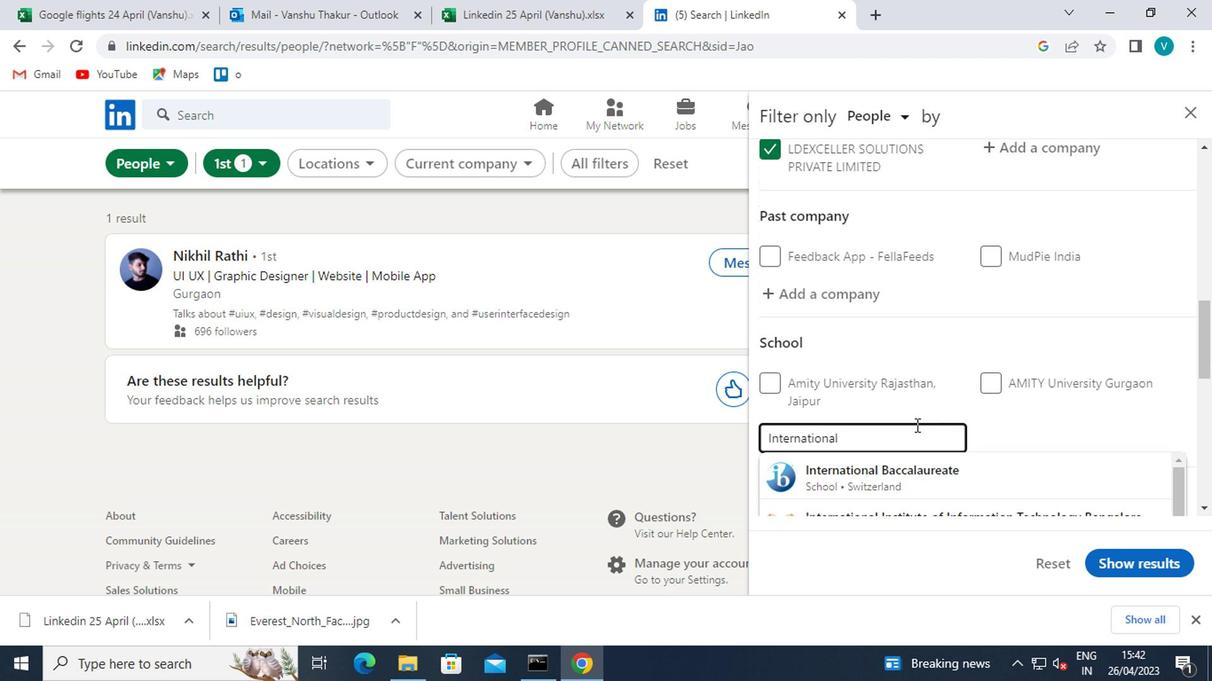 
Action: Mouse pressed left at (884, 441)
Screenshot: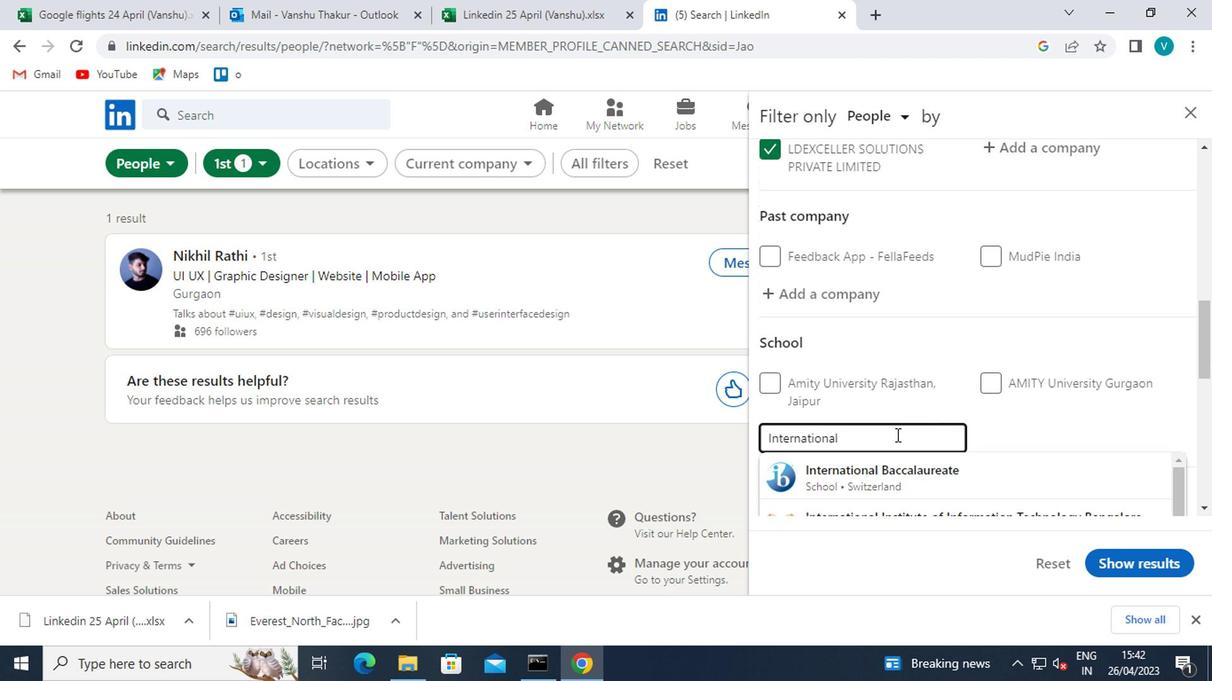 
Action: Key pressed <Key.shift>I<Key.backspace><Key.space><Key.shift>I
Screenshot: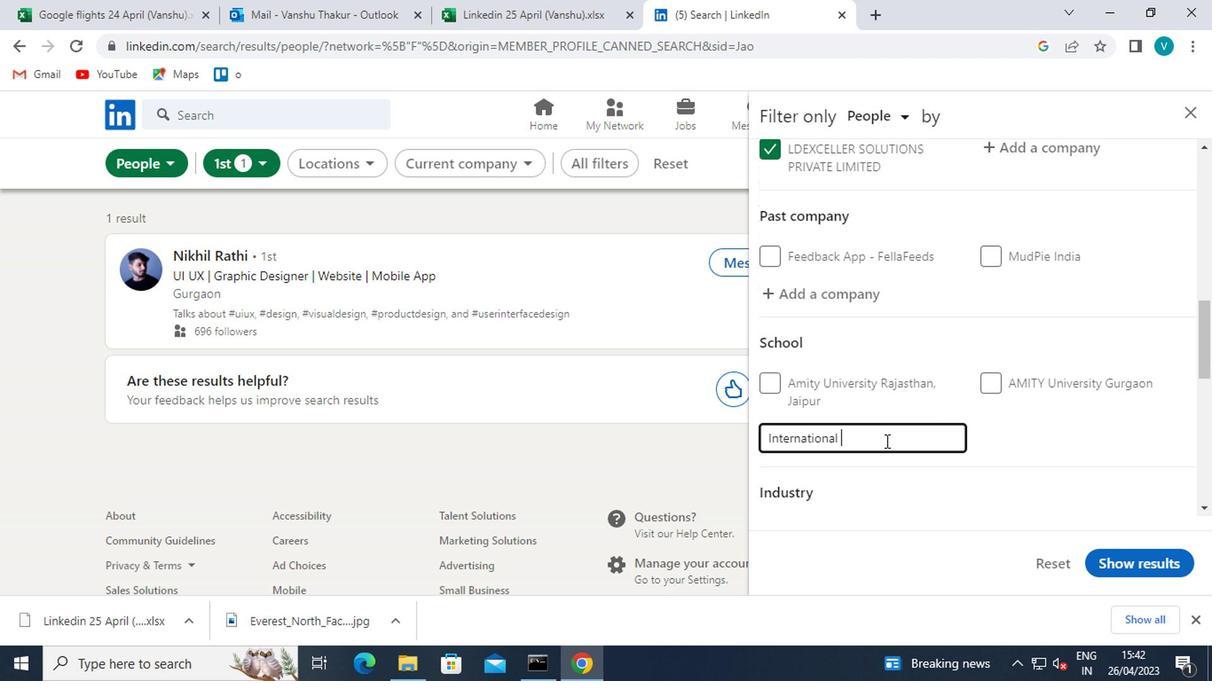 
Action: Mouse moved to (884, 441)
Screenshot: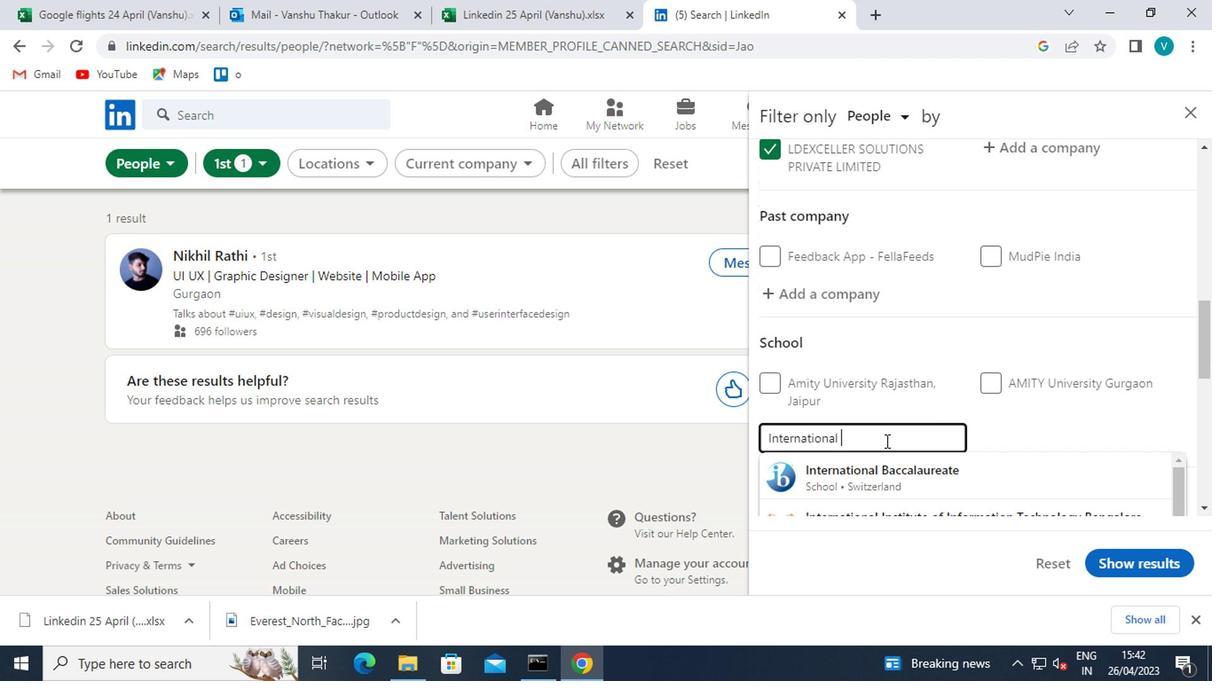 
Action: Key pressed NSTIT
Screenshot: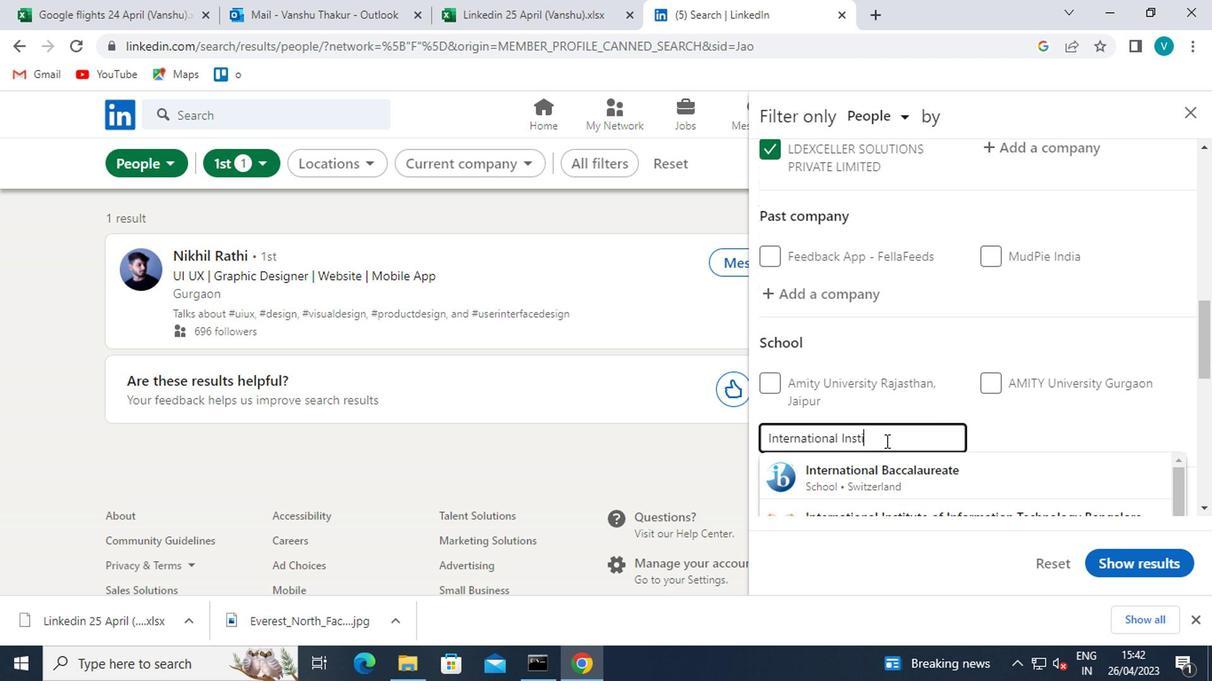 
Action: Mouse moved to (884, 441)
Screenshot: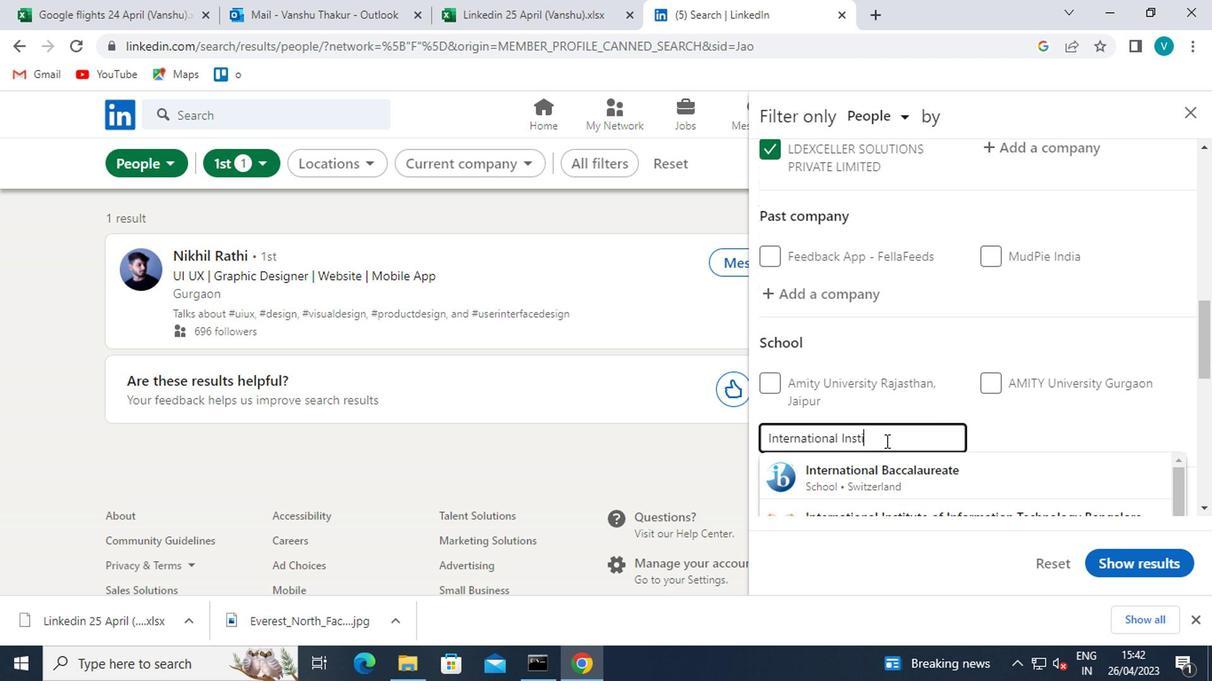 
Action: Key pressed UTE<Key.space>
Screenshot: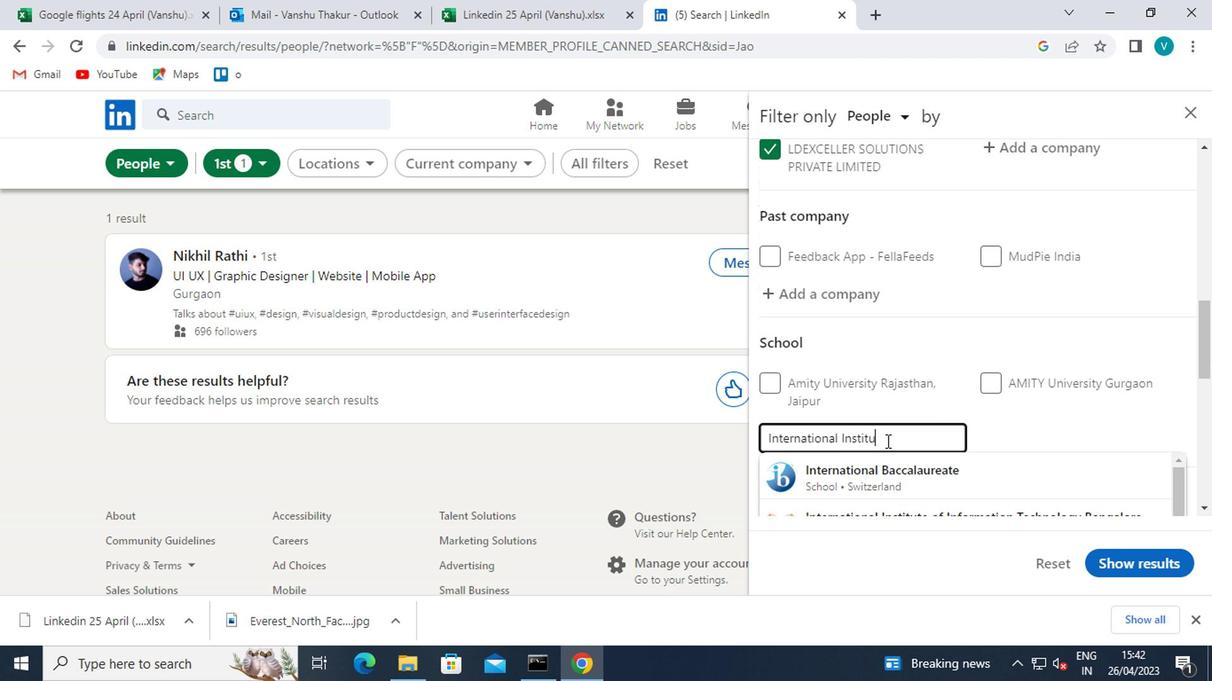 
Action: Mouse moved to (884, 441)
Screenshot: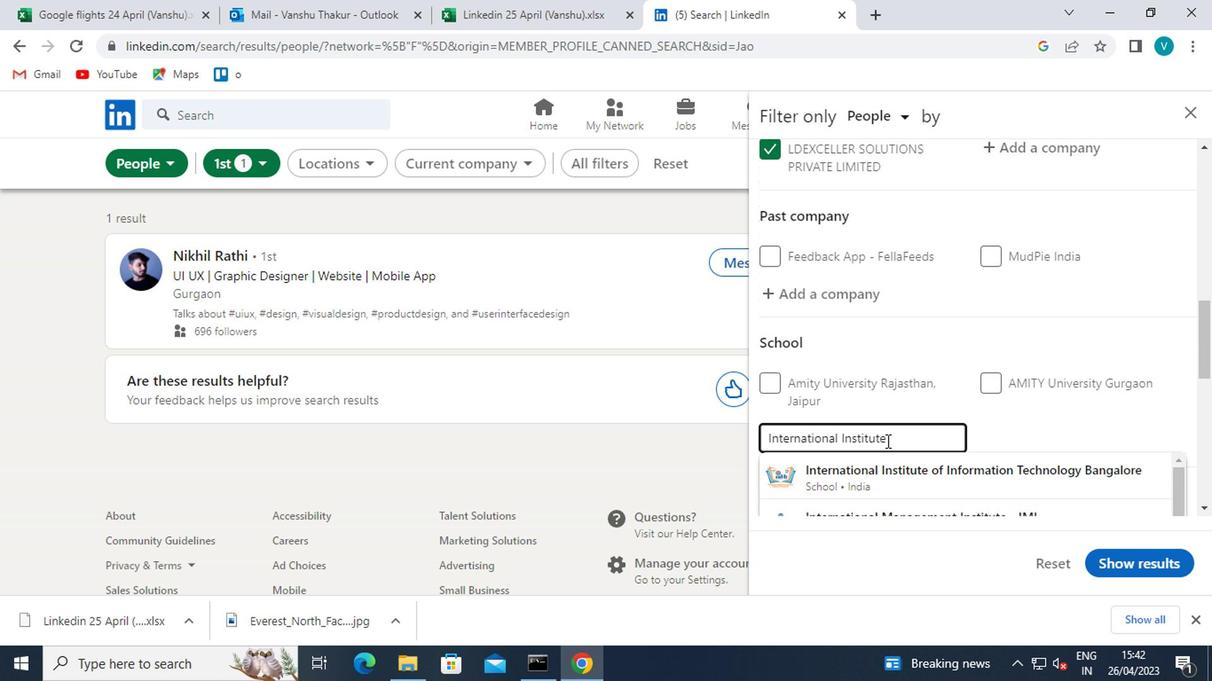 
Action: Key pressed OF<Key.space><Key.shift>BU
Screenshot: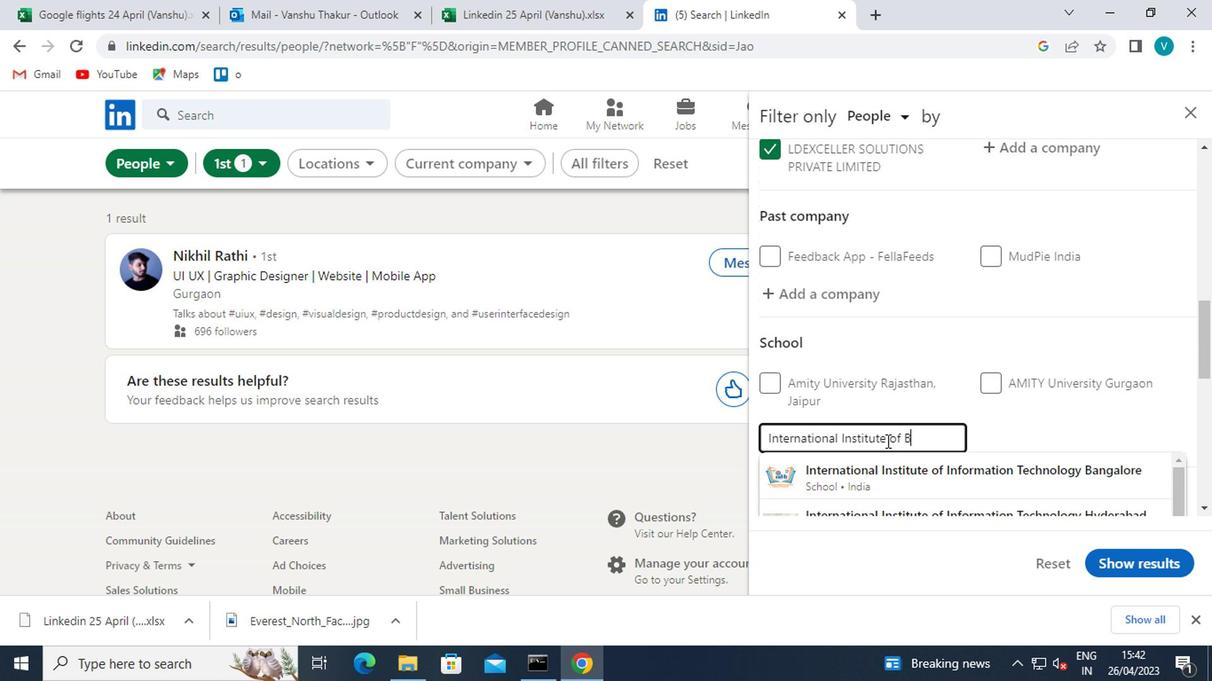 
Action: Mouse moved to (1207, 411)
Screenshot: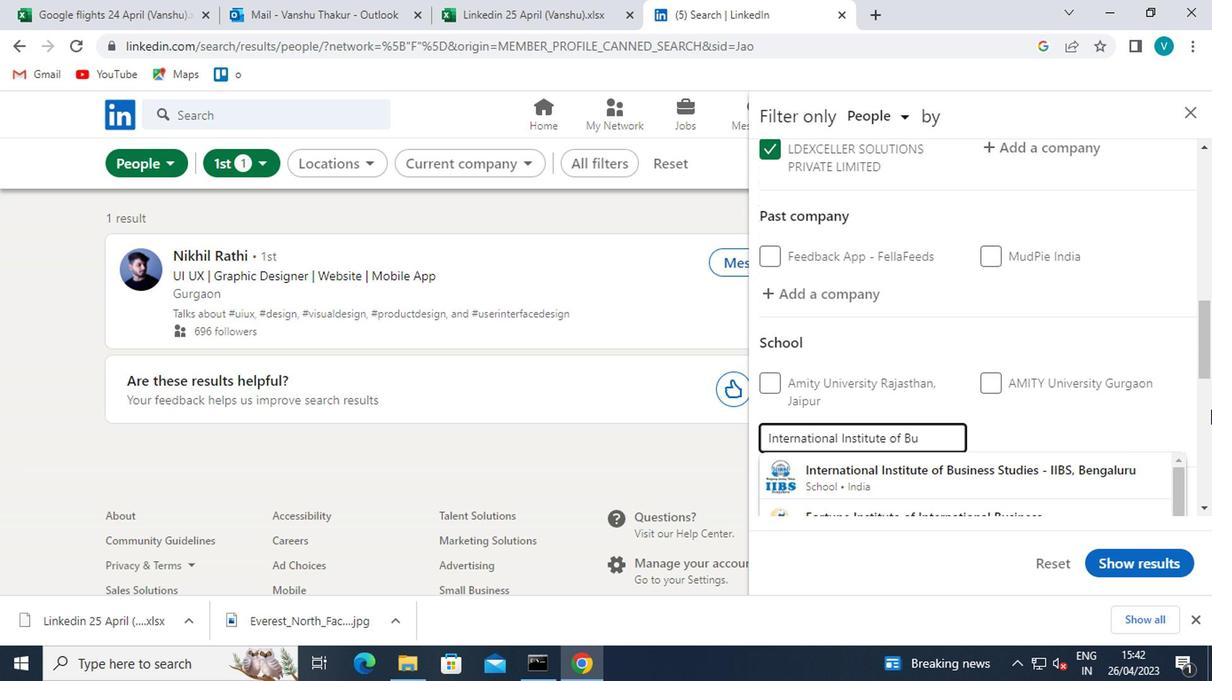 
Action: Mouse scrolled (1207, 409) with delta (0, -1)
Screenshot: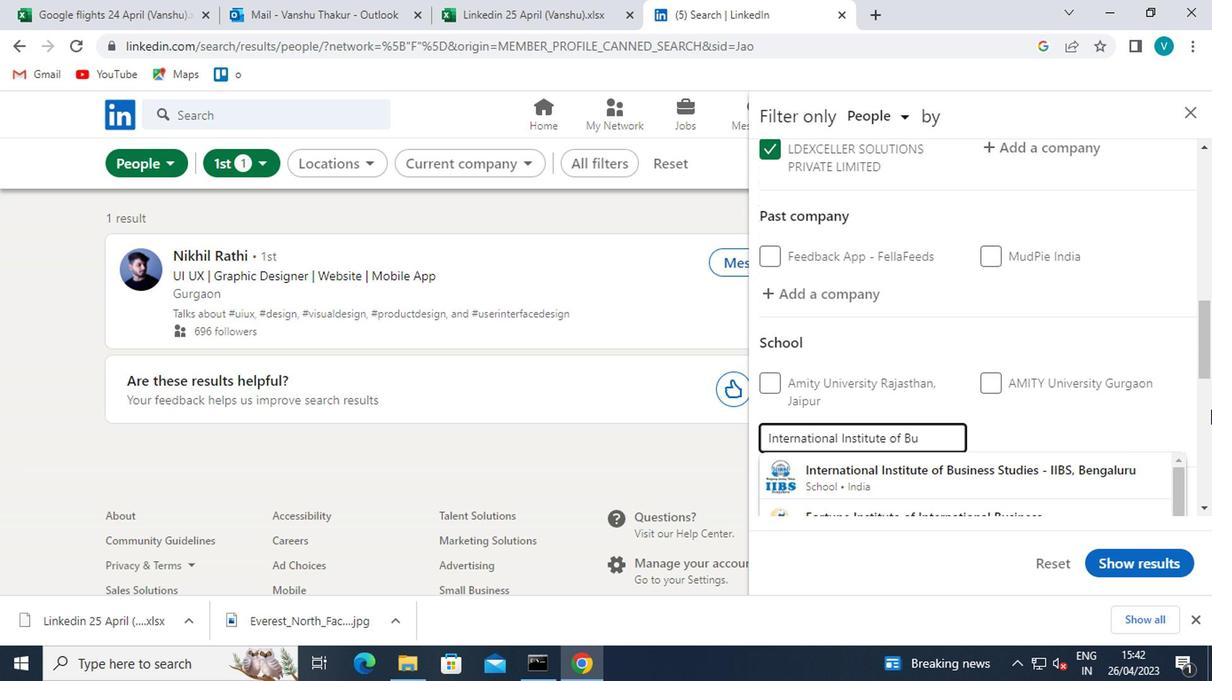 
Action: Mouse moved to (1086, 403)
Screenshot: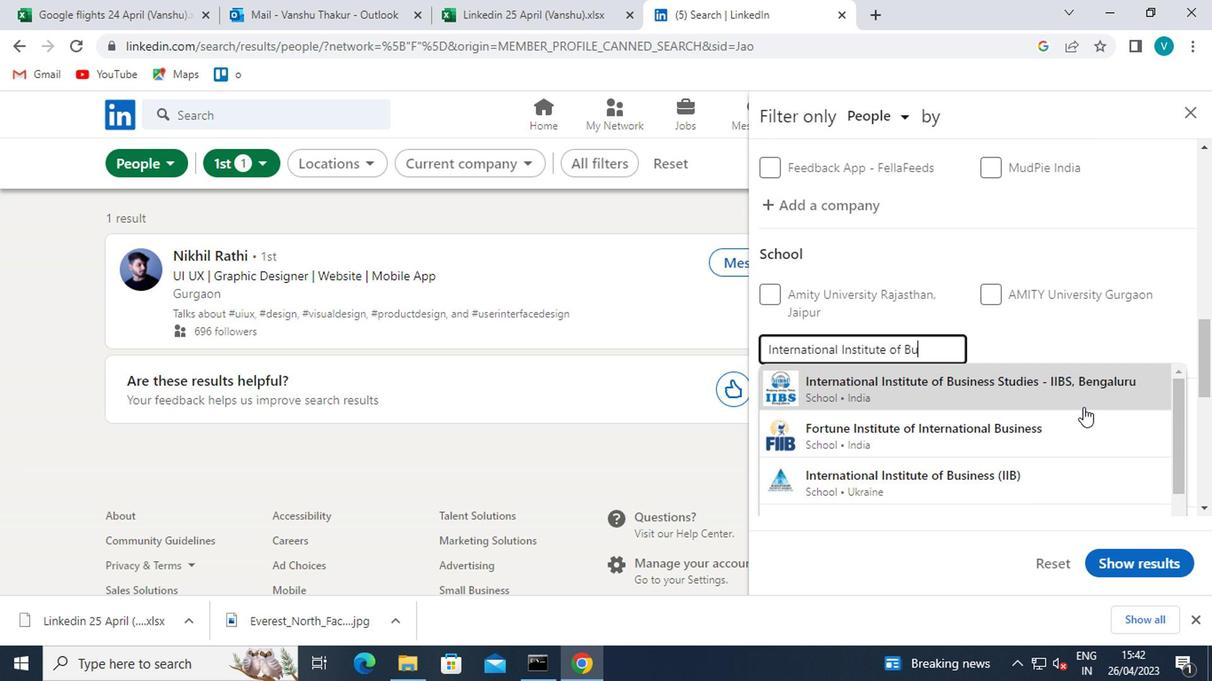 
Action: Mouse pressed left at (1086, 403)
Screenshot: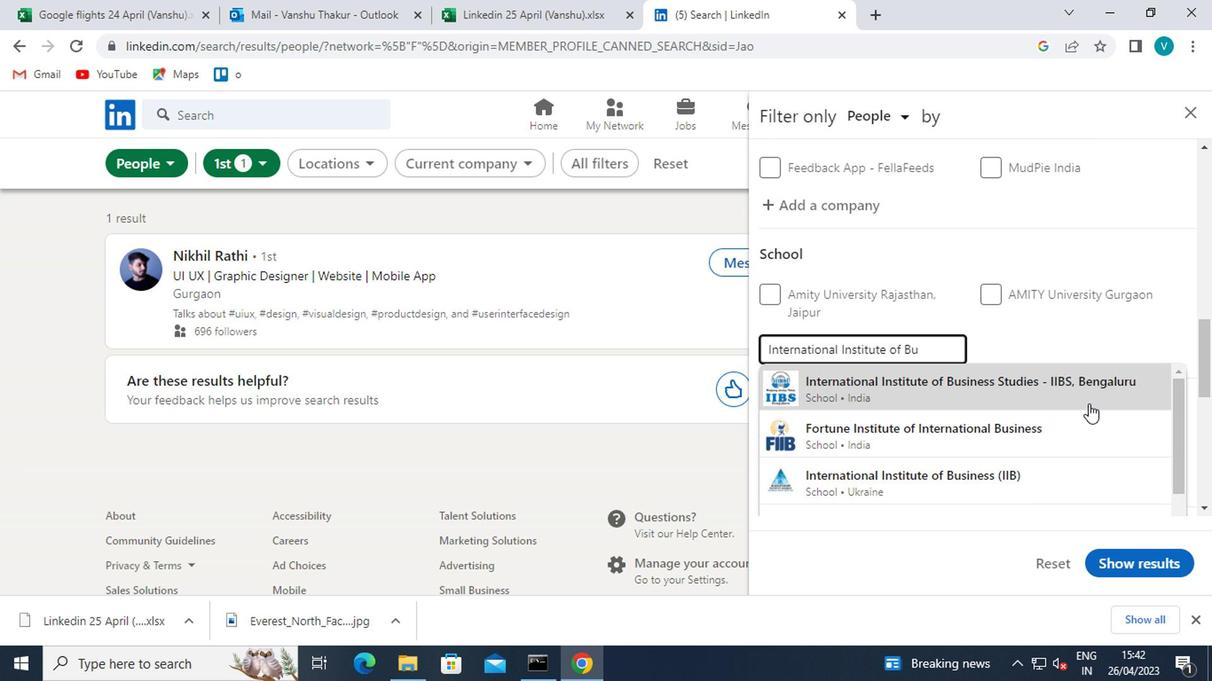 
Action: Mouse moved to (1087, 402)
Screenshot: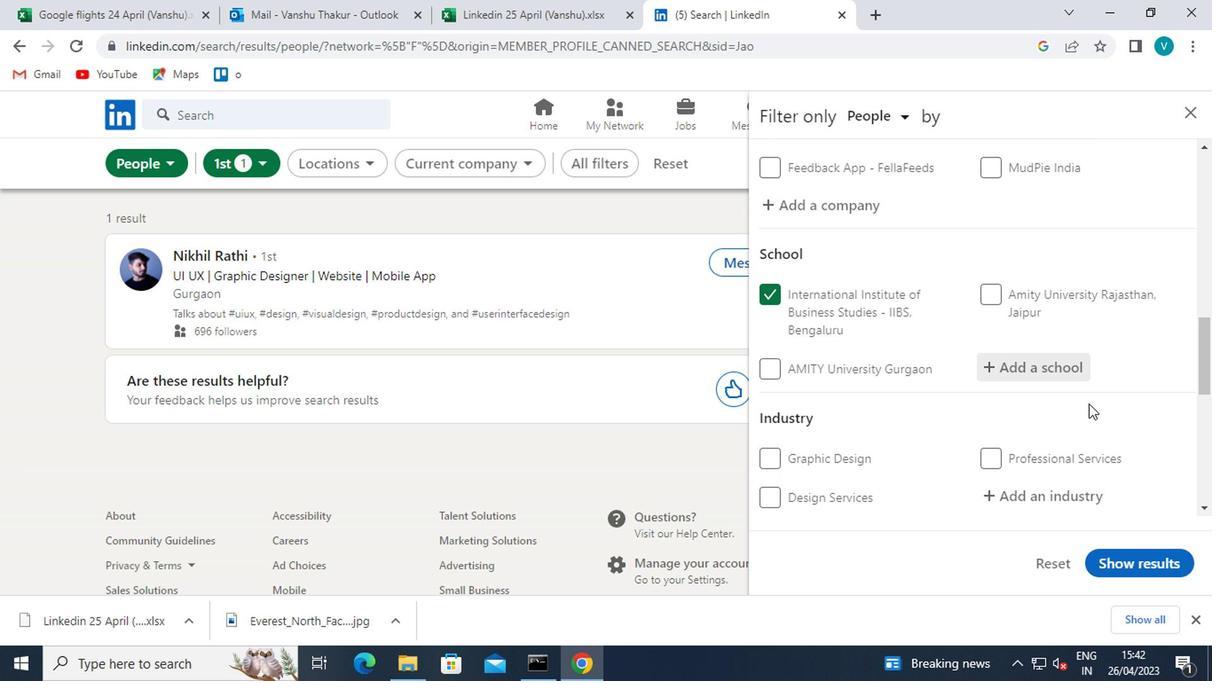 
Action: Mouse scrolled (1087, 401) with delta (0, -1)
Screenshot: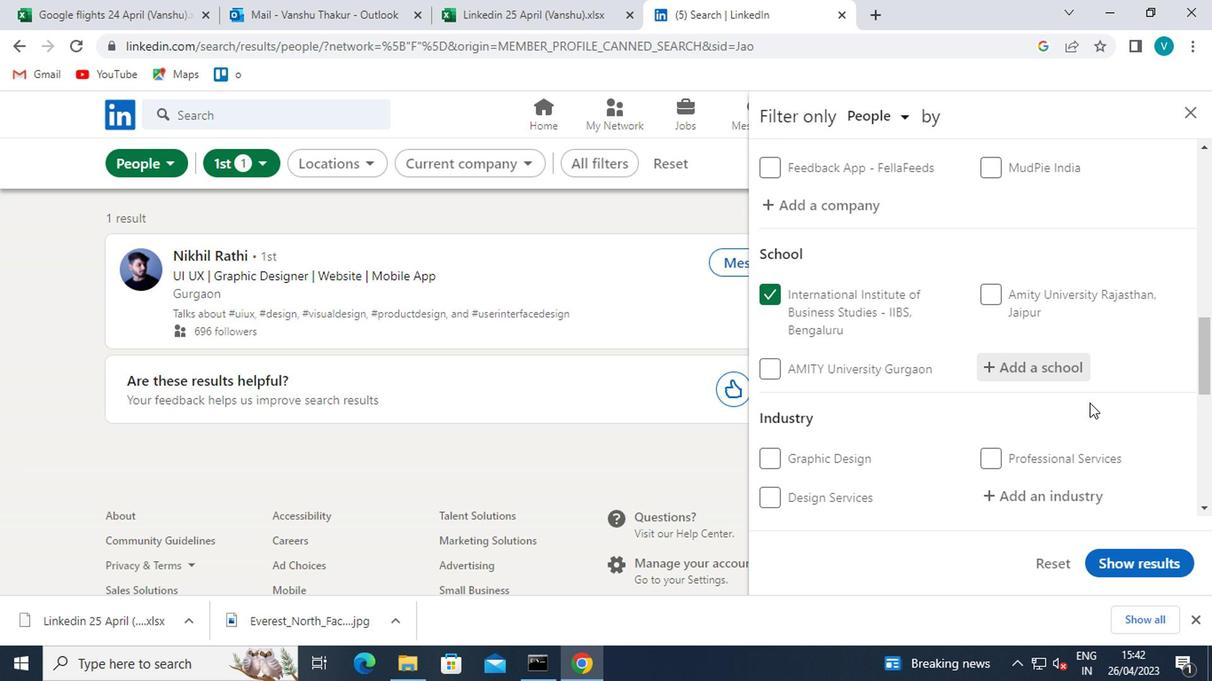 
Action: Mouse moved to (1080, 412)
Screenshot: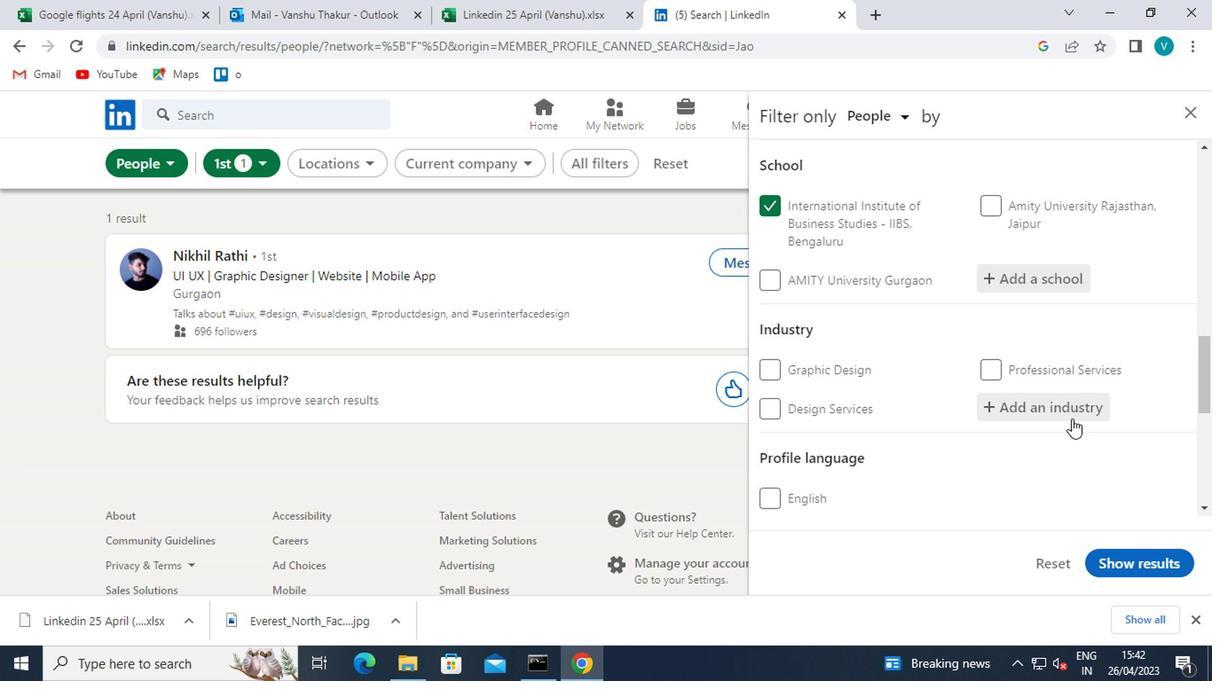 
Action: Mouse pressed left at (1080, 412)
Screenshot: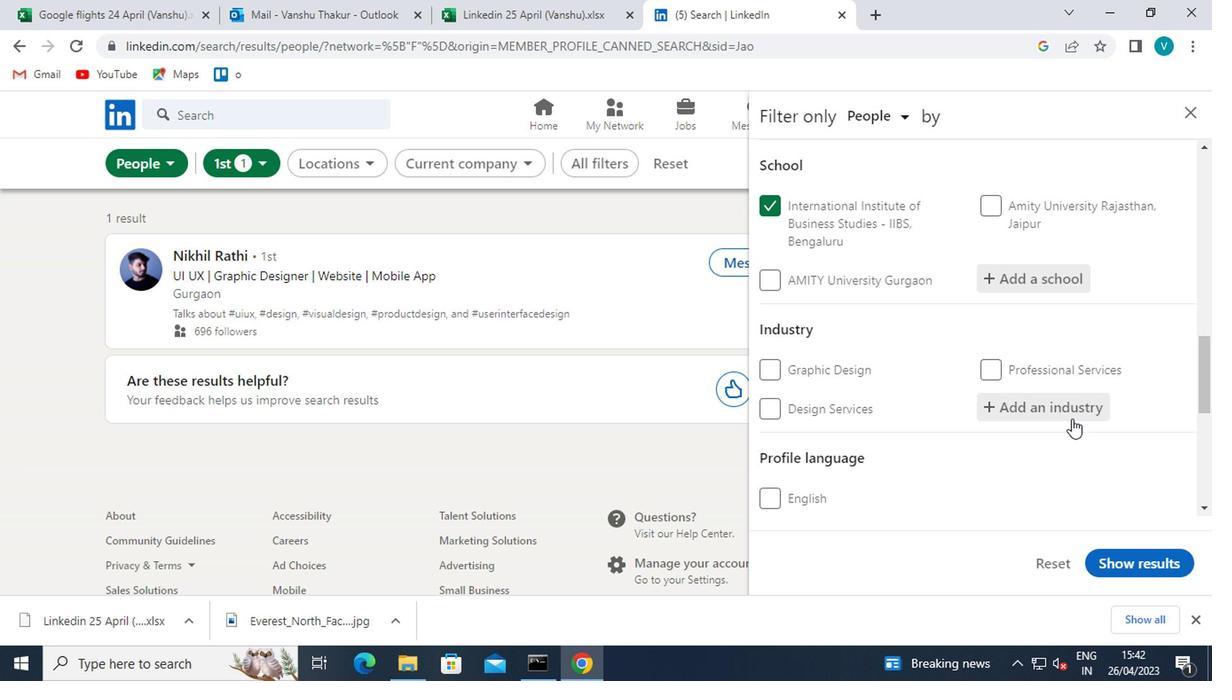 
Action: Key pressed <Key.shift>BUILDING<Key.space>
Screenshot: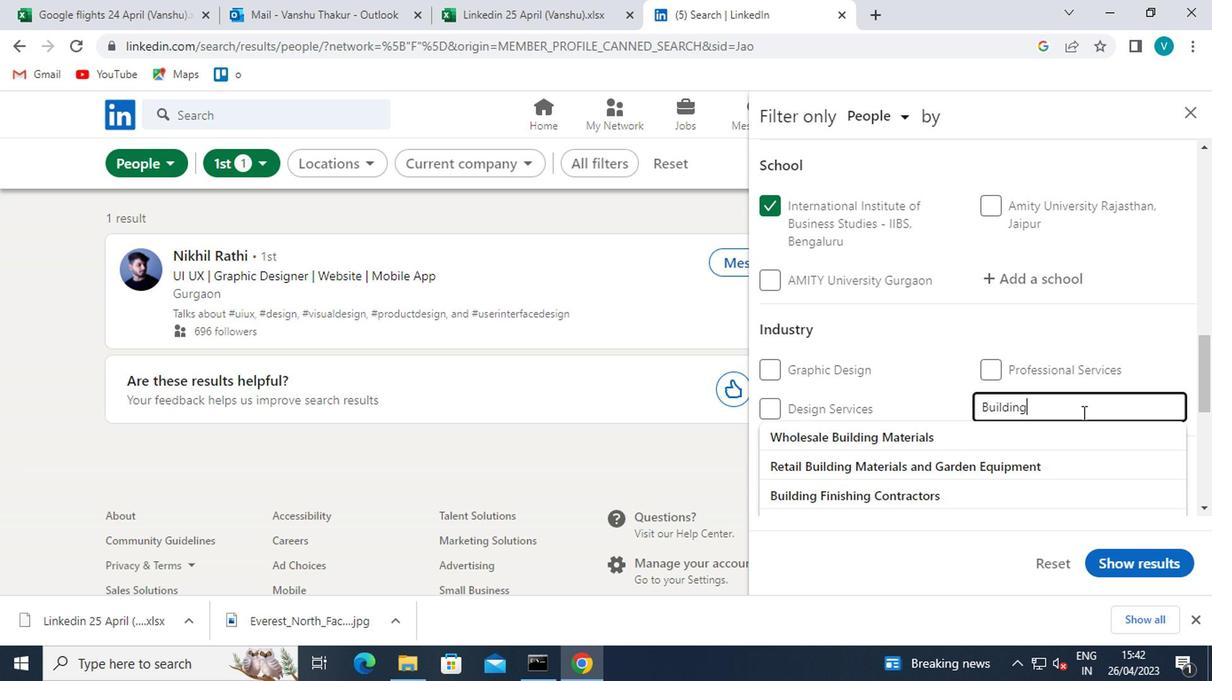 
Action: Mouse moved to (939, 490)
Screenshot: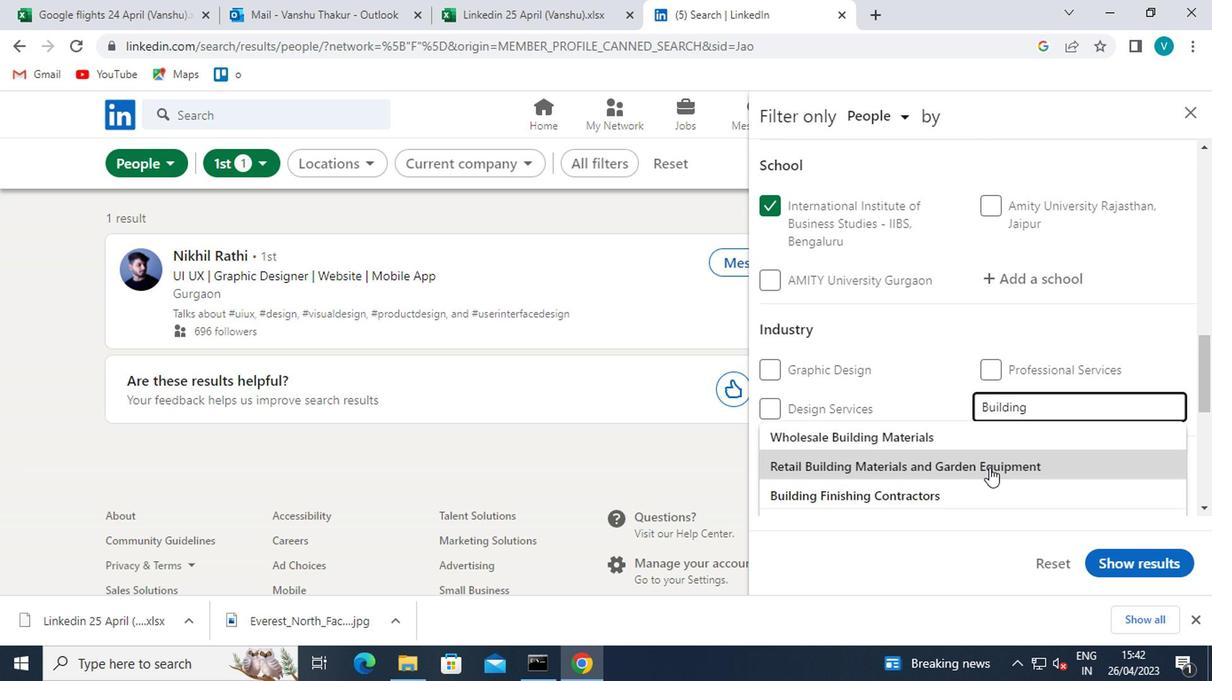
Action: Mouse pressed left at (939, 490)
Screenshot: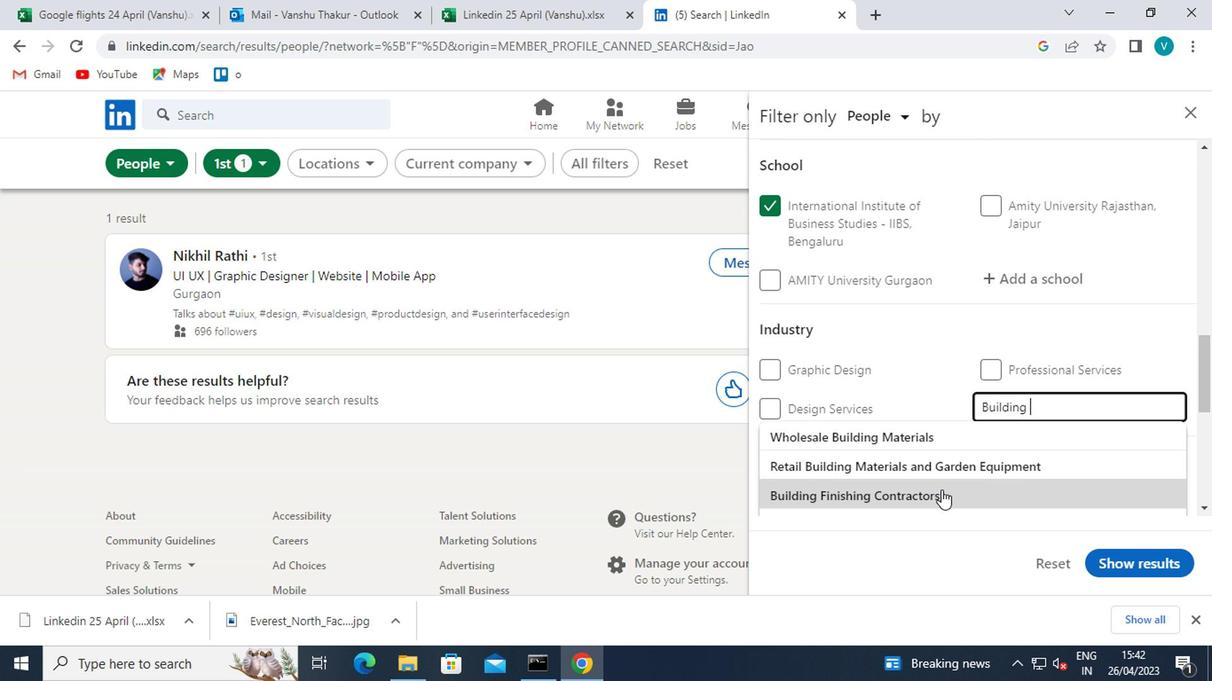 
Action: Mouse moved to (961, 498)
Screenshot: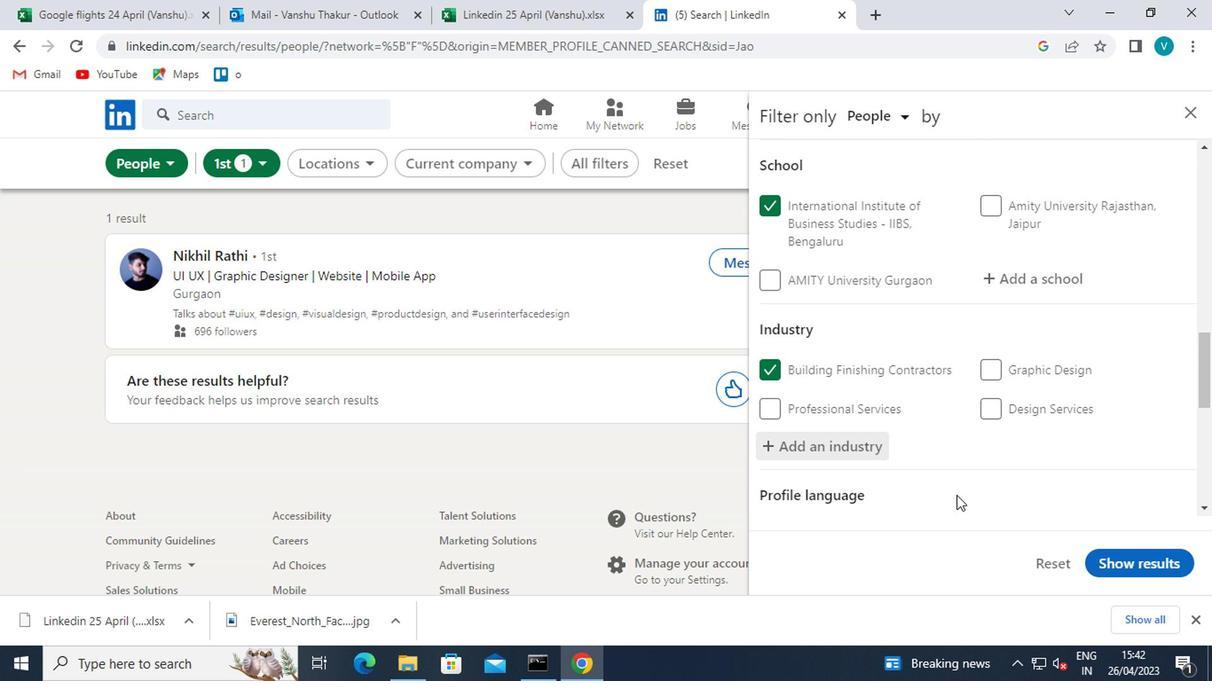 
Action: Mouse scrolled (961, 496) with delta (0, -1)
Screenshot: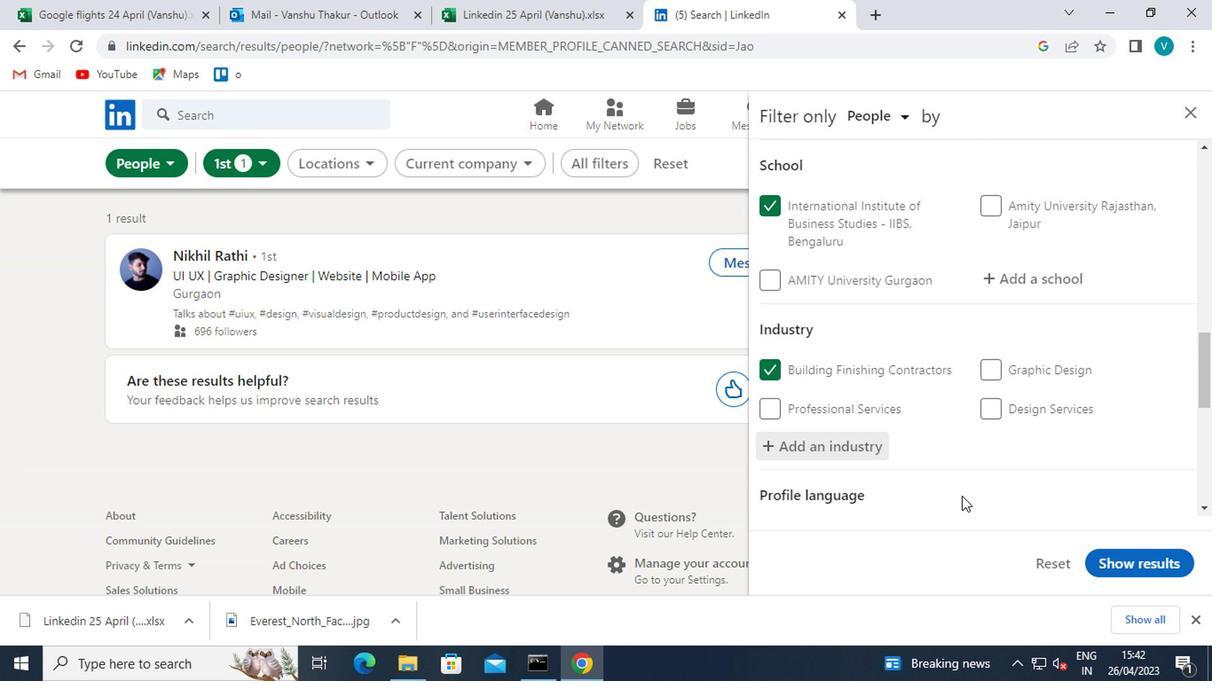 
Action: Mouse scrolled (961, 496) with delta (0, -1)
Screenshot: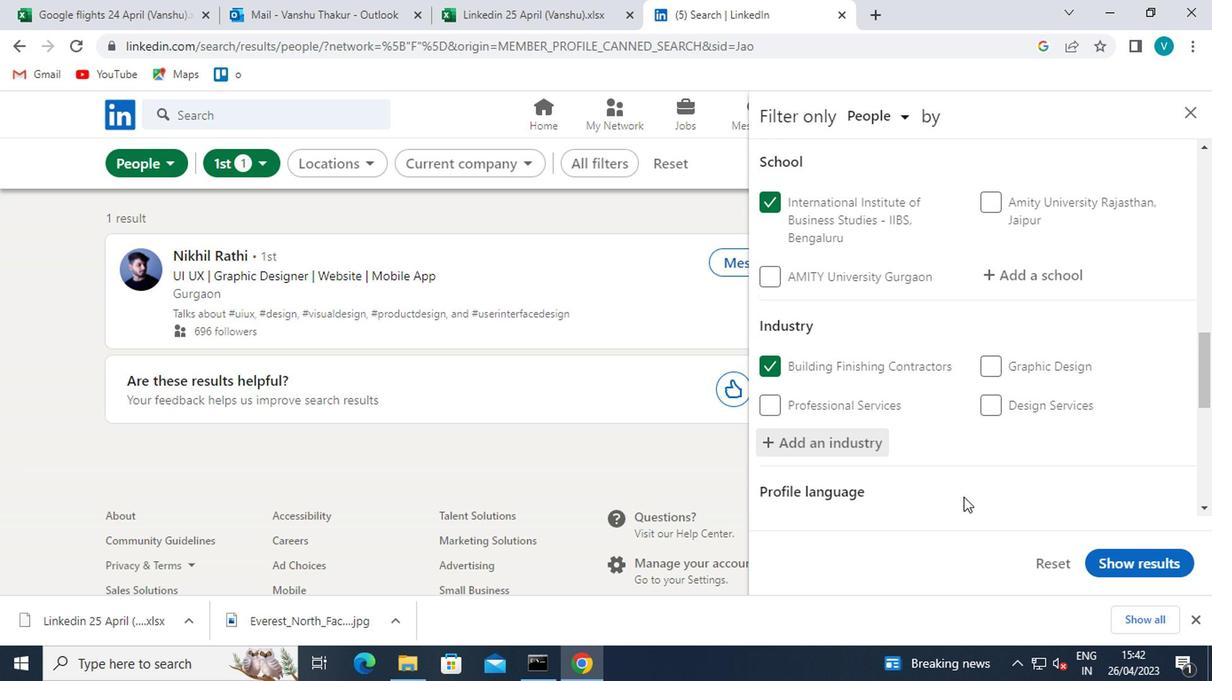 
Action: Mouse moved to (962, 498)
Screenshot: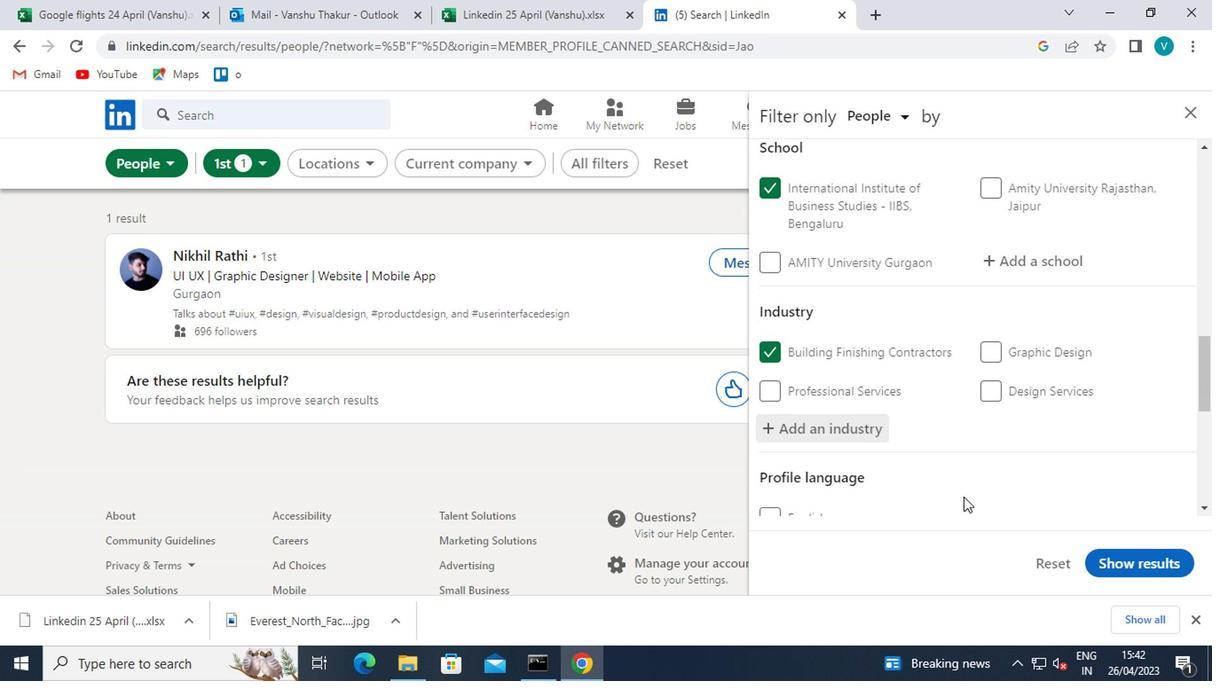 
Action: Mouse scrolled (962, 496) with delta (0, -1)
Screenshot: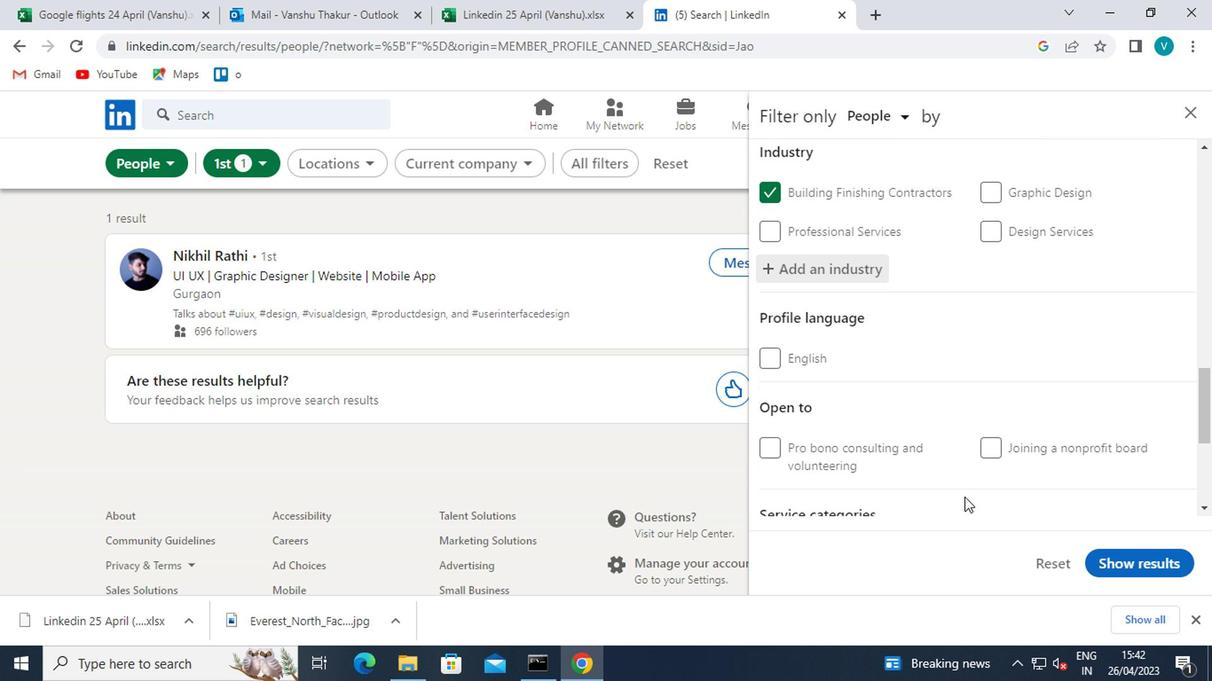 
Action: Mouse moved to (856, 471)
Screenshot: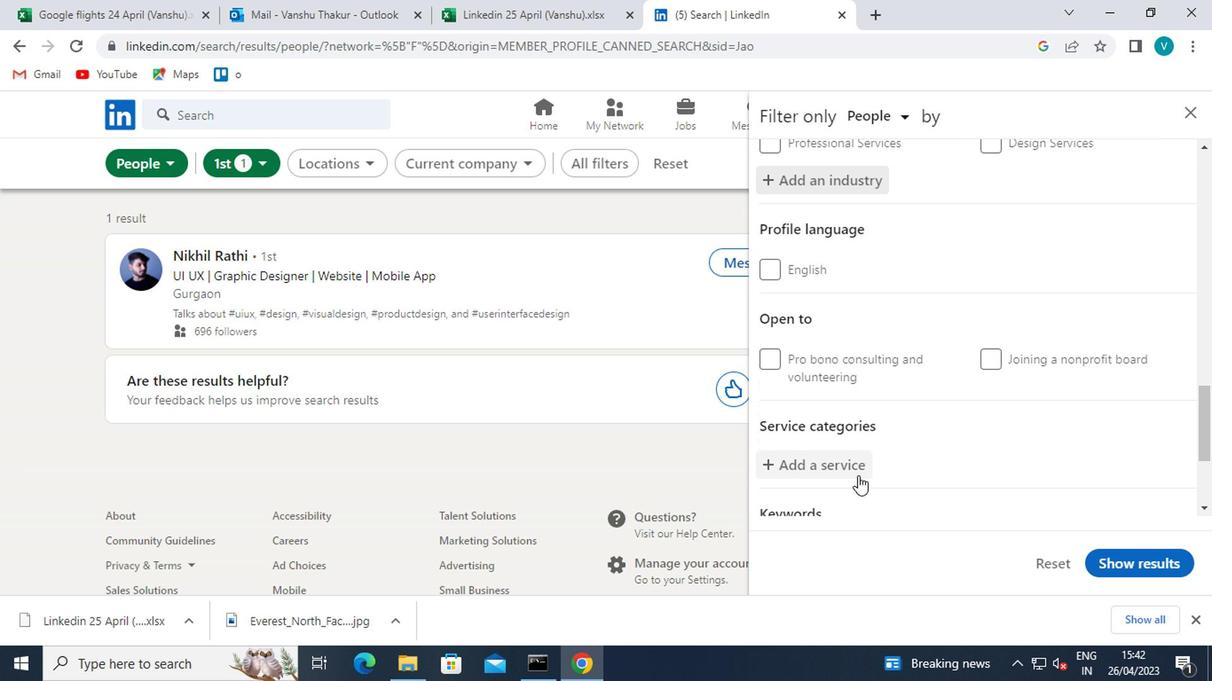 
Action: Mouse pressed left at (856, 471)
Screenshot: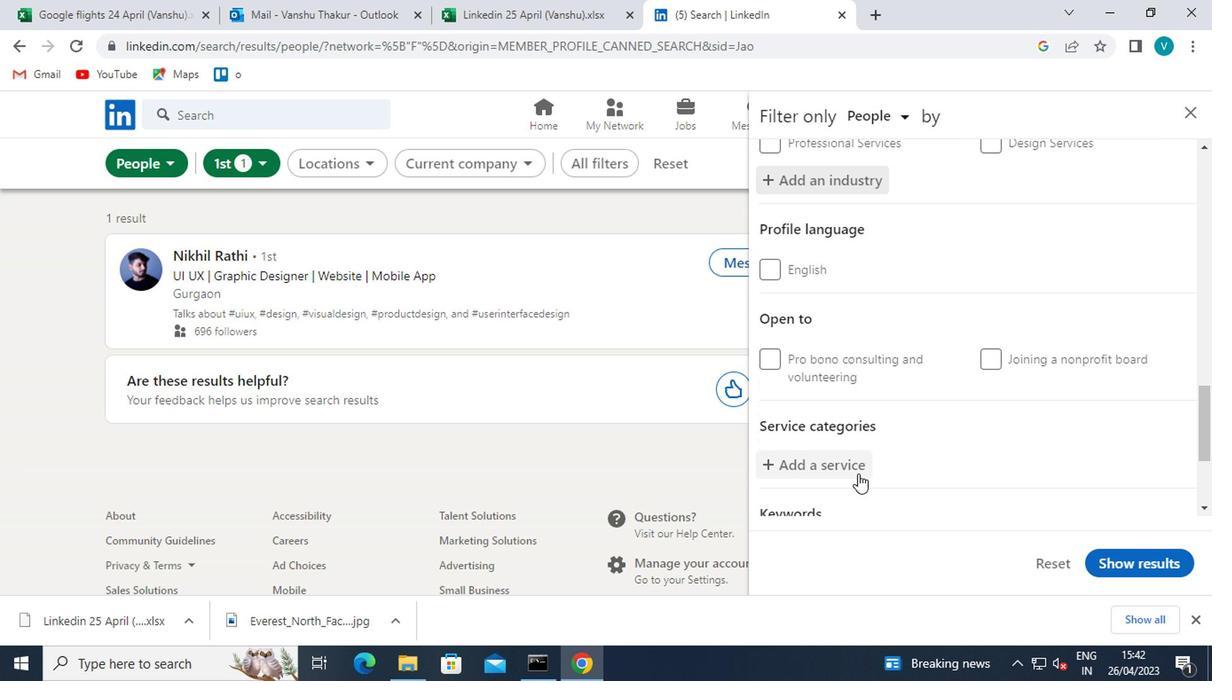 
Action: Mouse moved to (1012, 415)
Screenshot: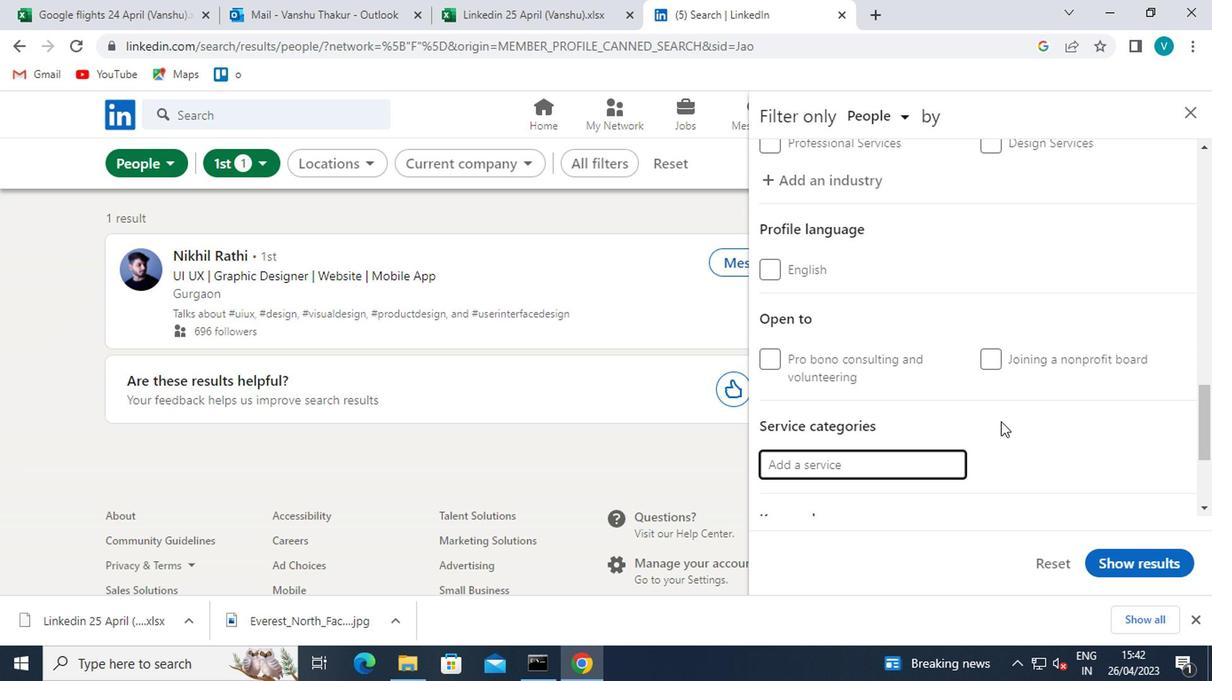 
Action: Mouse scrolled (1012, 414) with delta (0, -1)
Screenshot: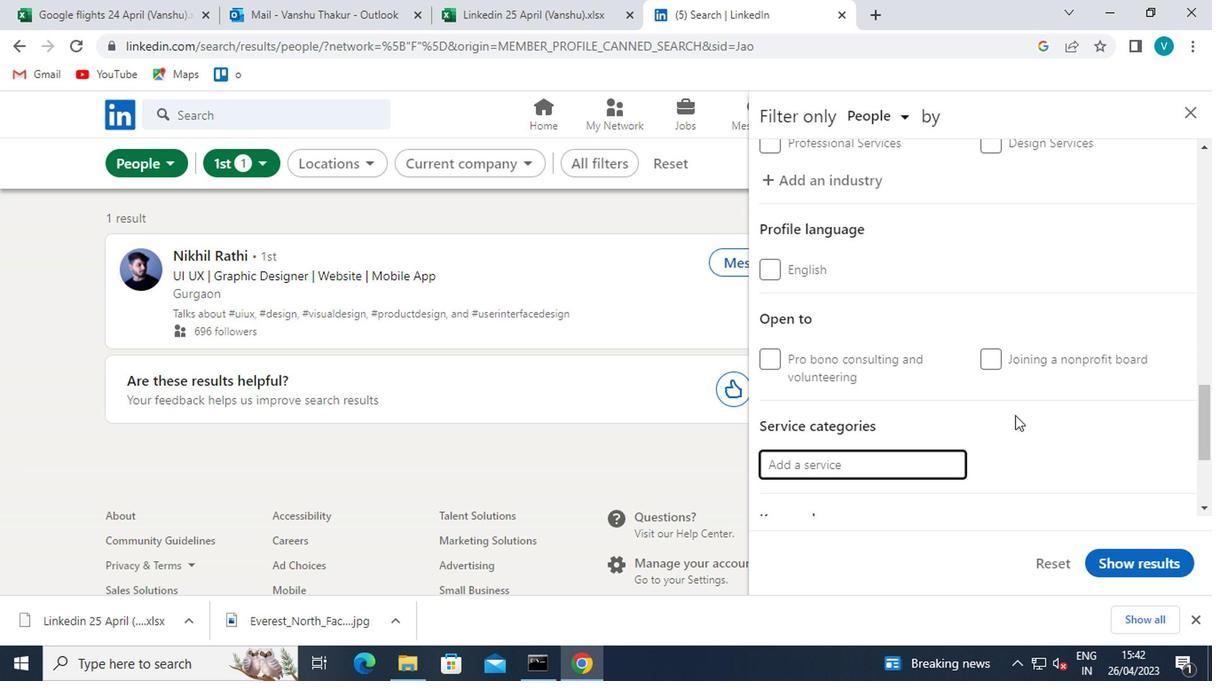 
Action: Mouse moved to (893, 379)
Screenshot: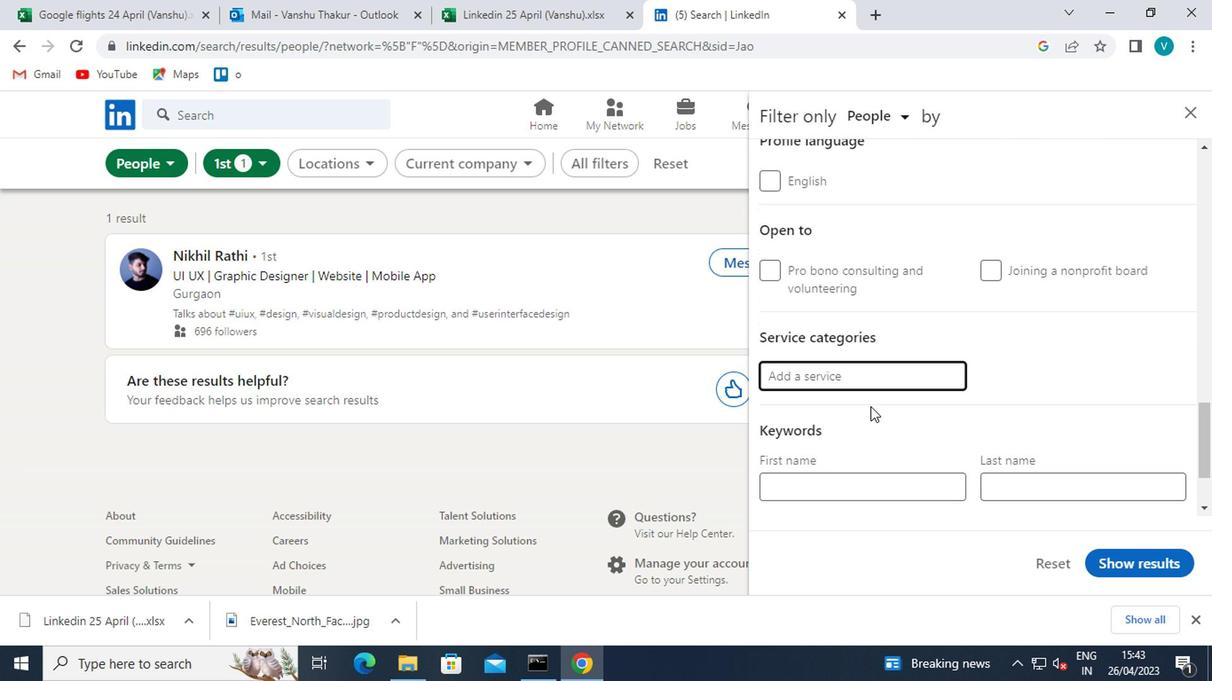 
Action: Mouse pressed left at (893, 379)
Screenshot: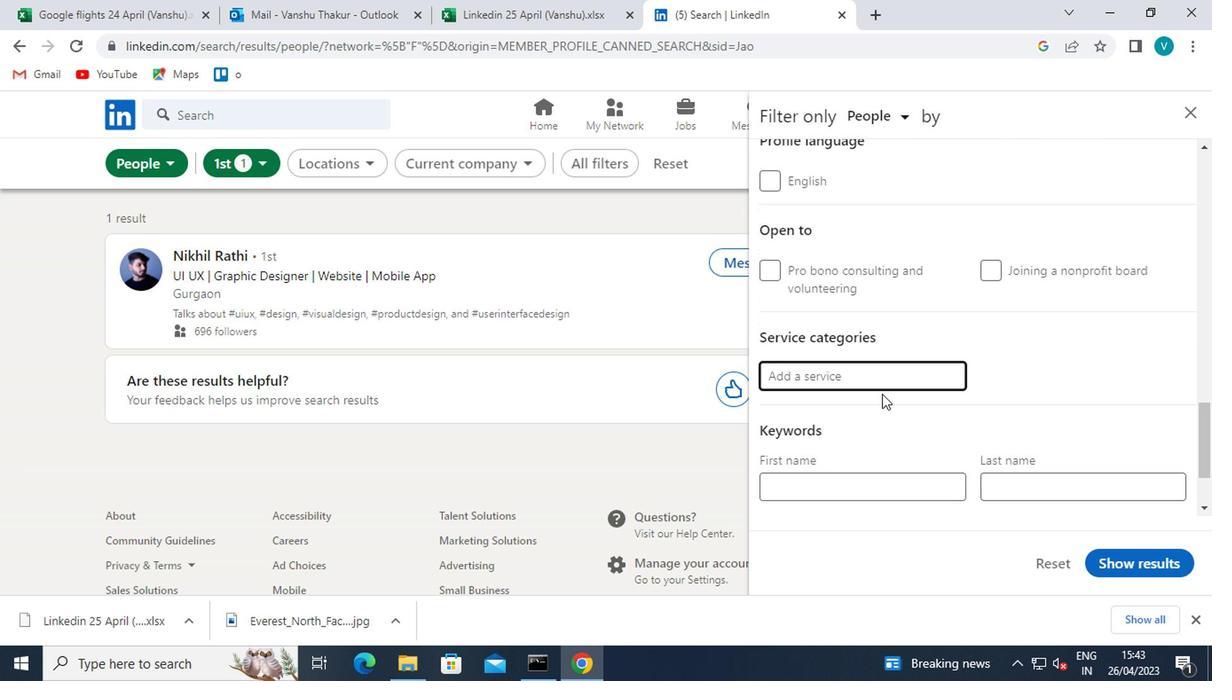 
Action: Mouse moved to (893, 379)
Screenshot: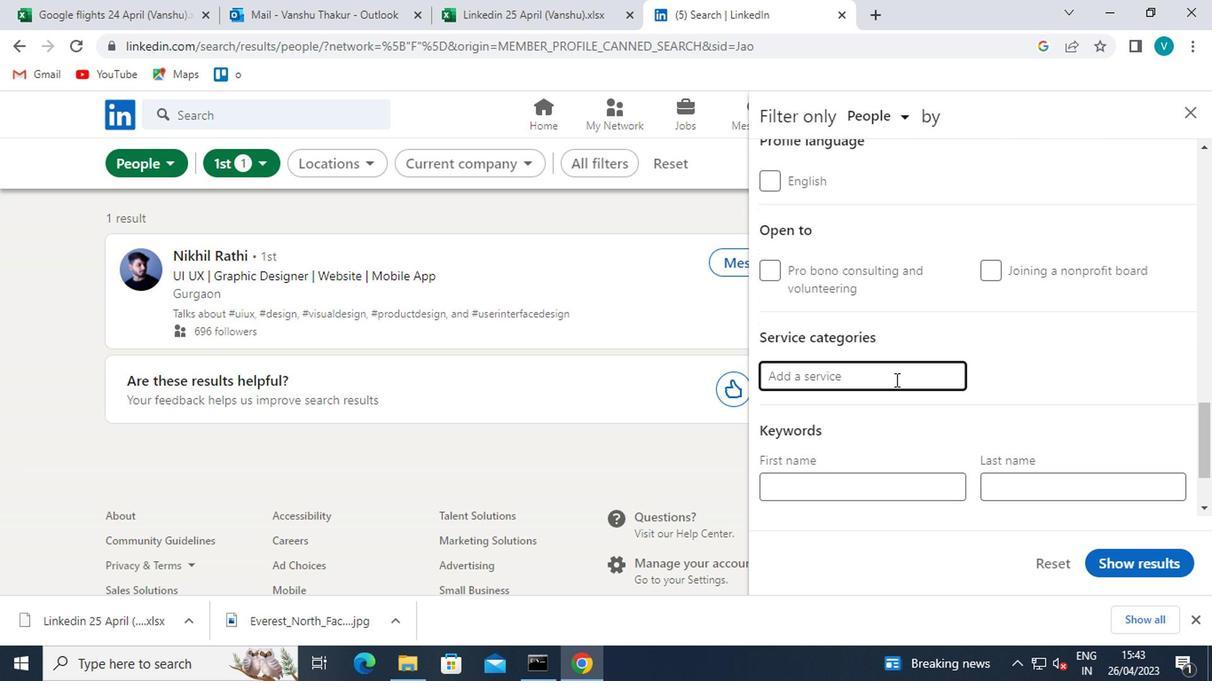 
Action: Key pressed <Key.shift>RESEARCH
Screenshot: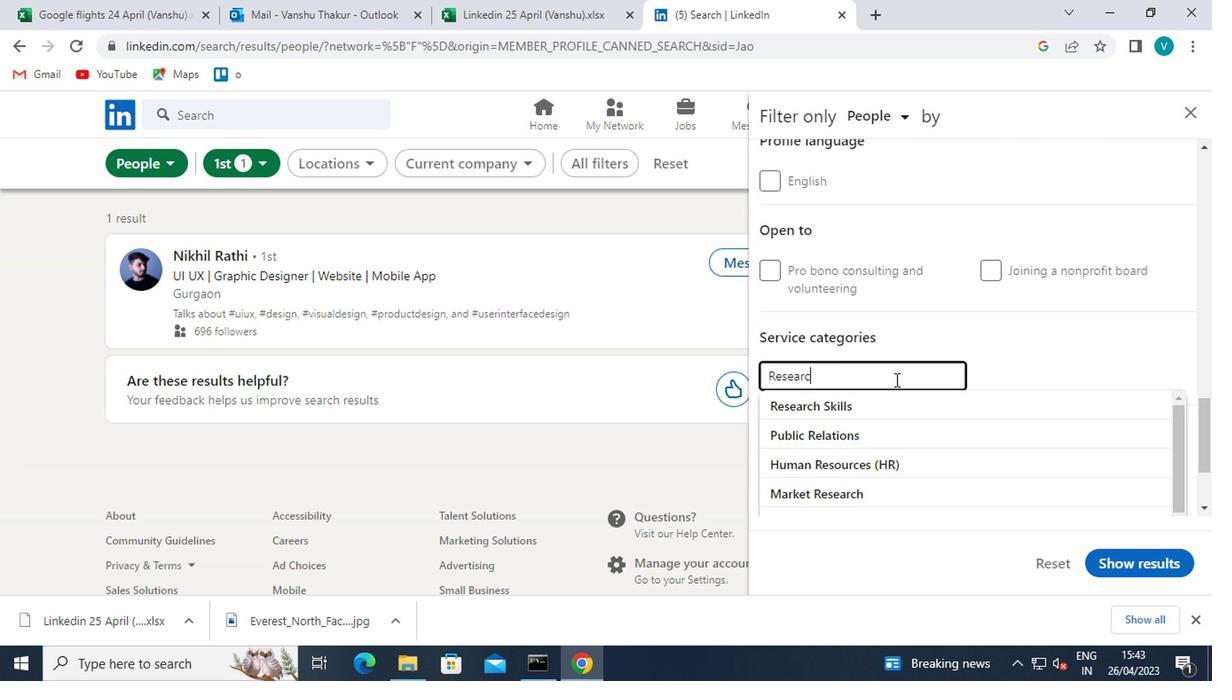 
Action: Mouse moved to (901, 370)
Screenshot: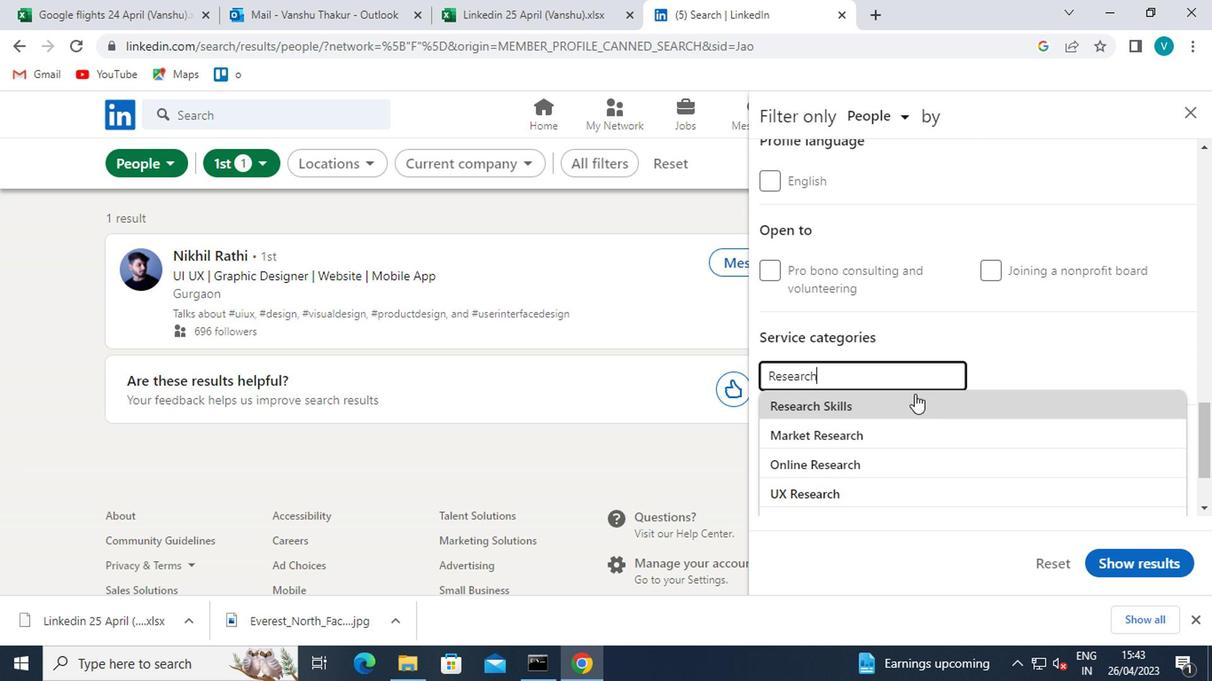 
Action: Mouse pressed left at (901, 370)
Screenshot: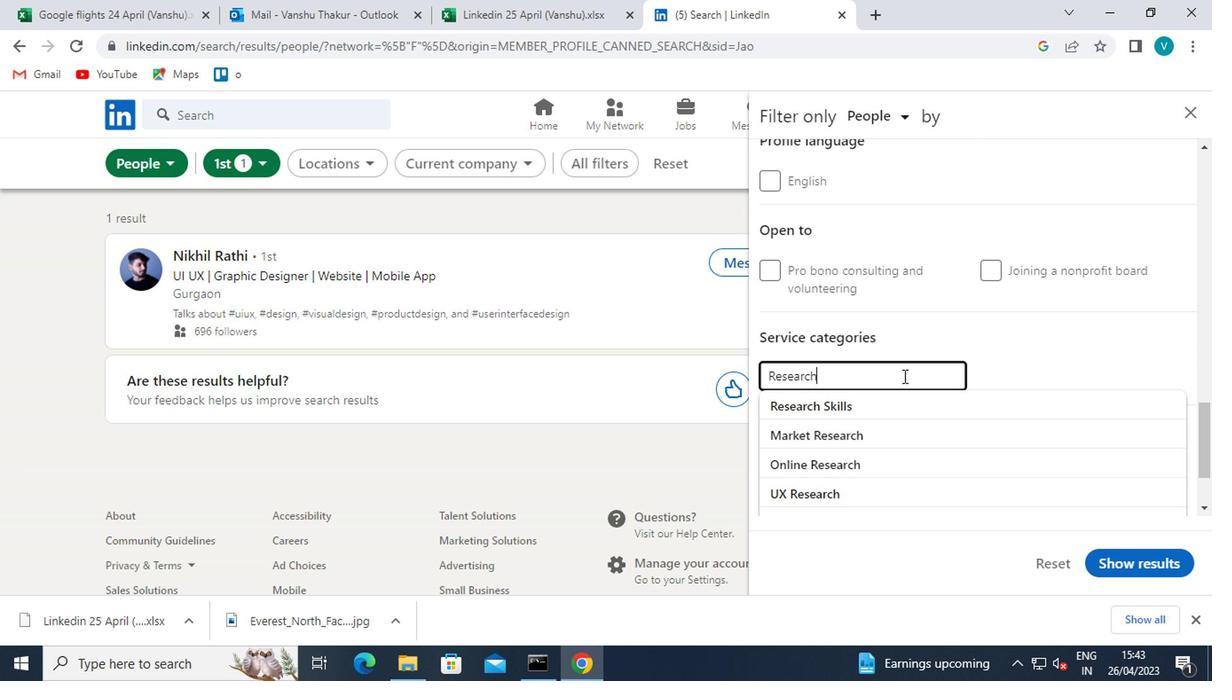 
Action: Key pressed <Key.space>
Screenshot: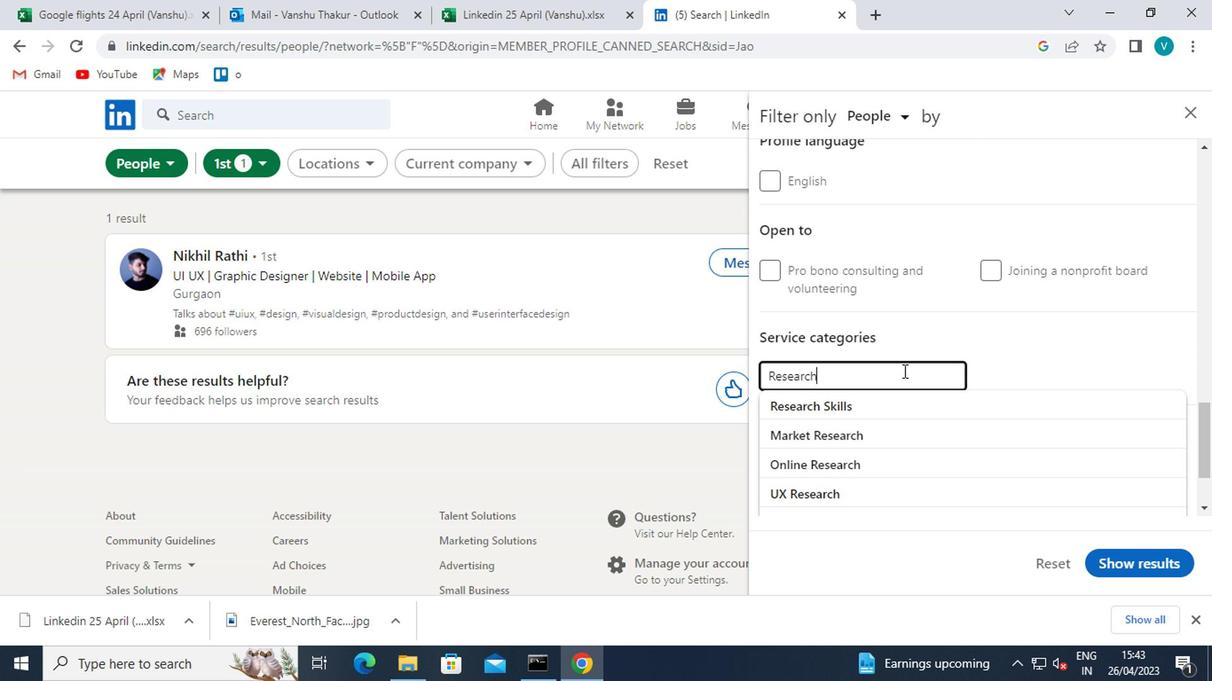 
Action: Mouse moved to (1045, 355)
Screenshot: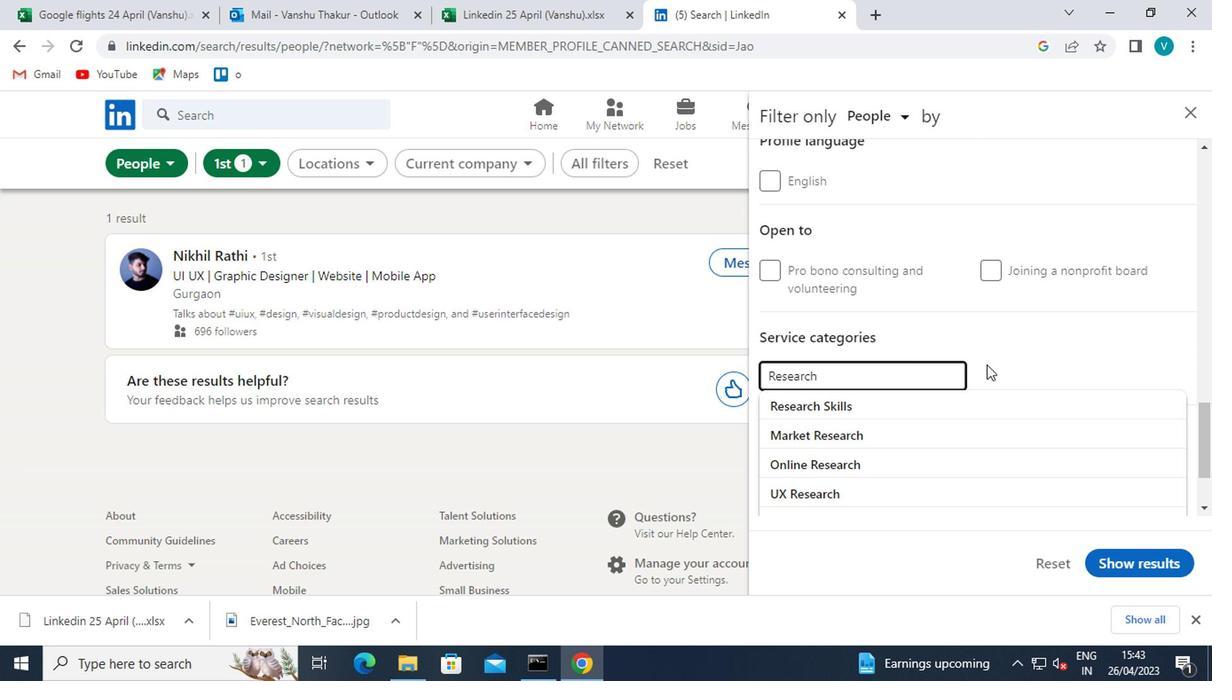 
Action: Mouse pressed left at (1045, 355)
Screenshot: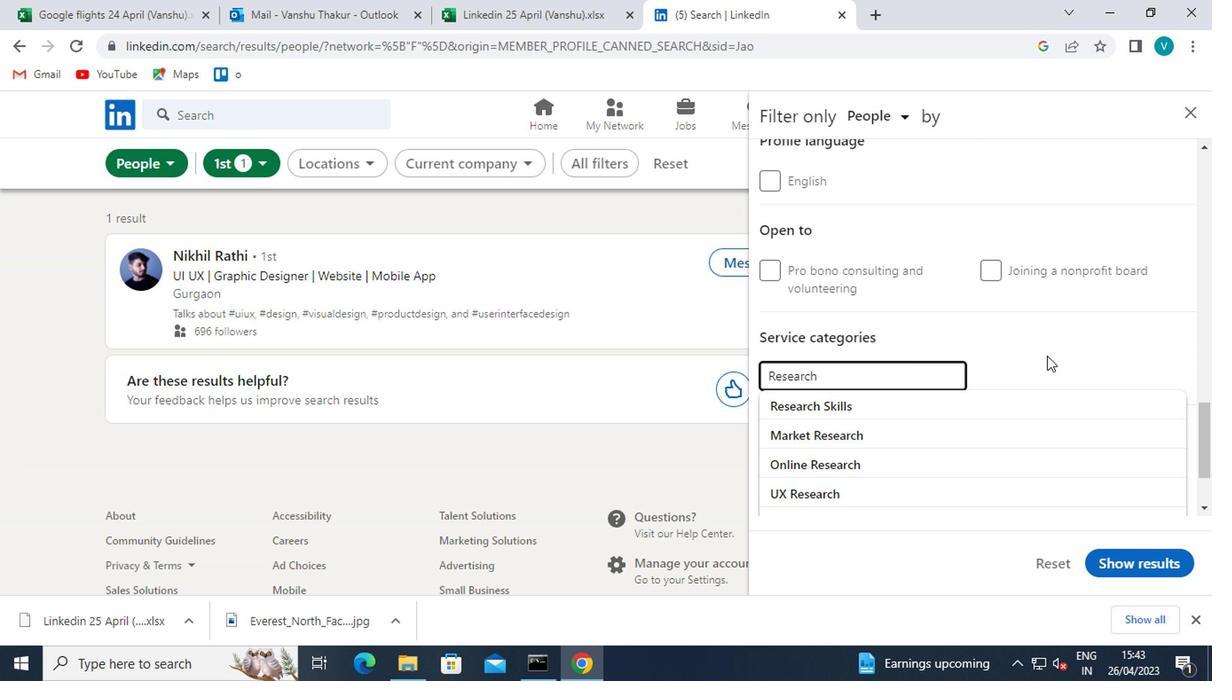 
Action: Mouse moved to (1038, 361)
Screenshot: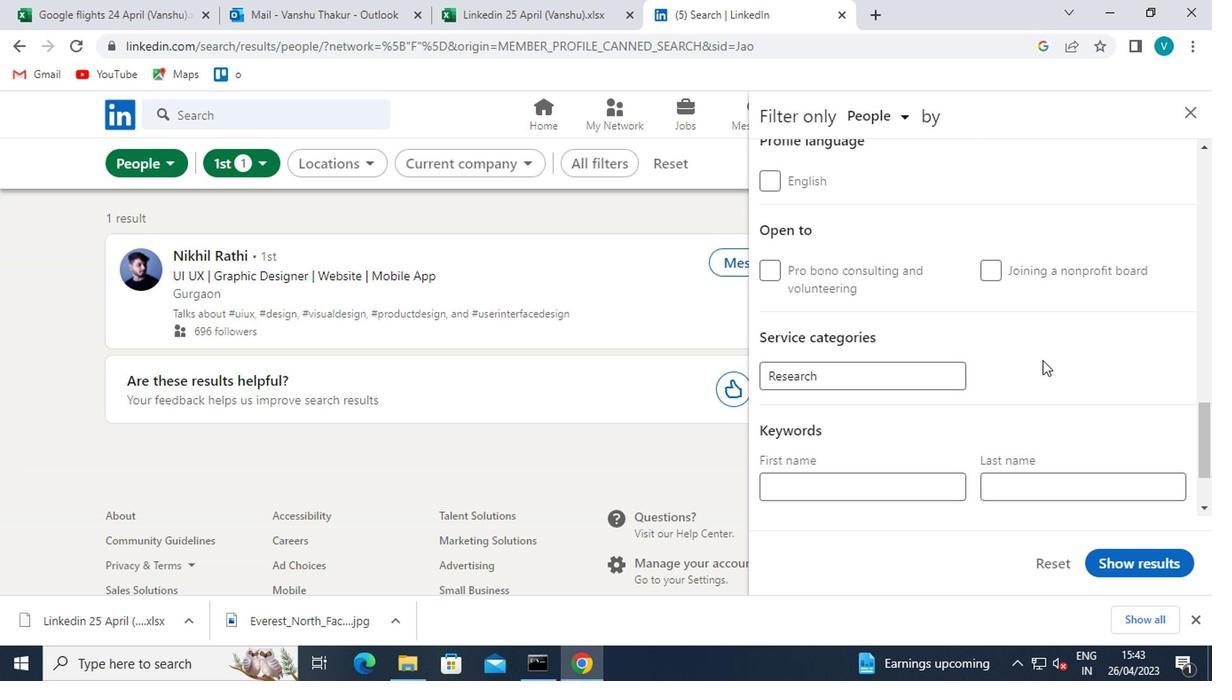 
Action: Mouse scrolled (1038, 360) with delta (0, 0)
Screenshot: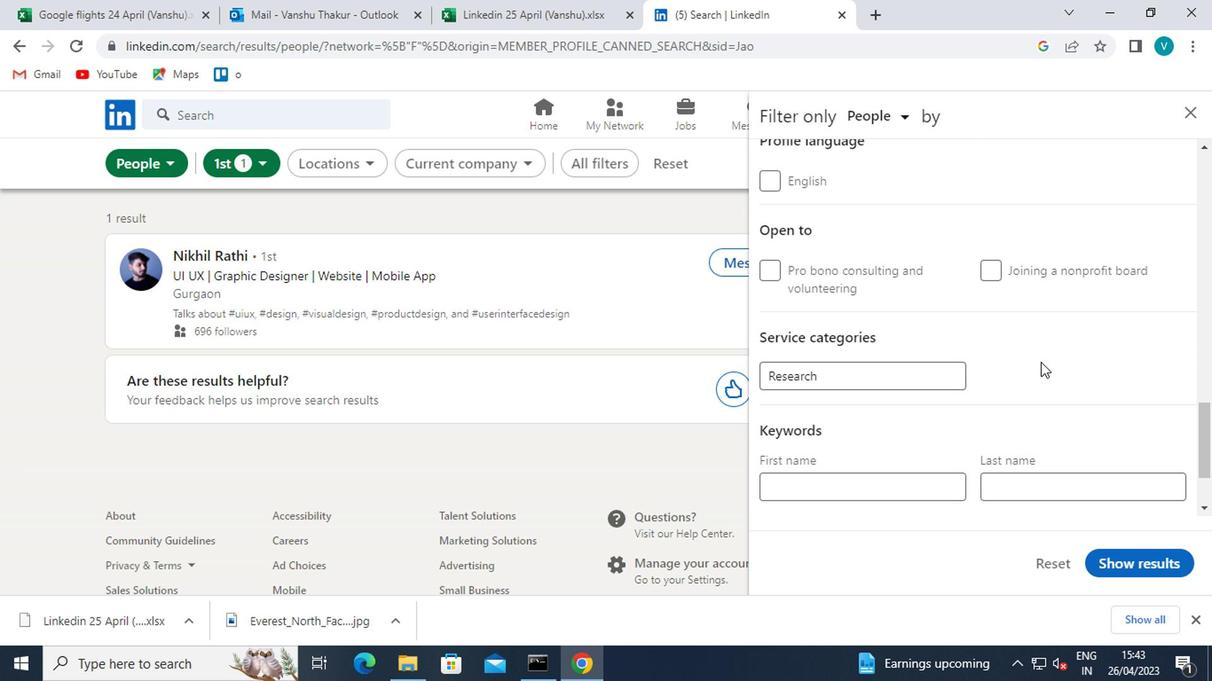 
Action: Mouse moved to (885, 465)
Screenshot: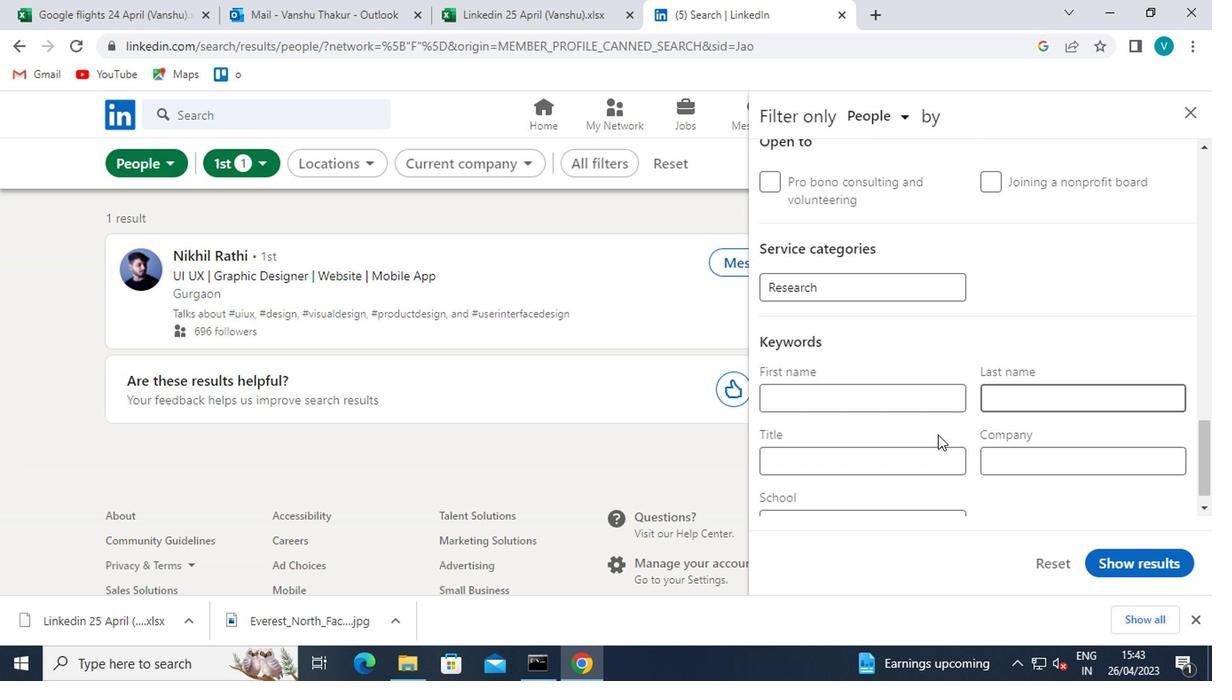
Action: Mouse pressed left at (885, 465)
Screenshot: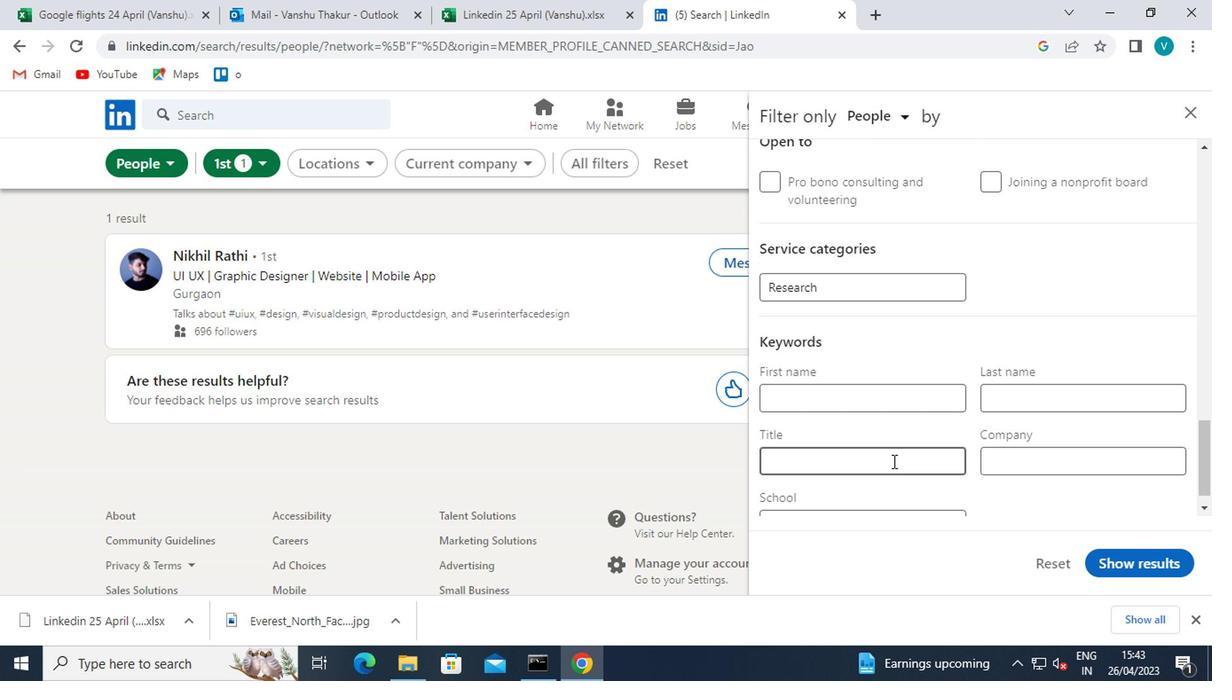 
Action: Mouse moved to (889, 464)
Screenshot: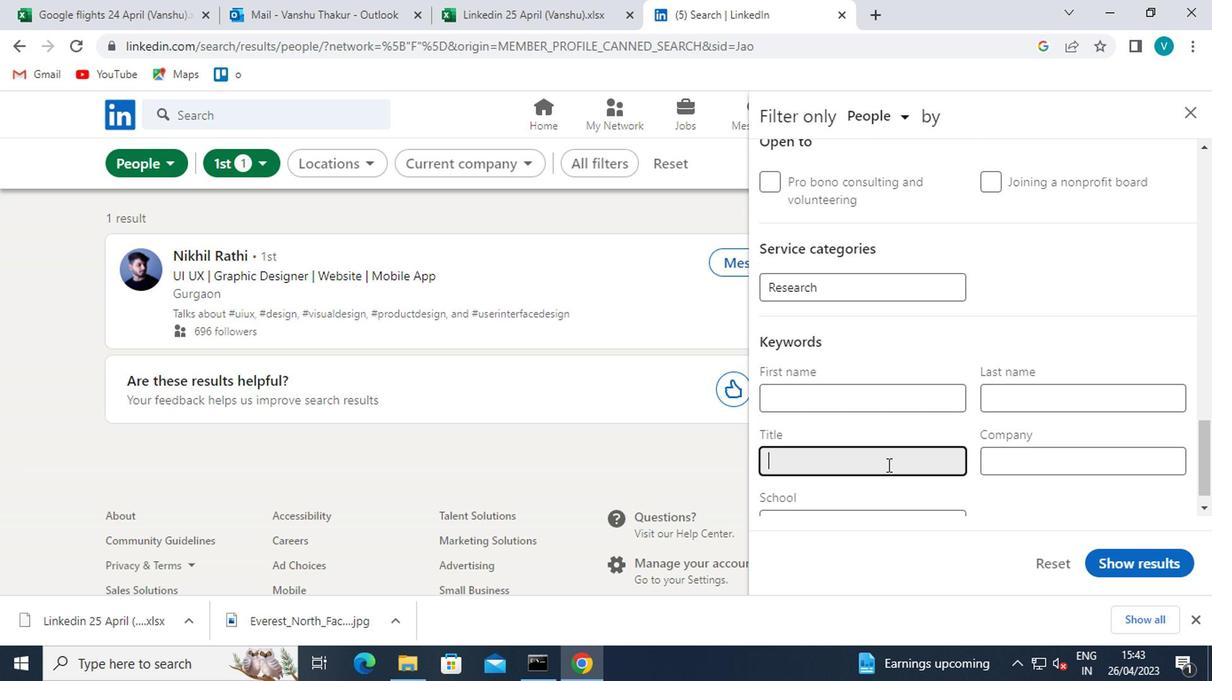 
Action: Key pressed <Key.shift>MACHINERY<Key.space><Key.shift>OPERATOR
Screenshot: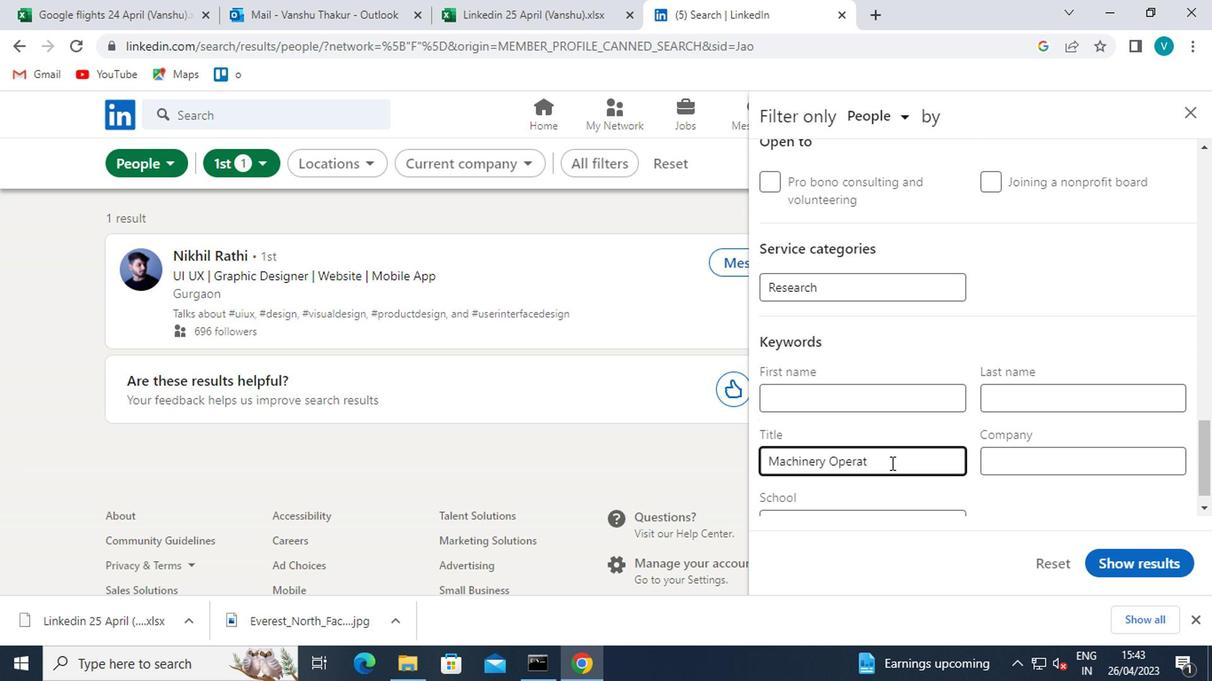 
Action: Mouse moved to (1041, 466)
Screenshot: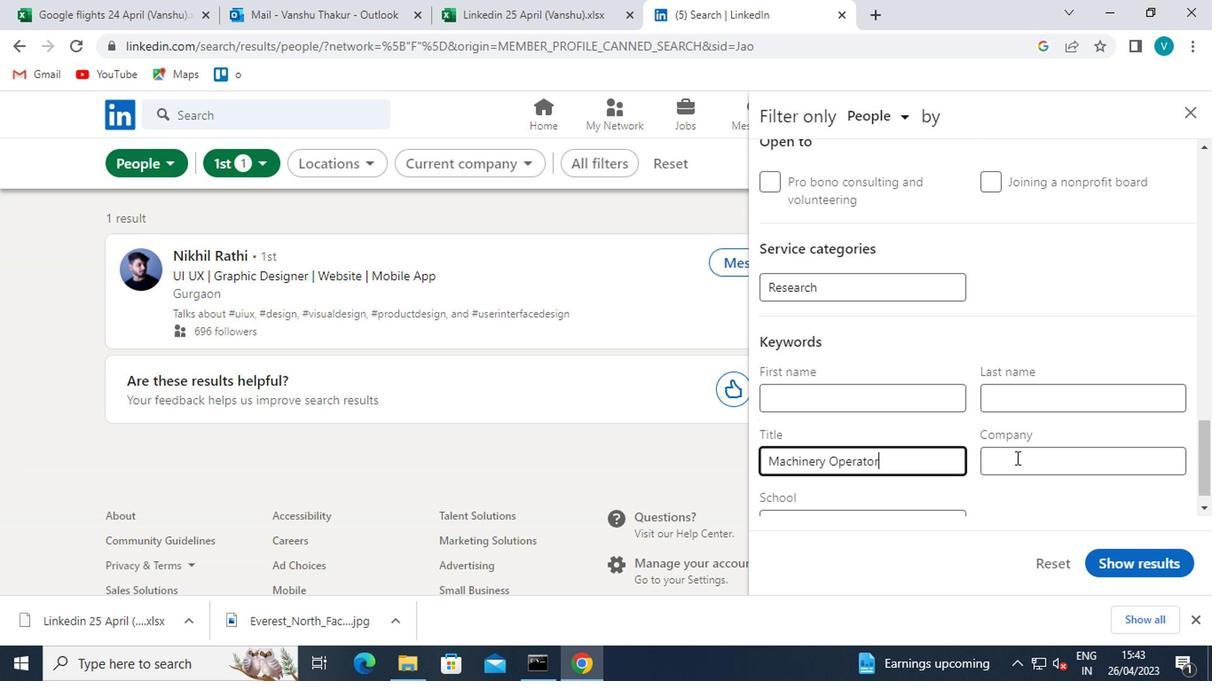 
Action: Mouse scrolled (1041, 465) with delta (0, -1)
Screenshot: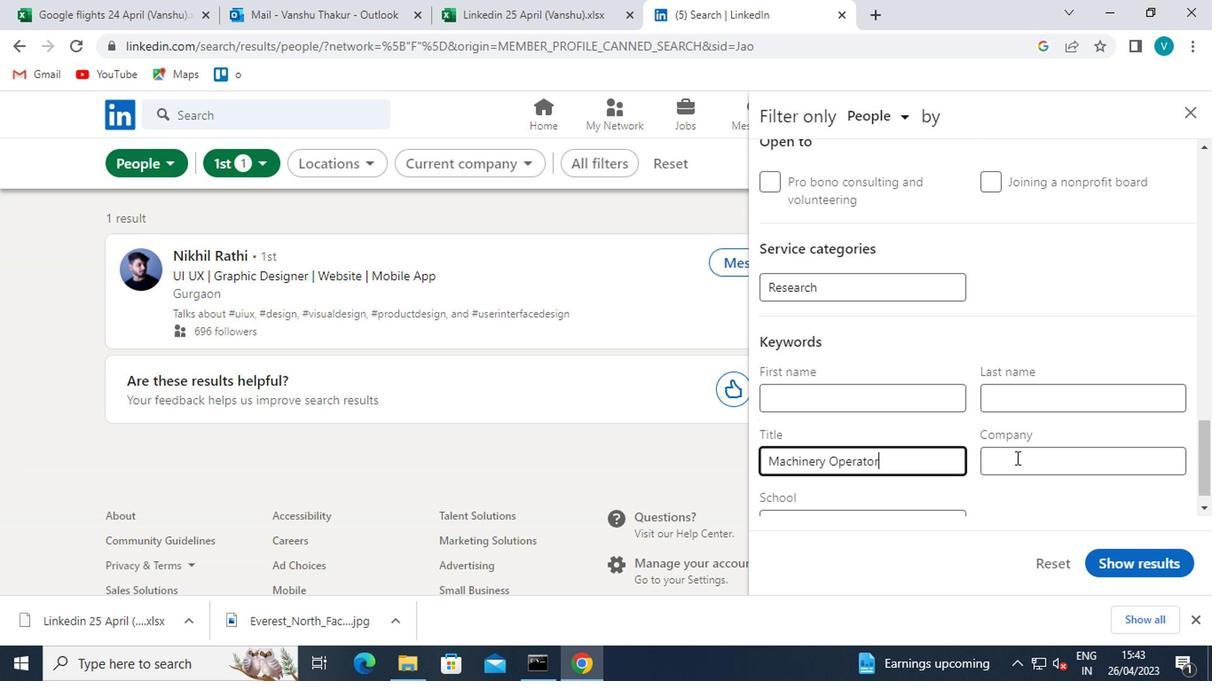 
Action: Mouse moved to (1047, 471)
Screenshot: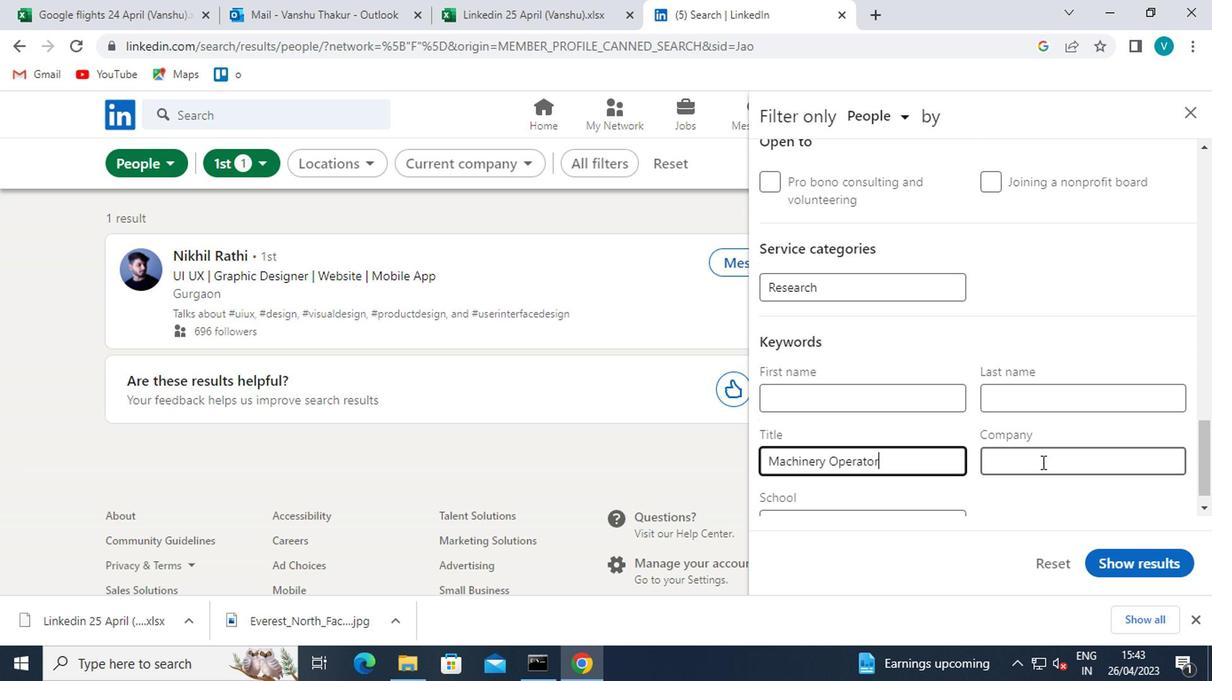 
Action: Mouse scrolled (1047, 471) with delta (0, 0)
Screenshot: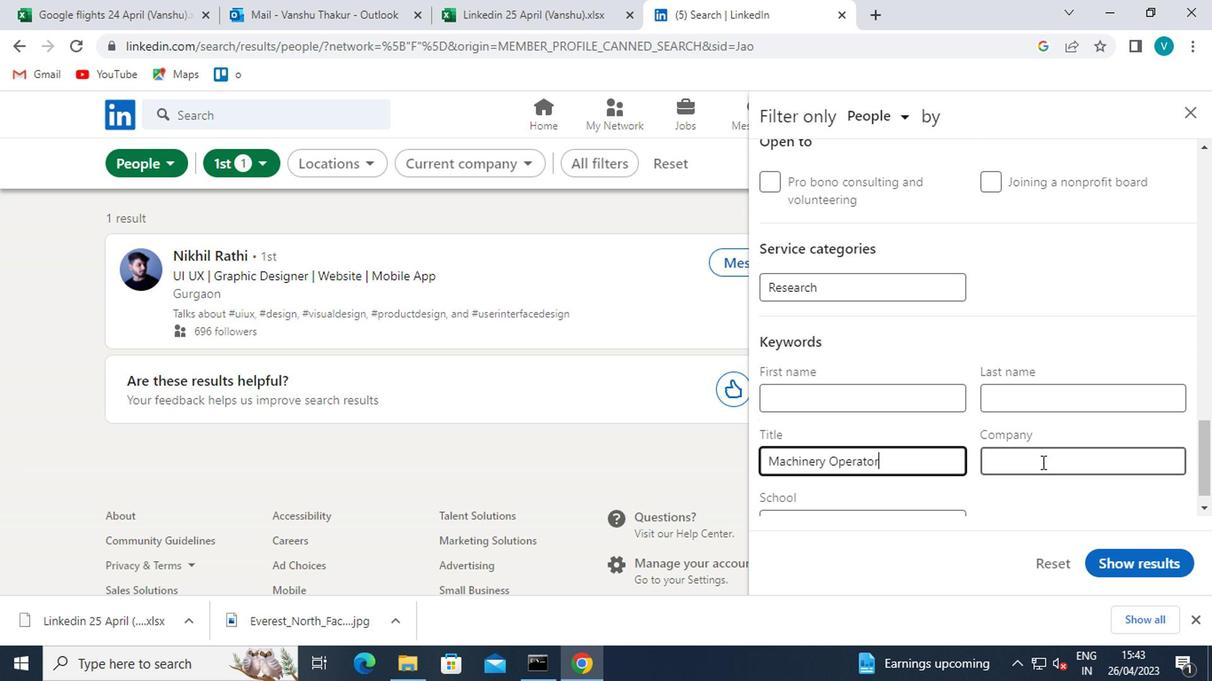 
Action: Mouse moved to (1120, 568)
Screenshot: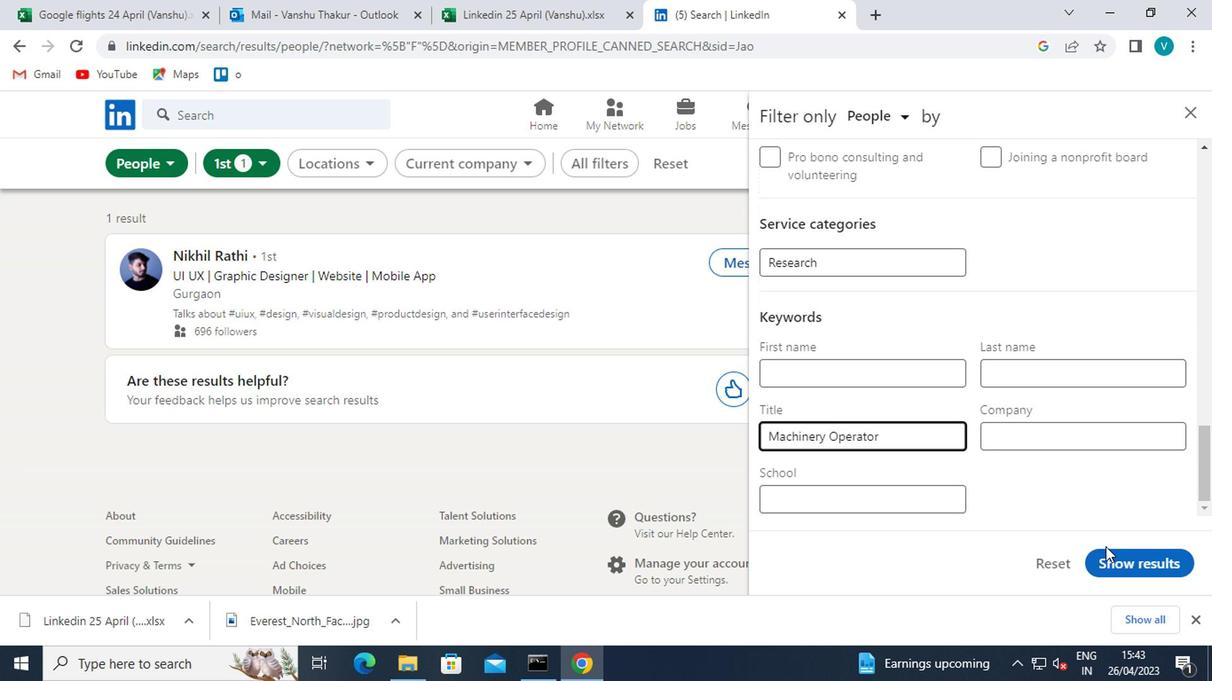 
Action: Mouse pressed left at (1120, 568)
Screenshot: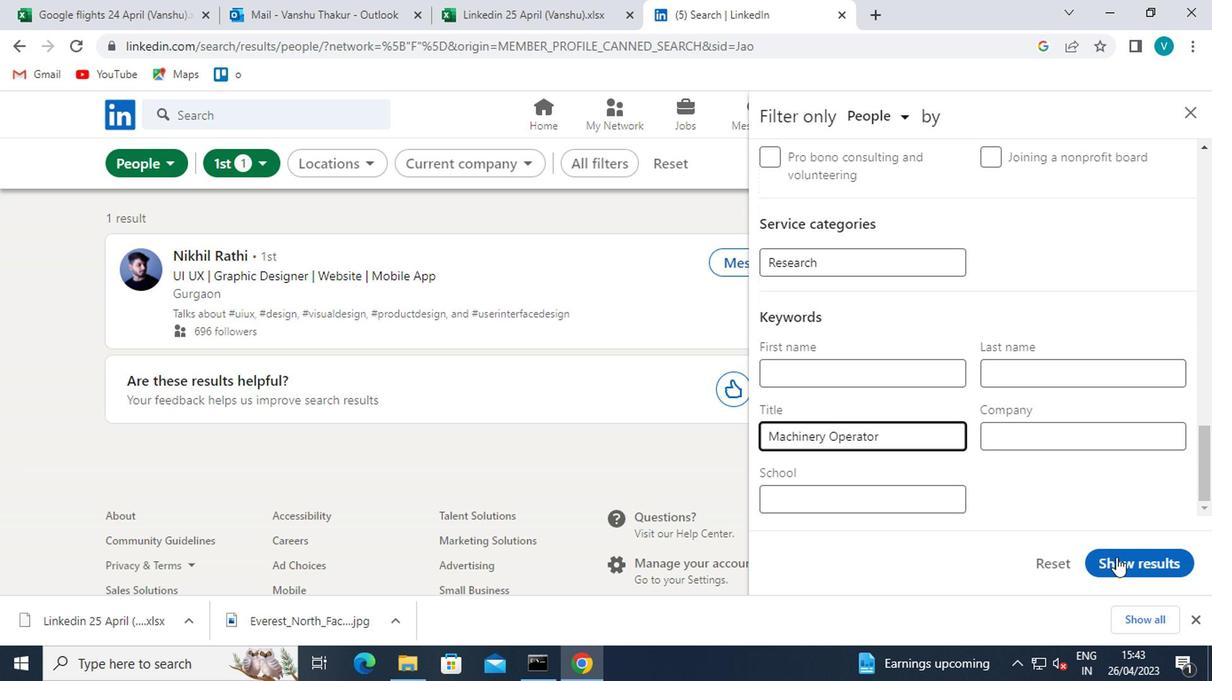 
